 Task: Find camping sites between Yosemite National Park, California, and Grand Canyon, Arizona.
Action: Mouse moved to (276, 52)
Screenshot: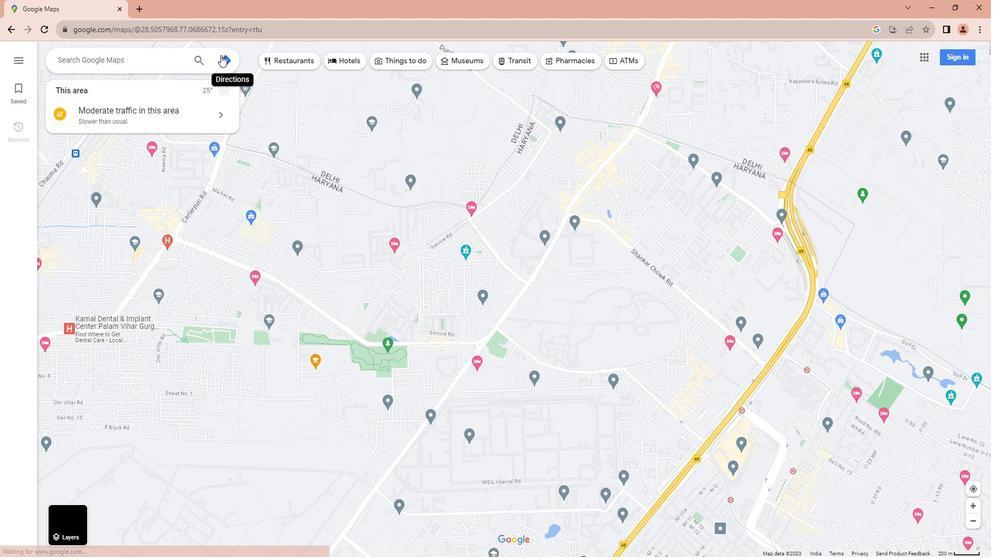 
Action: Mouse pressed left at (276, 52)
Screenshot: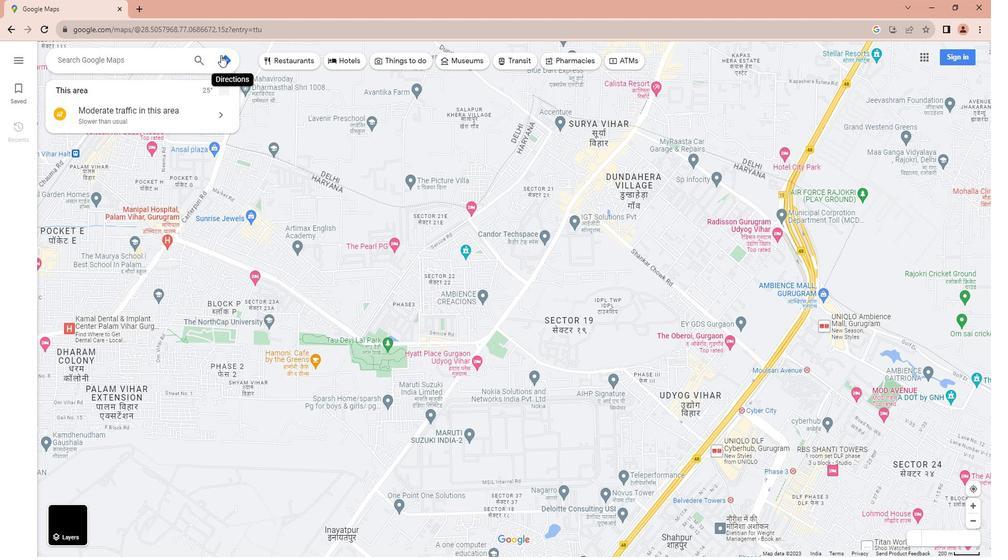 
Action: Mouse moved to (155, 92)
Screenshot: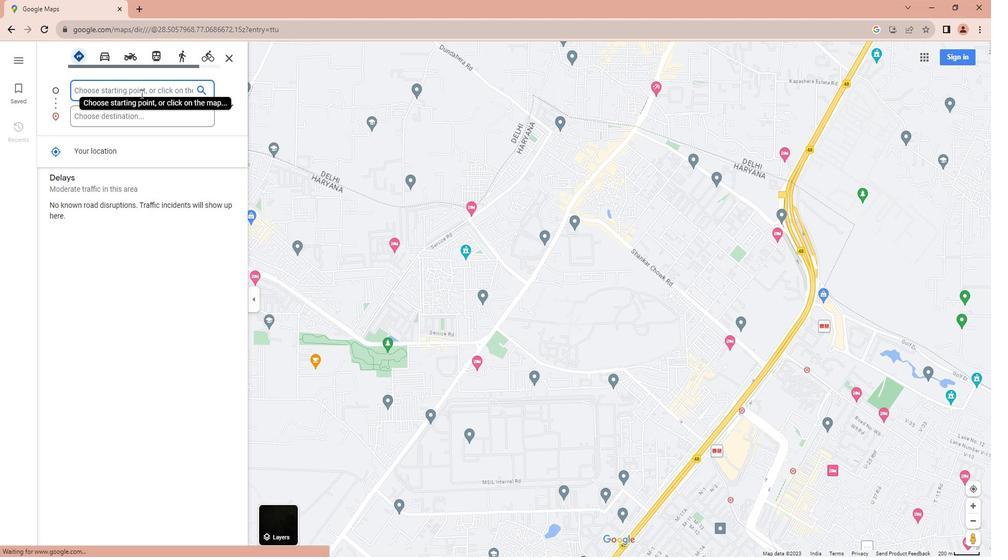 
Action: Mouse pressed left at (155, 92)
Screenshot: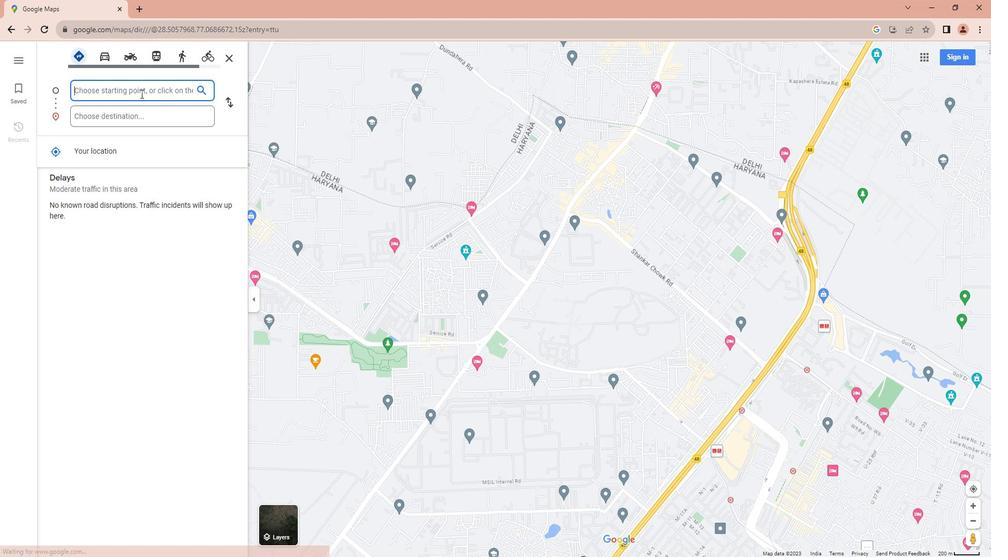 
Action: Key pressed <Key.caps_lock>Y<Key.caps_lock>osemite<Key.space><Key.caps_lock>N<Key.caps_lock>ational<Key.space><Key.caps_lock>P<Key.caps_lock>ark,<Key.space><Key.caps_lock>C<Key.caps_lock>alifornia
Screenshot: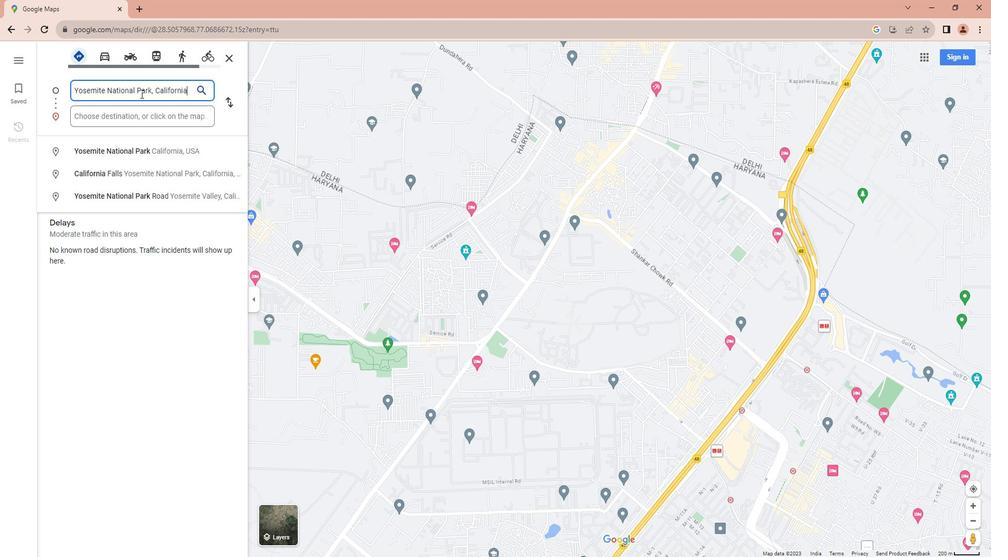 
Action: Mouse moved to (158, 151)
Screenshot: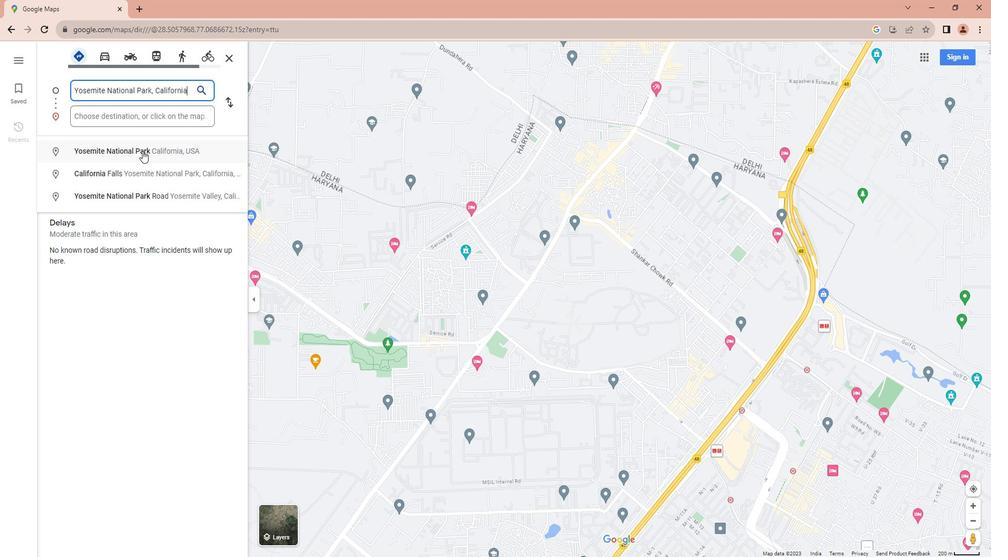 
Action: Mouse pressed left at (158, 151)
Screenshot: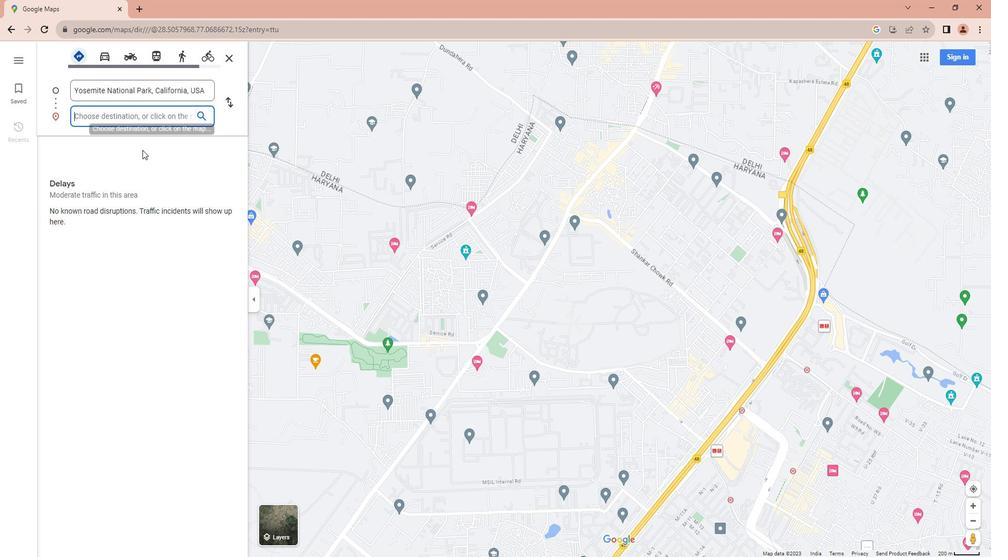 
Action: Mouse moved to (151, 114)
Screenshot: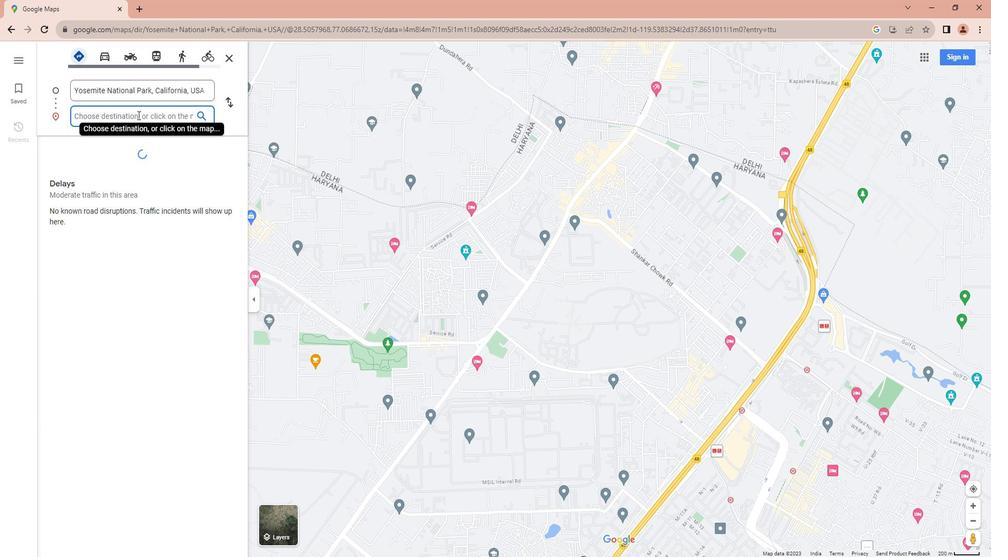 
Action: Mouse pressed left at (151, 114)
Screenshot: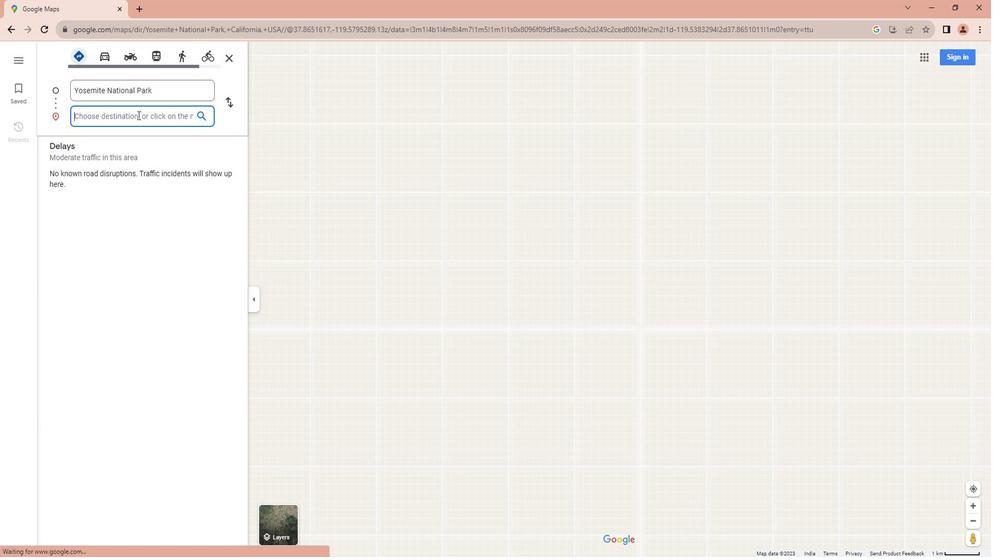 
Action: Key pressed <Key.caps_lock>G<Key.caps_lock>rand<Key.space><Key.caps_lock>C<Key.caps_lock>anyon,<Key.space><Key.caps_lock>A<Key.caps_lock>rizona<Key.enter>
Screenshot: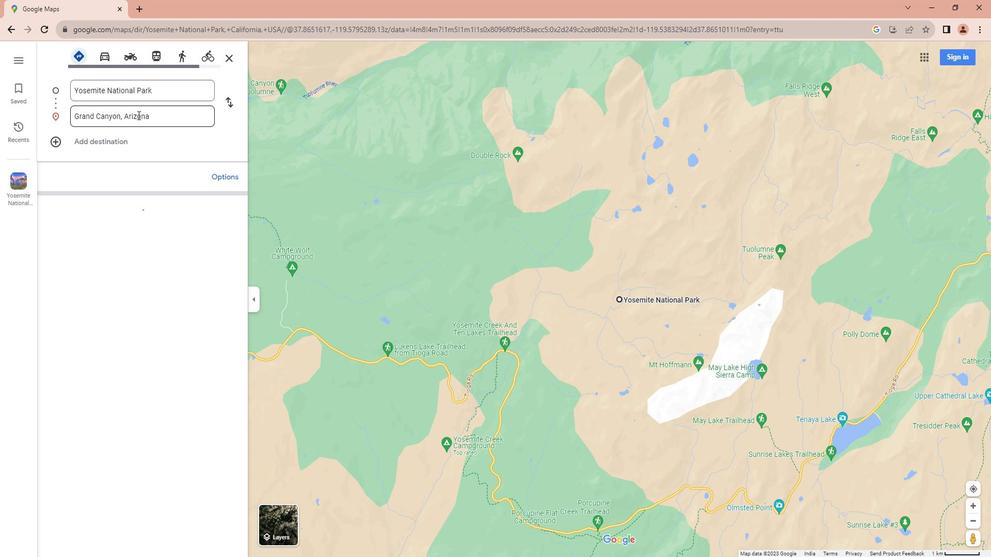 
Action: Mouse moved to (188, 87)
Screenshot: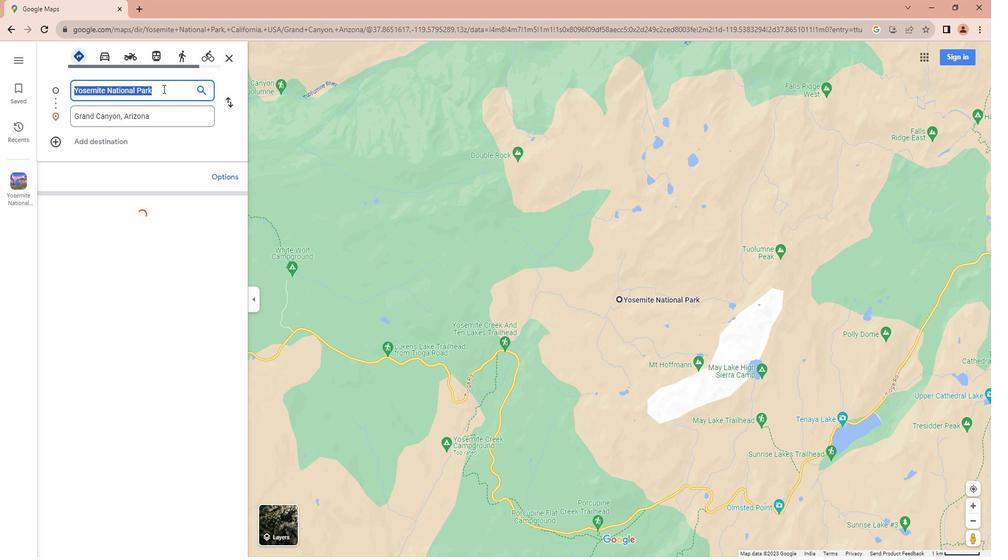 
Action: Mouse pressed left at (188, 87)
Screenshot: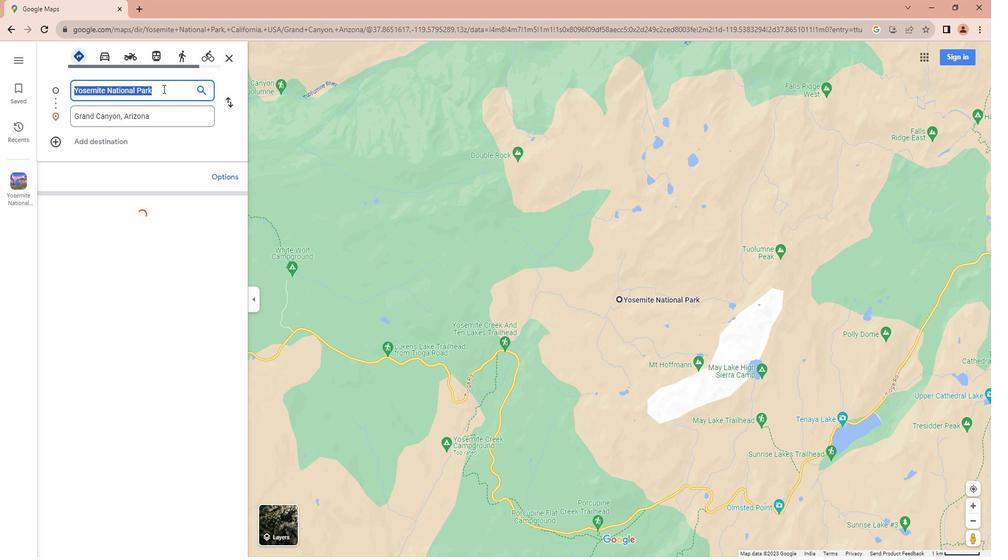 
Action: Mouse pressed left at (188, 87)
Screenshot: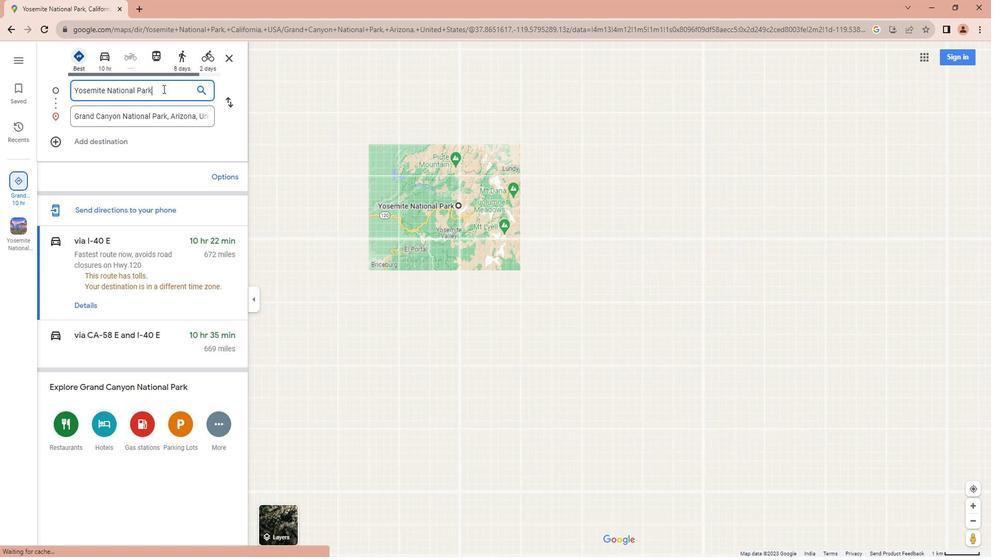 
Action: Mouse moved to (188, 88)
Screenshot: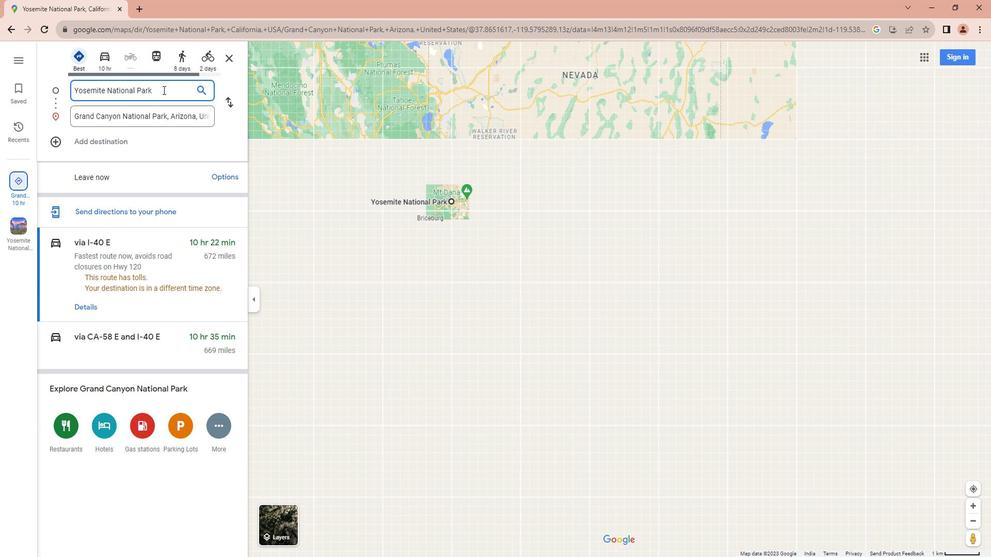 
Action: Key pressed ,<Key.space><Key.caps_lock>C<Key.caps_lock>alifornia
Screenshot: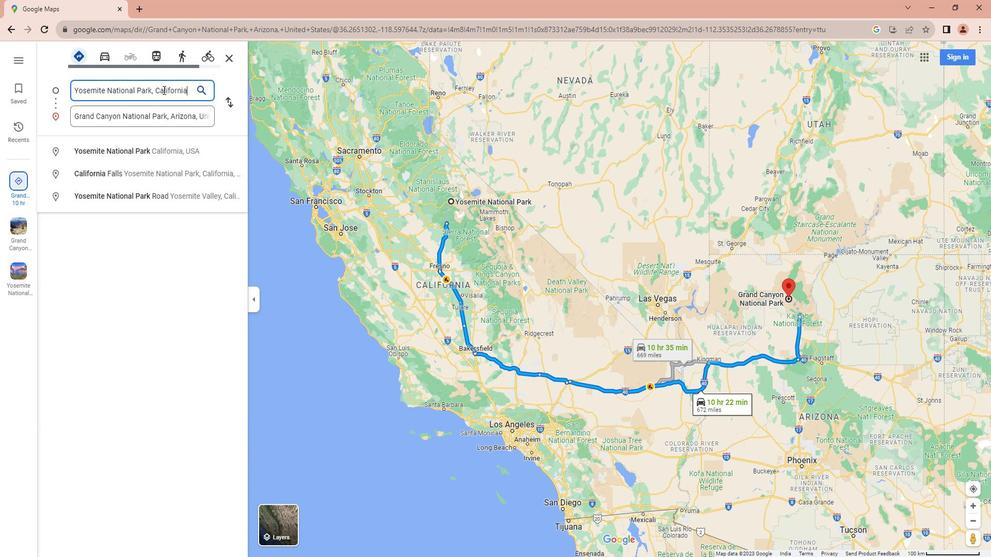
Action: Mouse moved to (185, 147)
Screenshot: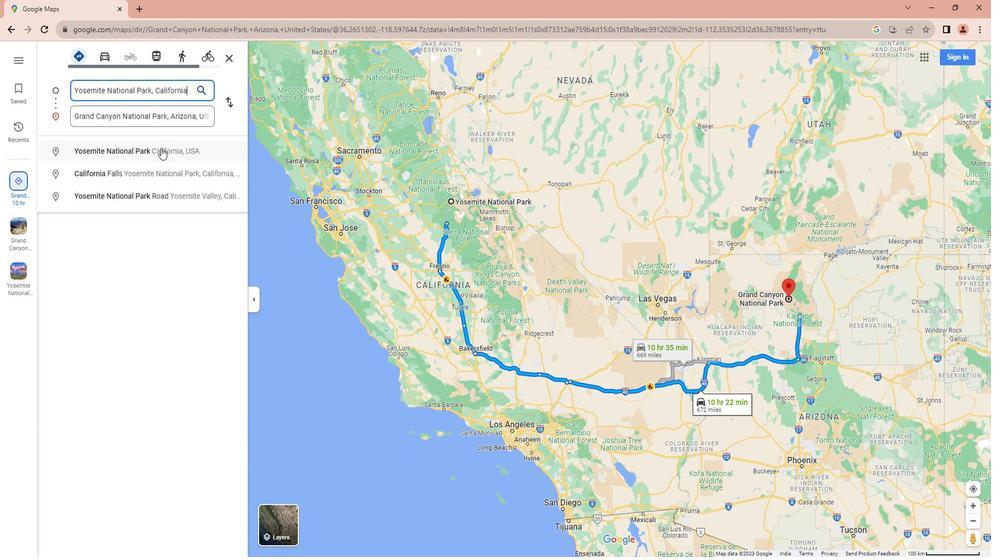 
Action: Mouse pressed left at (185, 147)
Screenshot: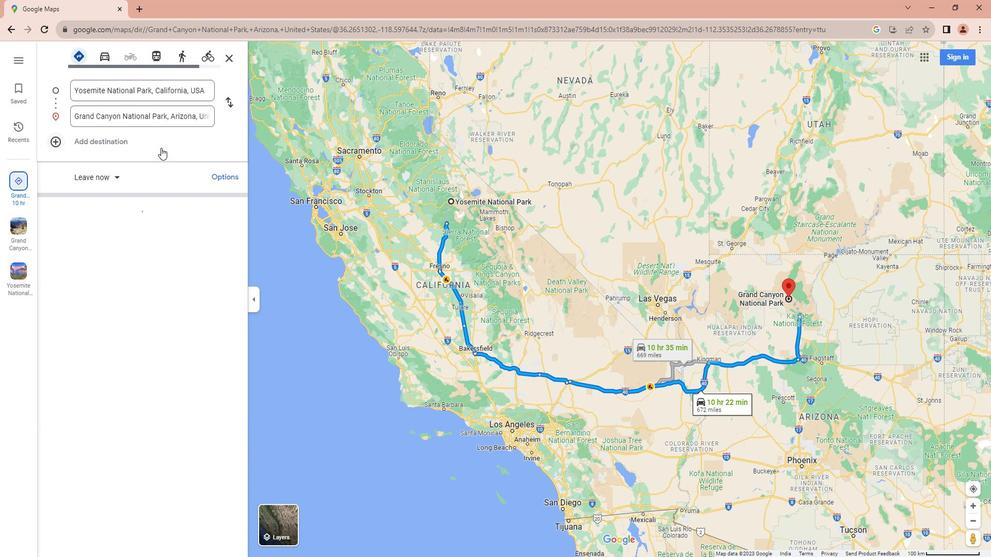 
Action: Mouse moved to (97, 50)
Screenshot: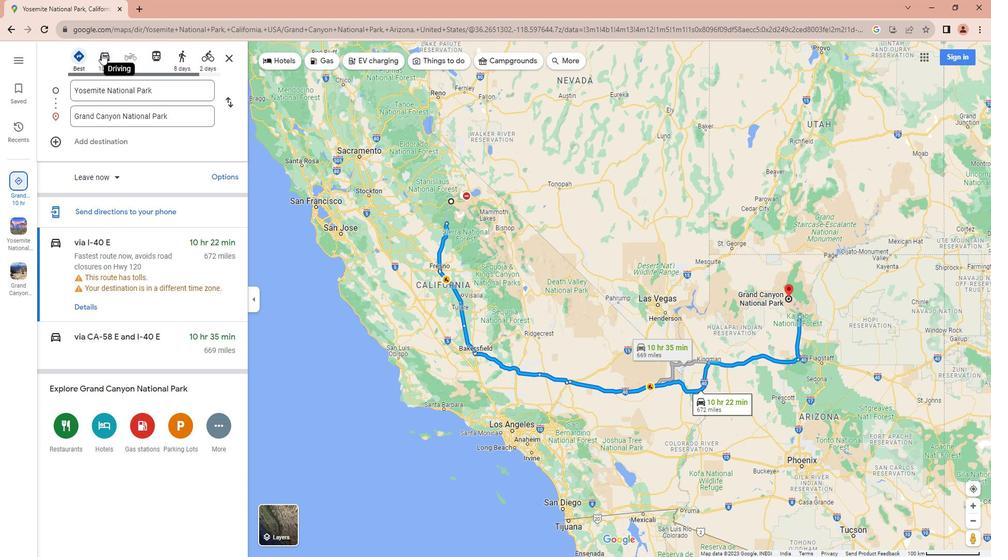 
Action: Mouse pressed left at (97, 50)
Screenshot: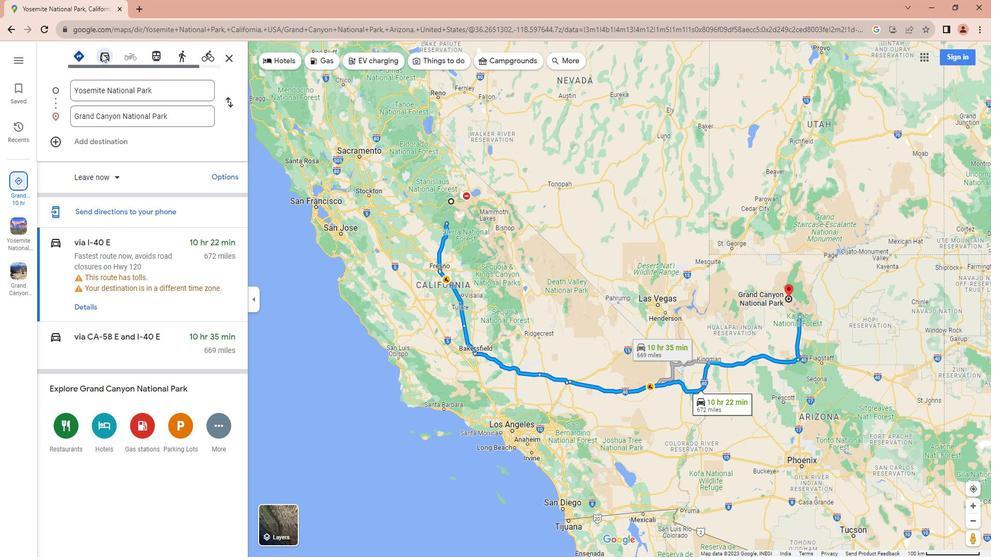 
Action: Mouse moved to (789, 60)
Screenshot: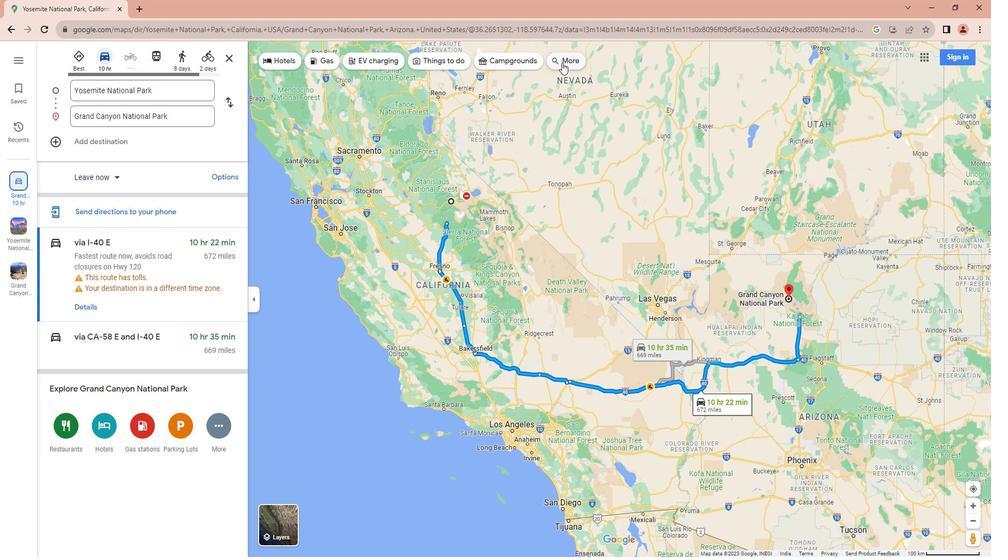 
Action: Mouse pressed left at (789, 60)
Screenshot: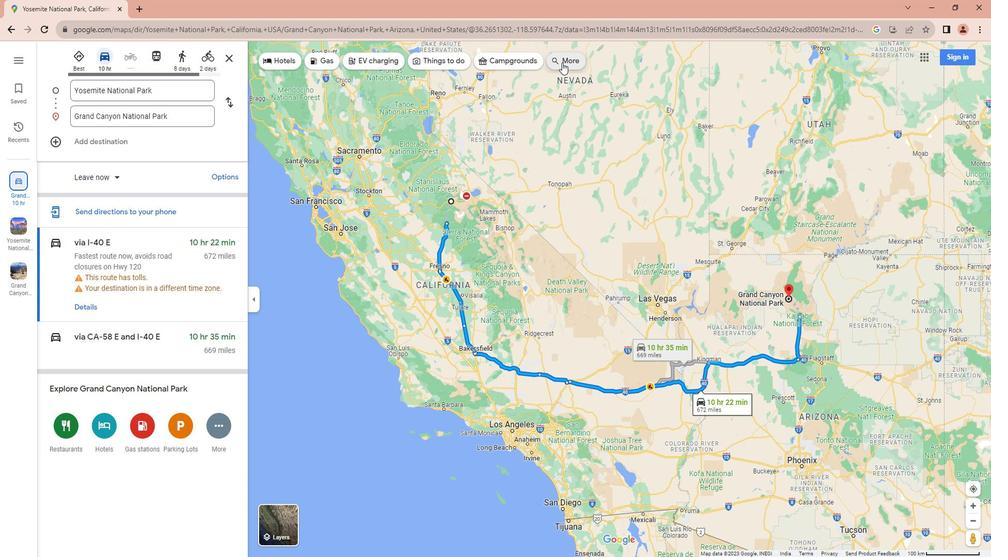
Action: Mouse moved to (105, 58)
Screenshot: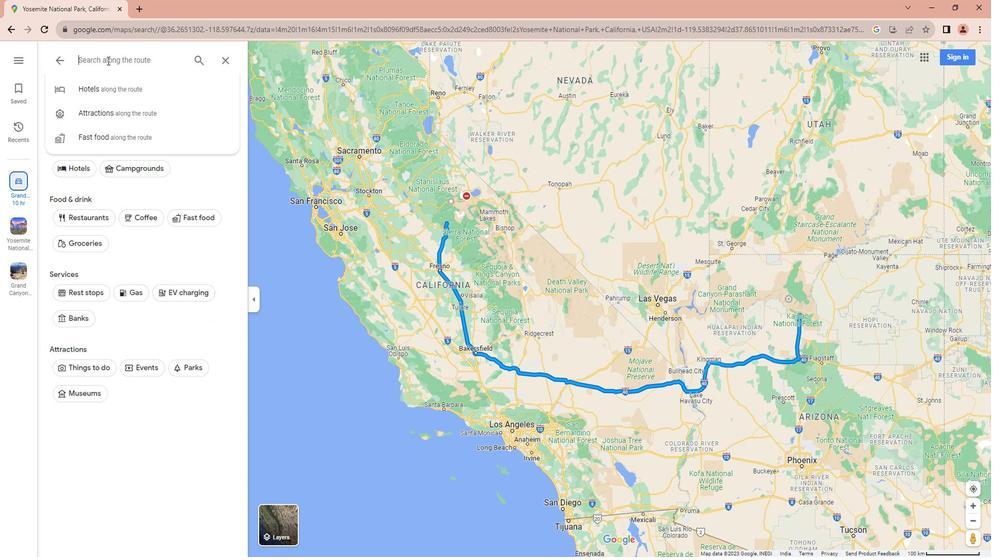 
Action: Mouse pressed left at (105, 58)
Screenshot: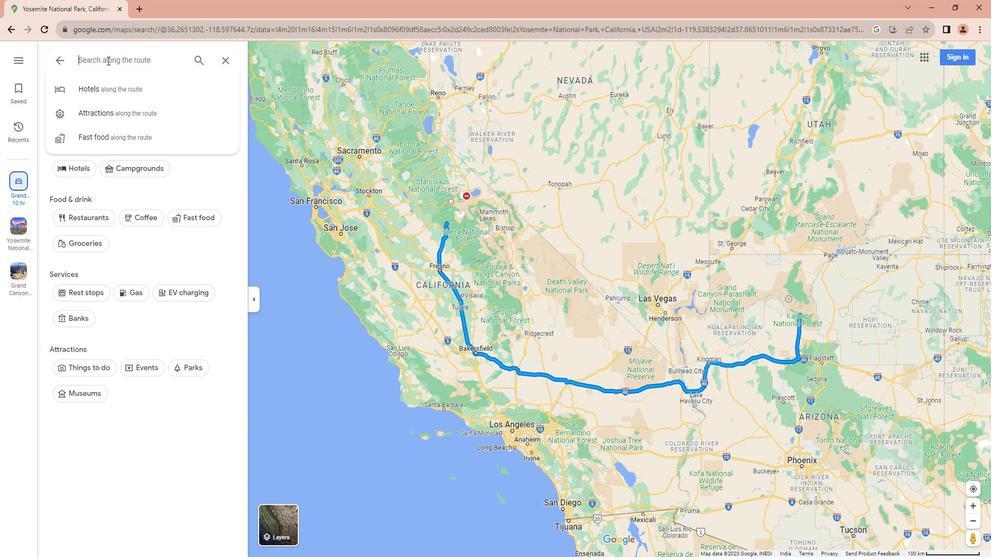 
Action: Key pressed camping<Key.space>sies<Key.enter>
Screenshot: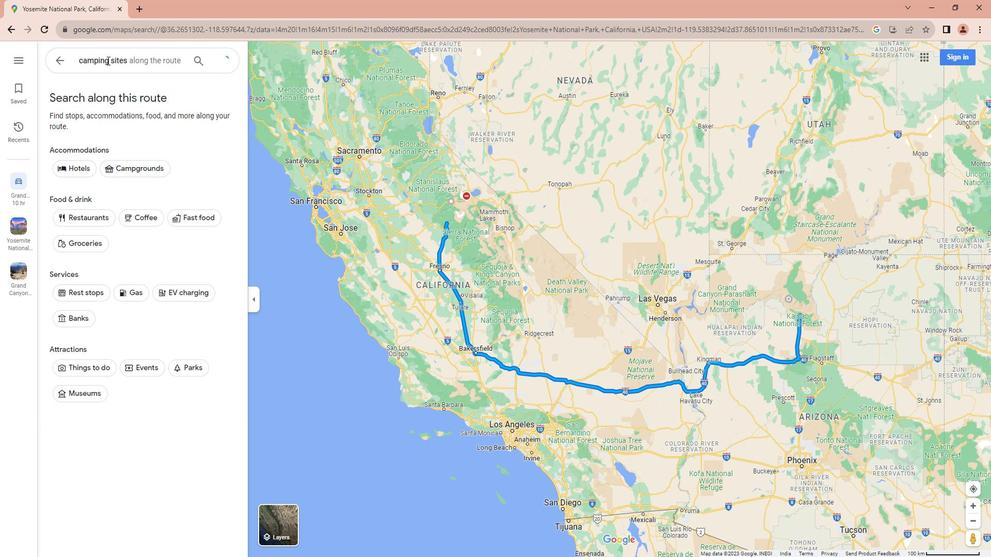 
Action: Mouse moved to (129, 180)
Screenshot: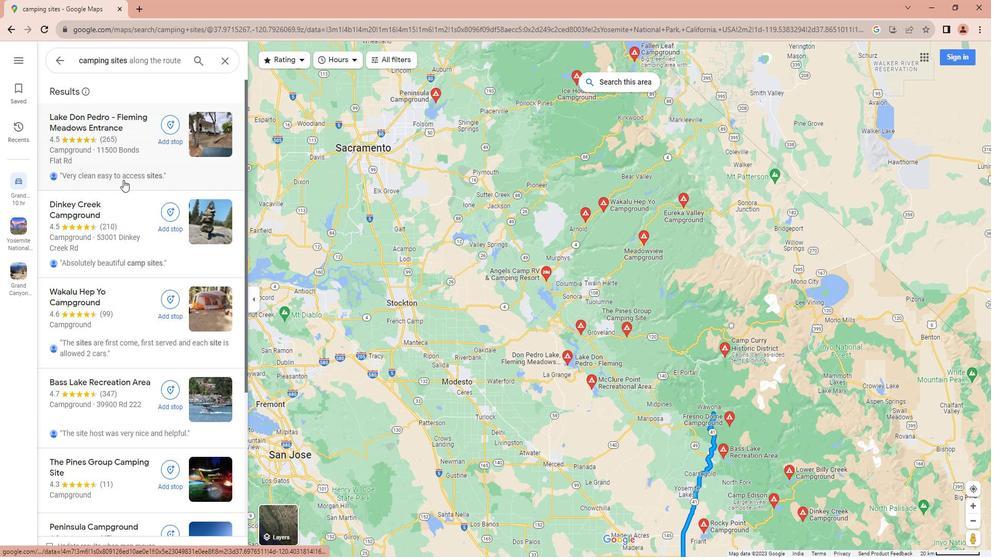 
Action: Mouse scrolled (129, 180) with delta (0, 0)
Screenshot: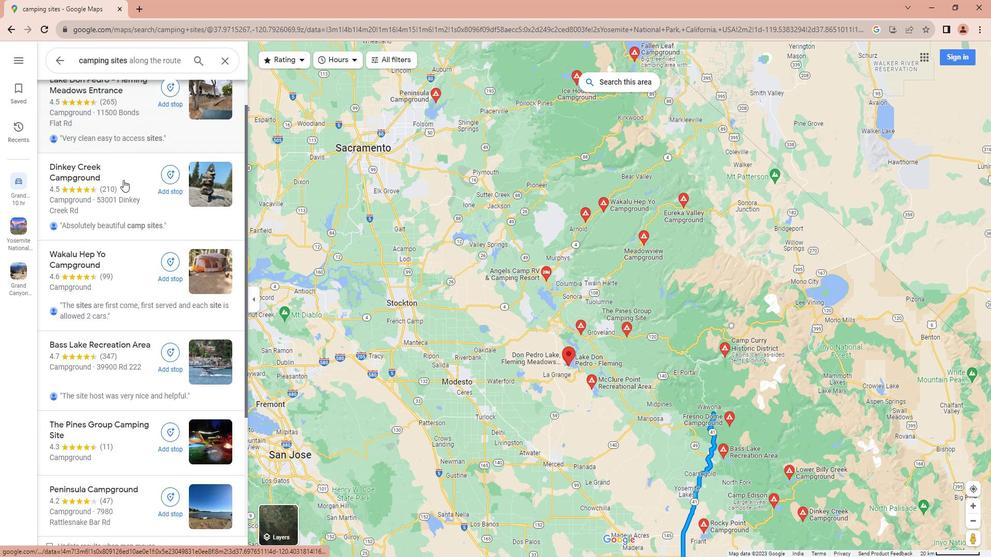 
Action: Mouse scrolled (129, 180) with delta (0, 0)
Screenshot: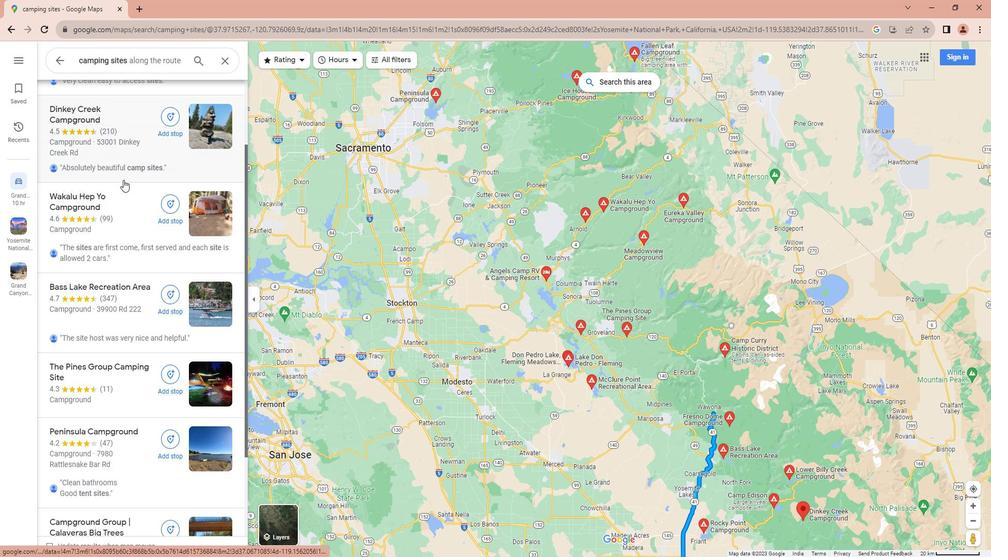 
Action: Mouse scrolled (129, 180) with delta (0, 0)
Screenshot: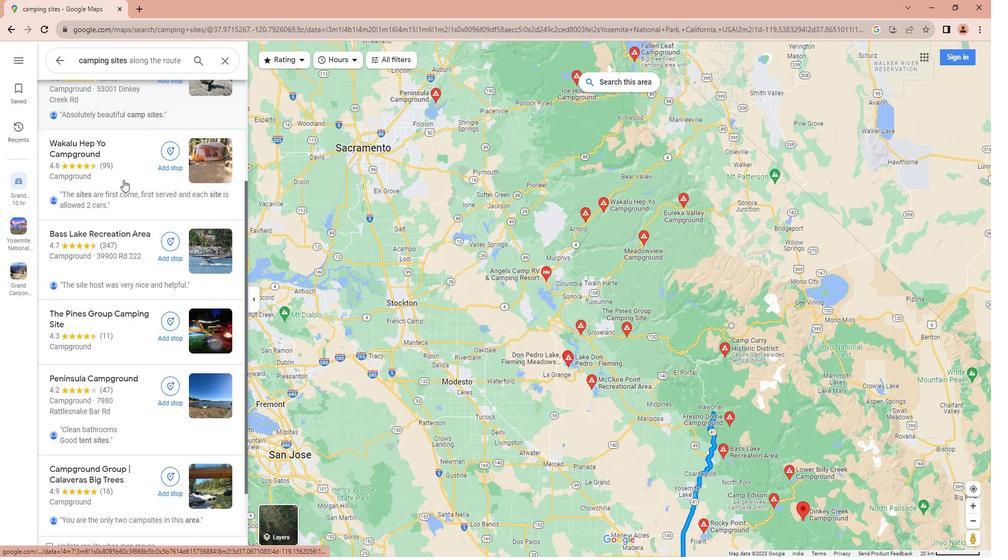 
Action: Mouse scrolled (129, 180) with delta (0, 0)
Screenshot: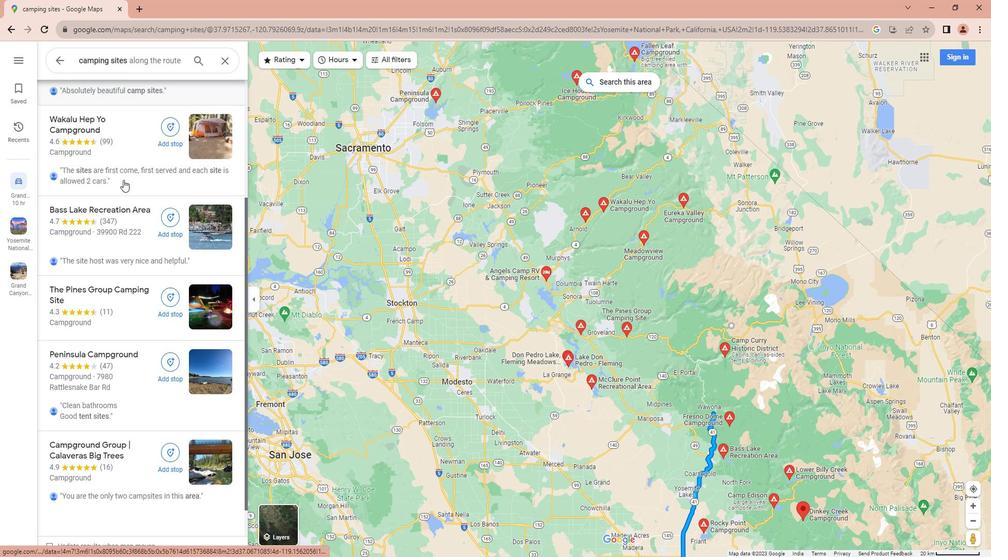 
Action: Mouse scrolled (129, 180) with delta (0, 0)
Screenshot: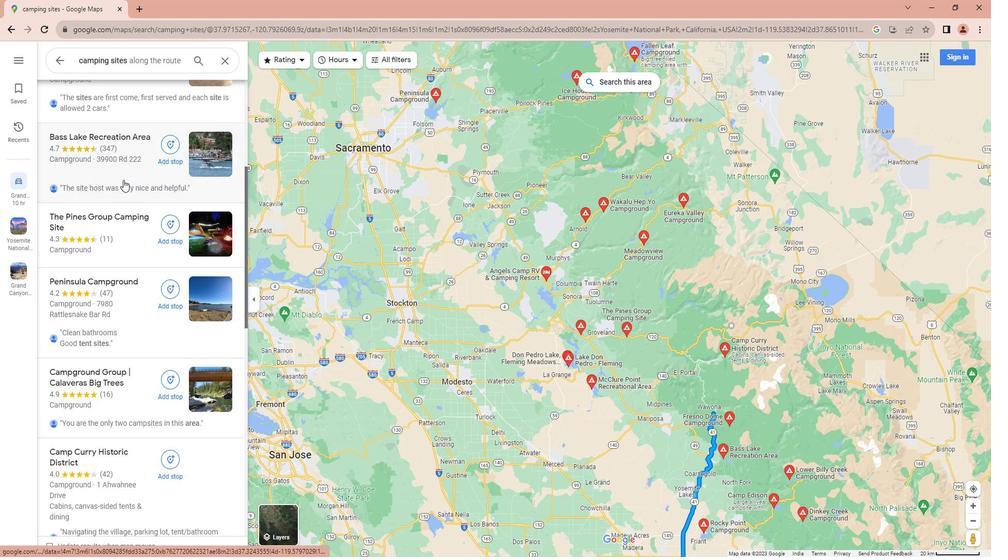 
Action: Mouse moved to (129, 180)
Screenshot: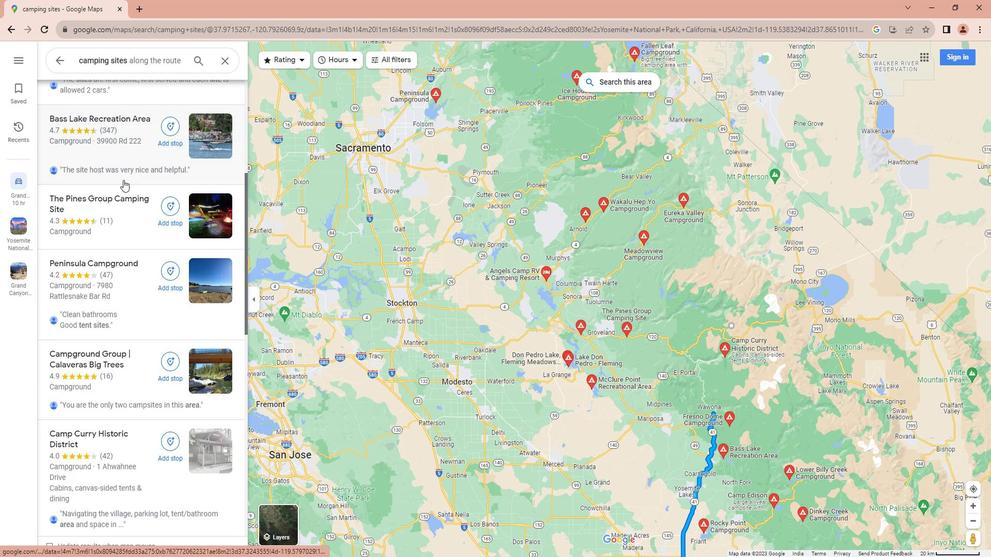 
Action: Mouse scrolled (129, 180) with delta (0, 0)
Screenshot: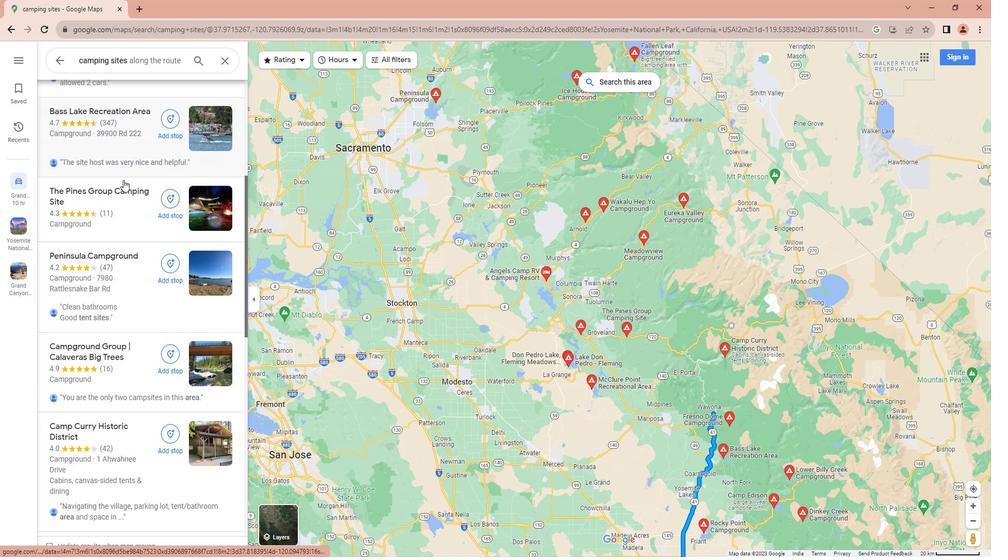
Action: Mouse scrolled (129, 180) with delta (0, 0)
Screenshot: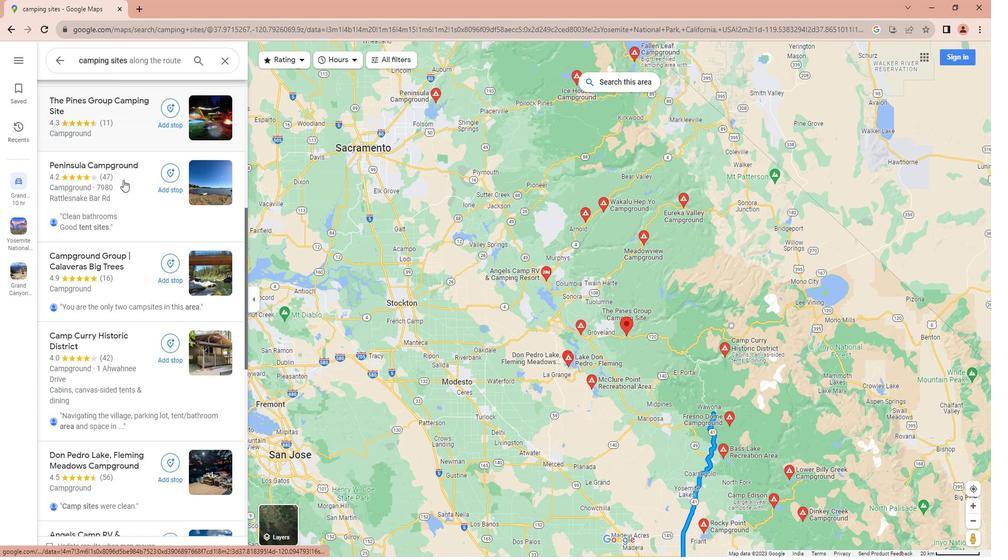
Action: Mouse scrolled (129, 180) with delta (0, 0)
Screenshot: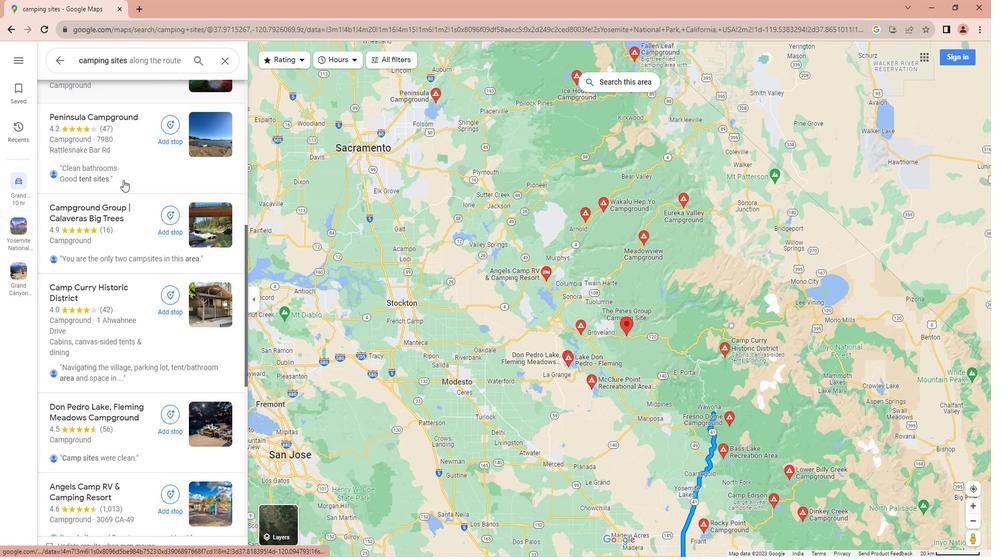 
Action: Mouse scrolled (129, 181) with delta (0, 0)
Screenshot: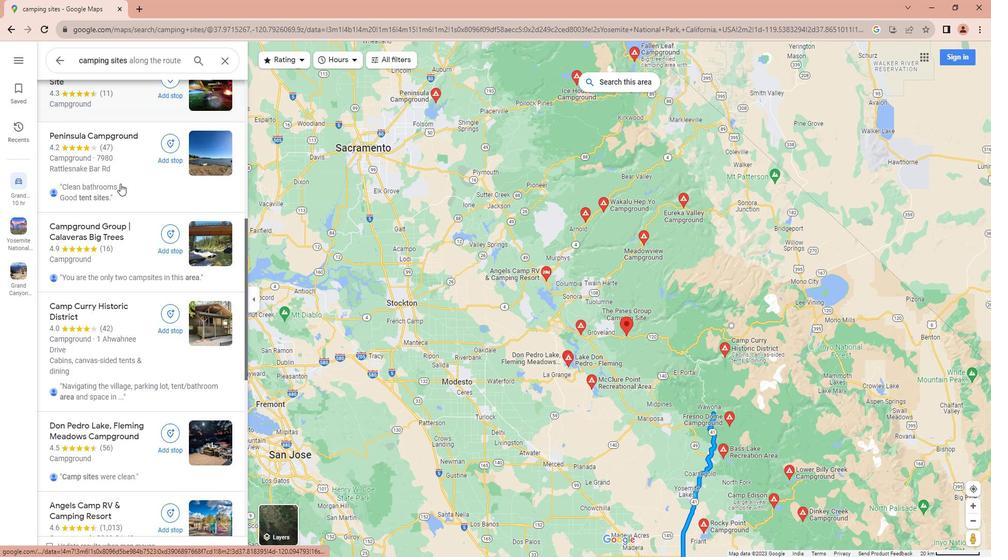 
Action: Mouse moved to (79, 260)
Screenshot: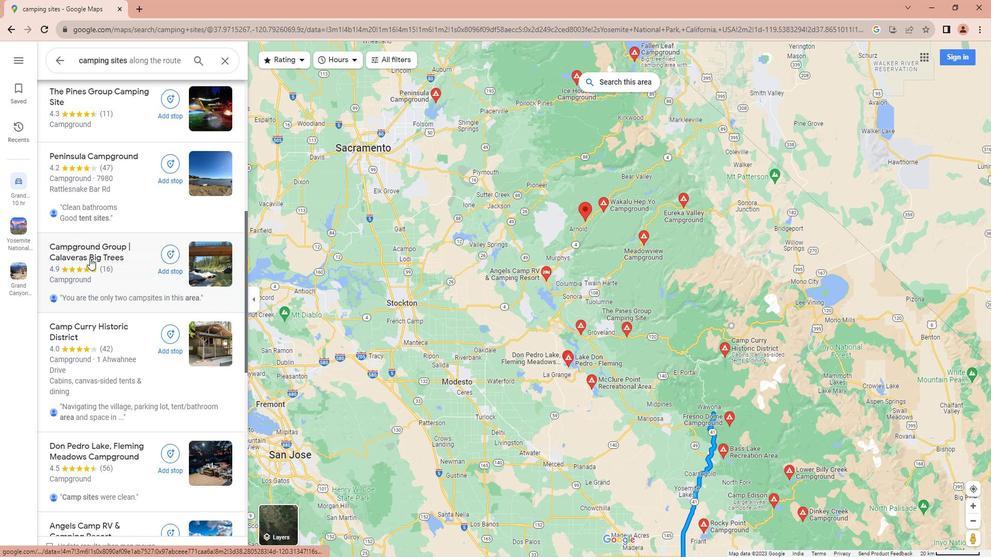 
Action: Mouse pressed left at (79, 260)
Screenshot: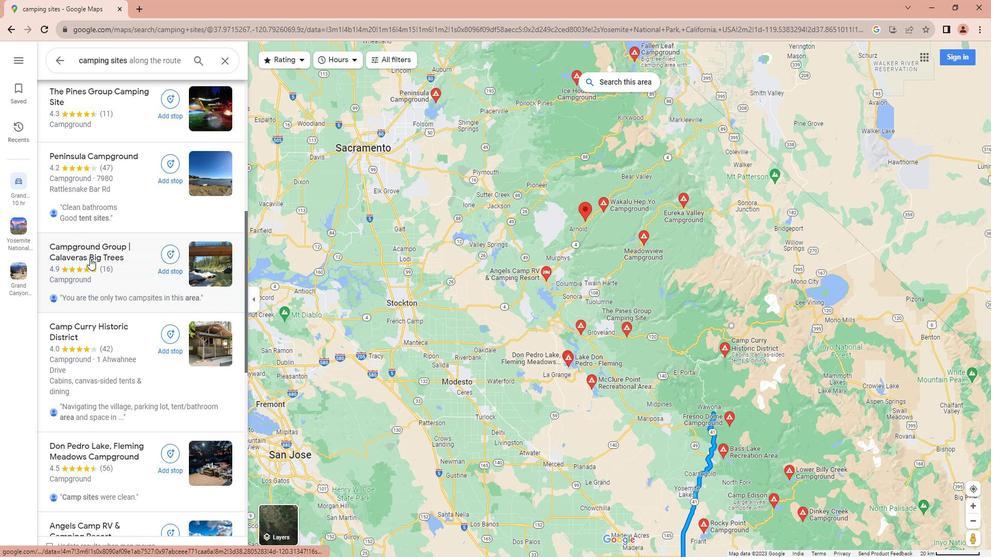 
Action: Mouse moved to (448, 289)
Screenshot: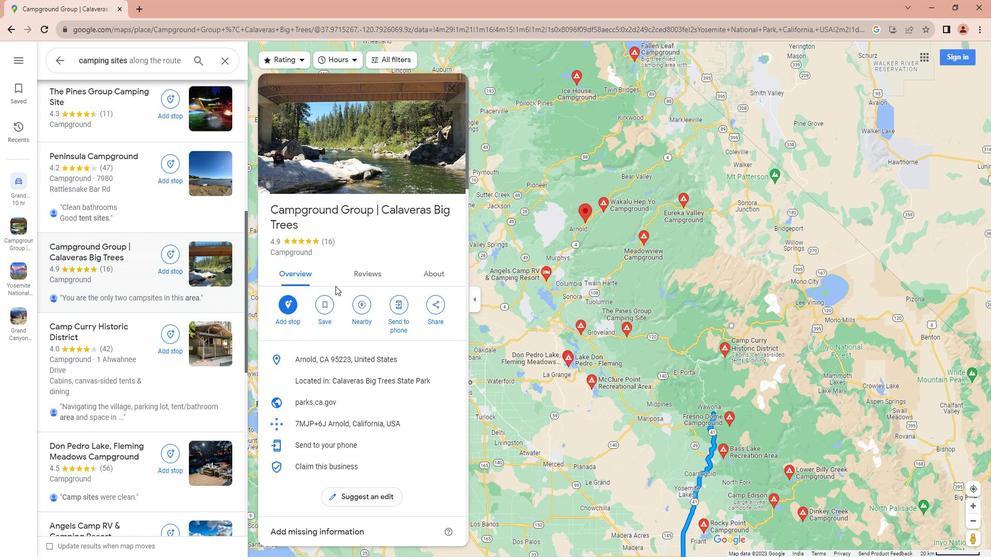 
Action: Mouse scrolled (448, 288) with delta (0, 0)
Screenshot: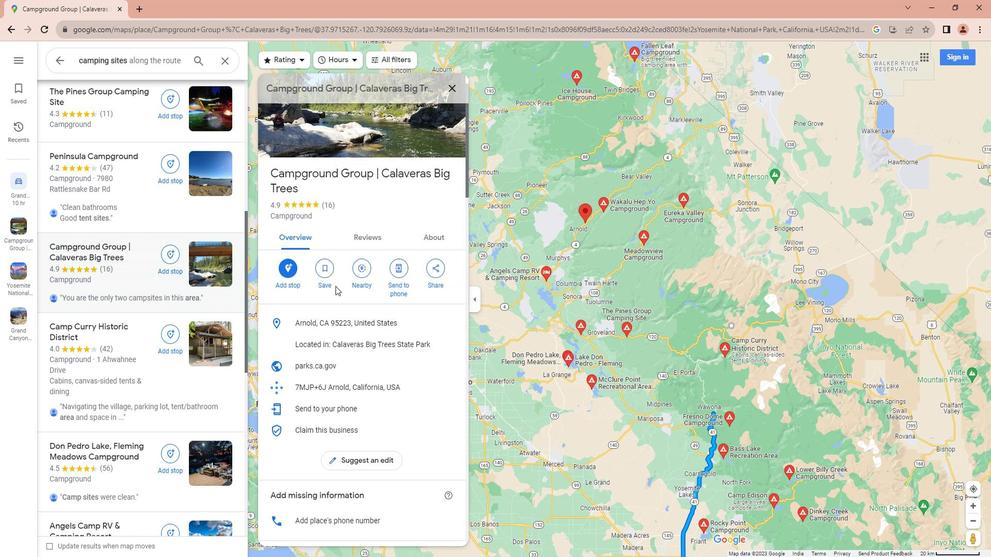 
Action: Mouse moved to (448, 289)
Screenshot: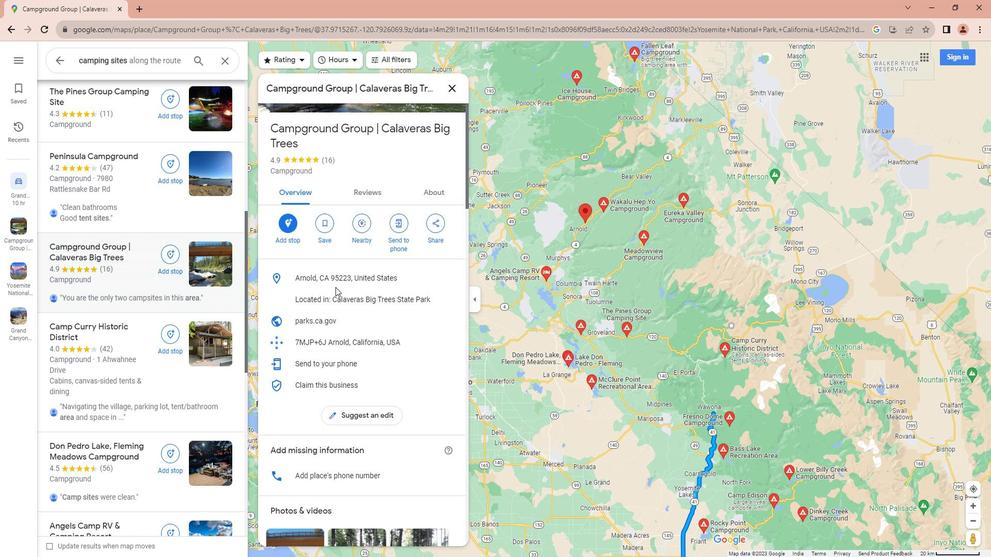 
Action: Mouse scrolled (448, 289) with delta (0, 0)
Screenshot: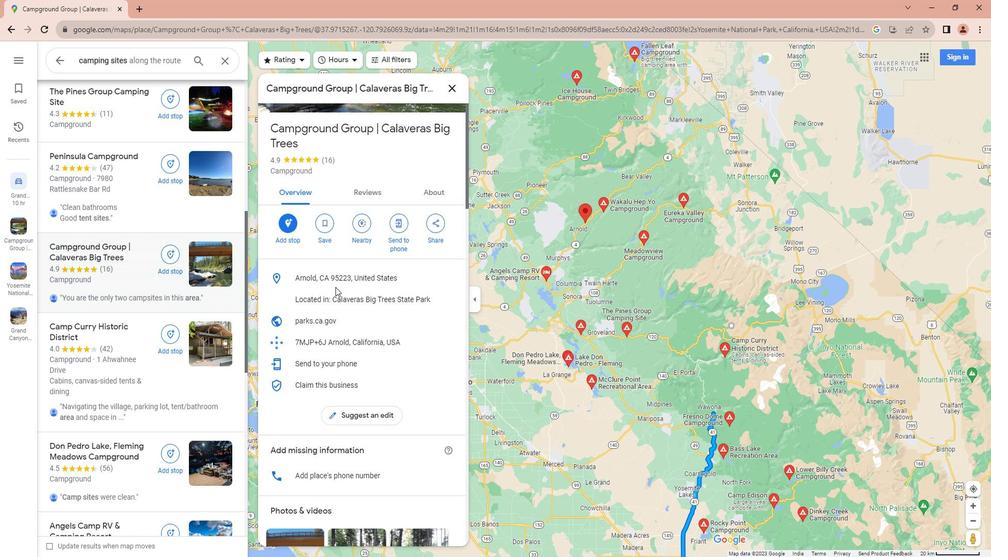 
Action: Mouse moved to (448, 290)
Screenshot: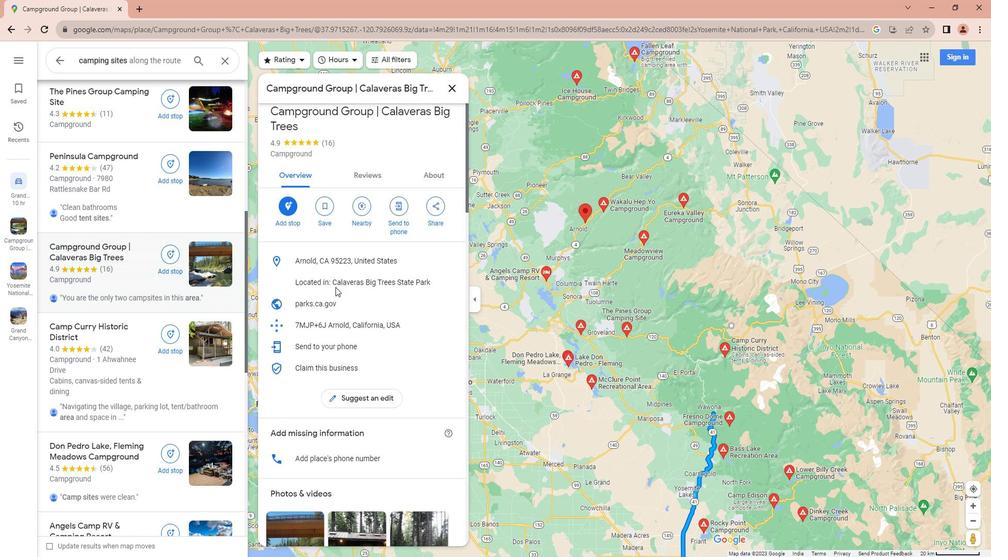 
Action: Mouse scrolled (448, 289) with delta (0, 0)
Screenshot: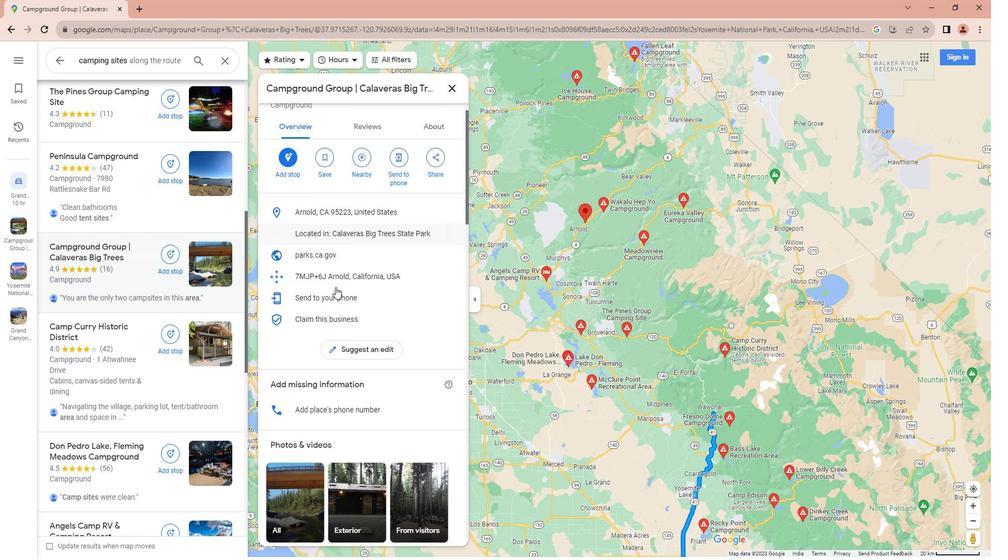 
Action: Mouse scrolled (448, 289) with delta (0, 0)
Screenshot: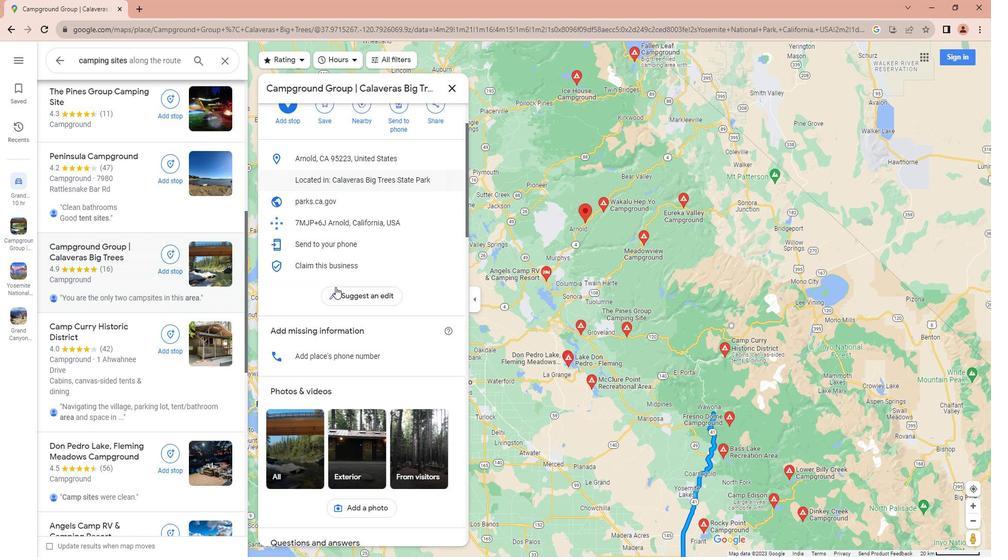 
Action: Mouse scrolled (448, 289) with delta (0, 0)
Screenshot: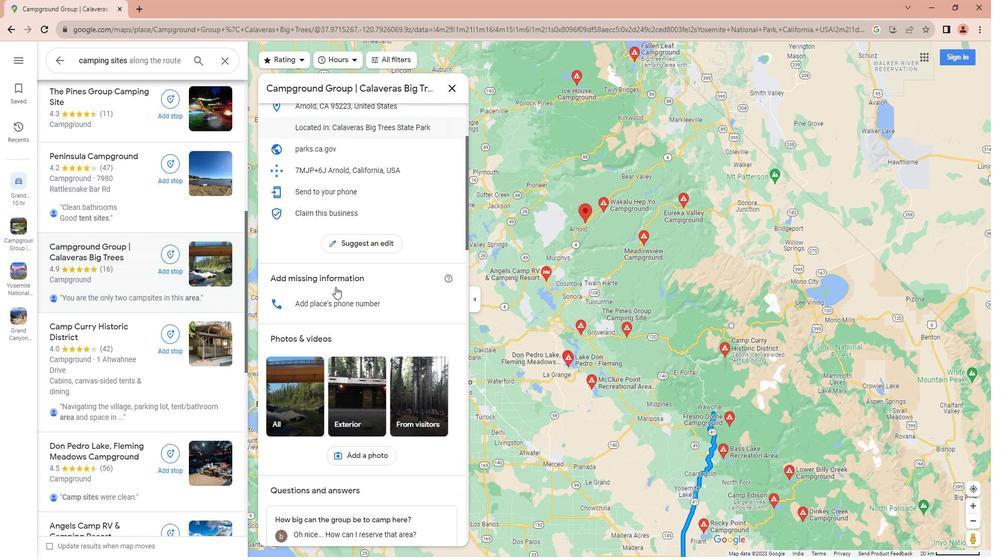 
Action: Mouse scrolled (448, 289) with delta (0, 0)
Screenshot: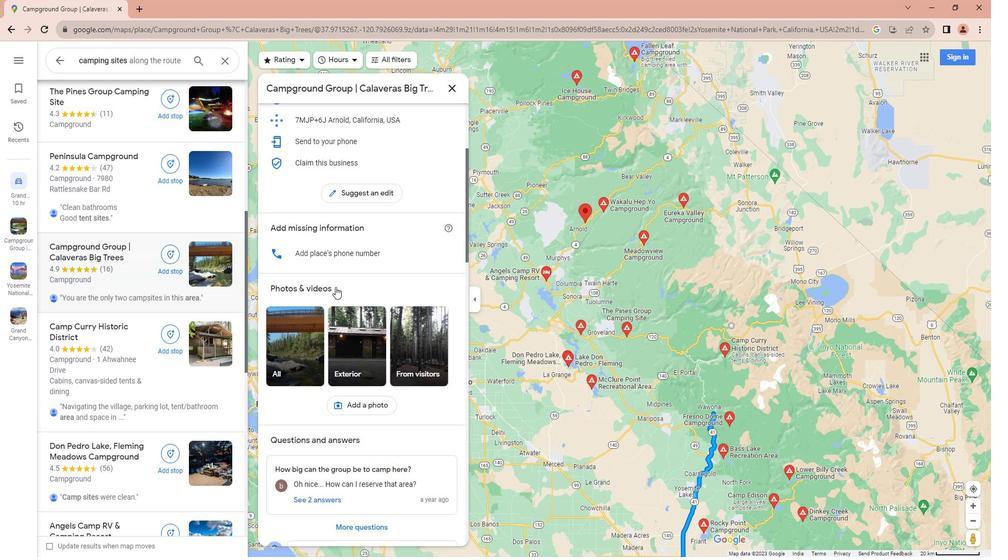 
Action: Mouse scrolled (448, 289) with delta (0, 0)
Screenshot: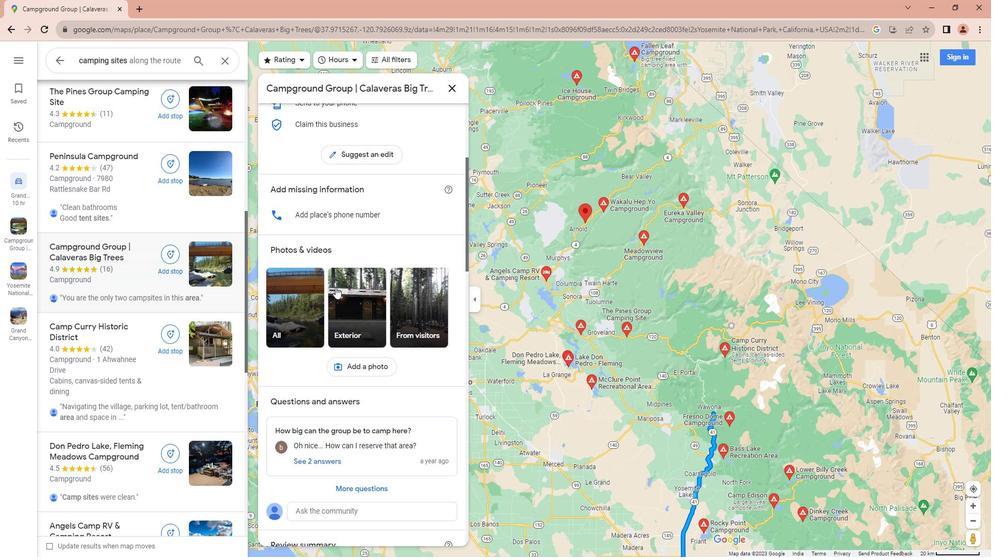 
Action: Mouse scrolled (448, 289) with delta (0, 0)
Screenshot: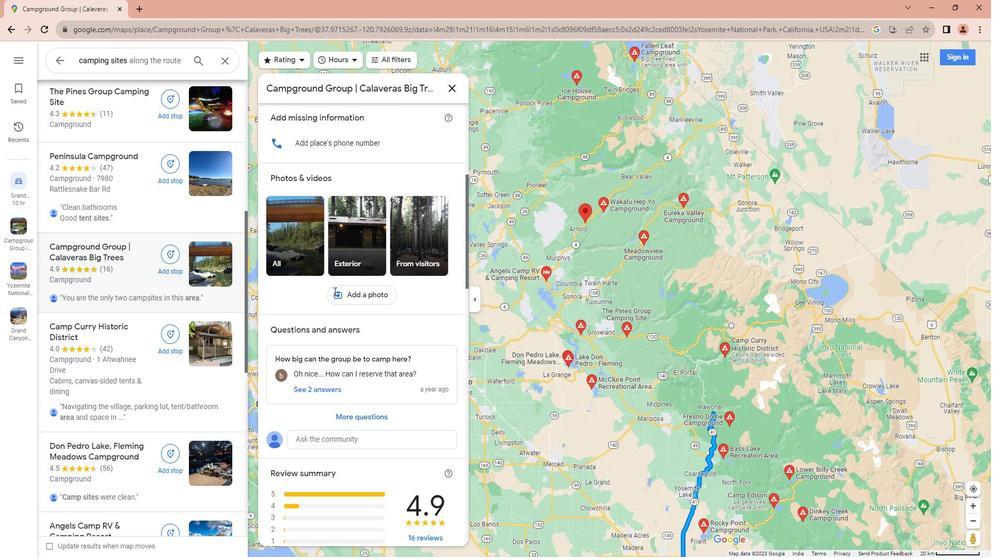 
Action: Mouse scrolled (448, 289) with delta (0, 0)
Screenshot: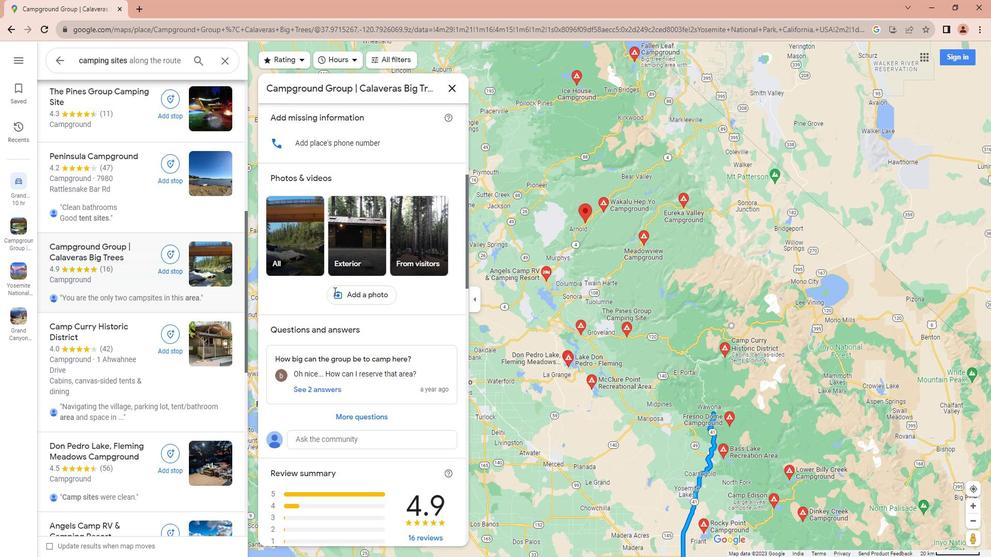 
Action: Mouse moved to (538, 350)
Screenshot: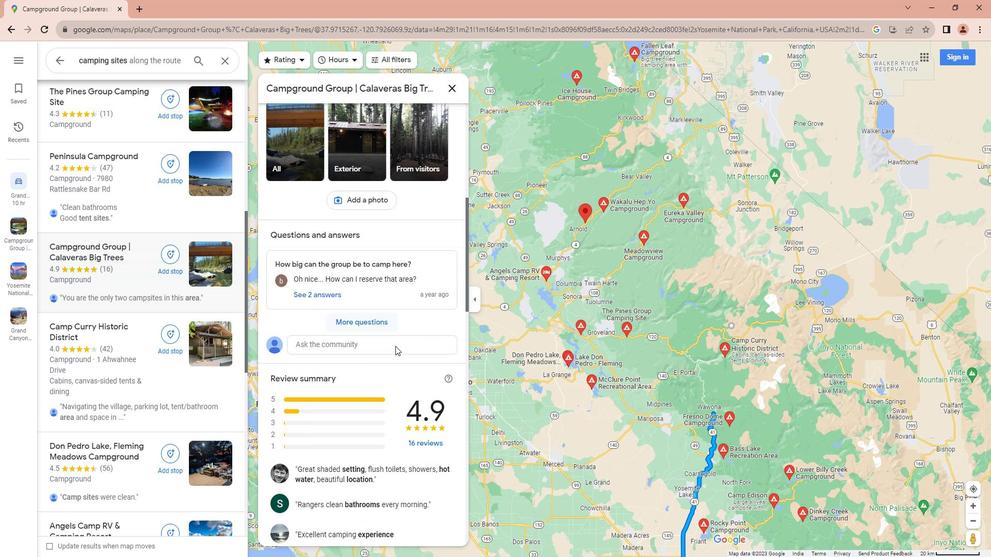 
Action: Mouse scrolled (538, 350) with delta (0, 0)
Screenshot: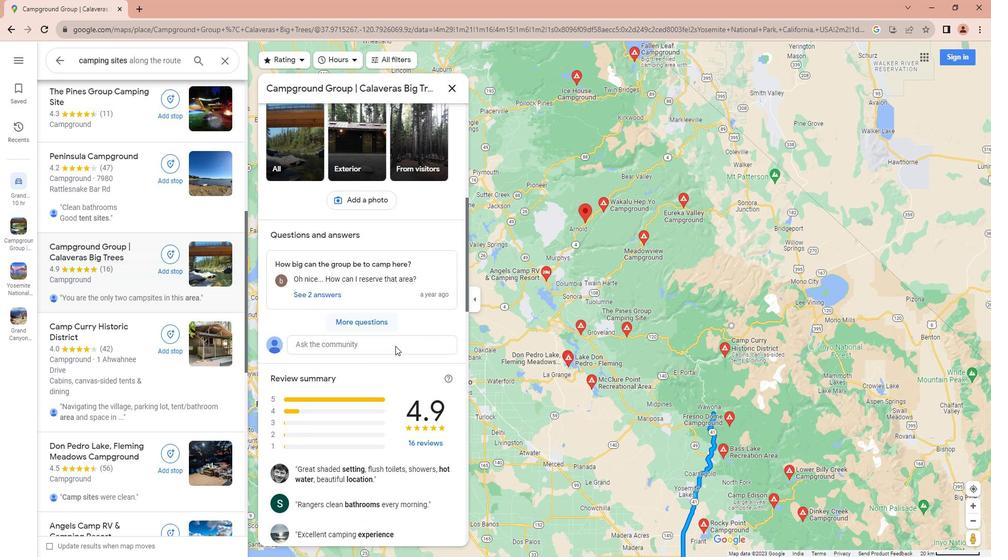 
Action: Mouse moved to (538, 350)
Screenshot: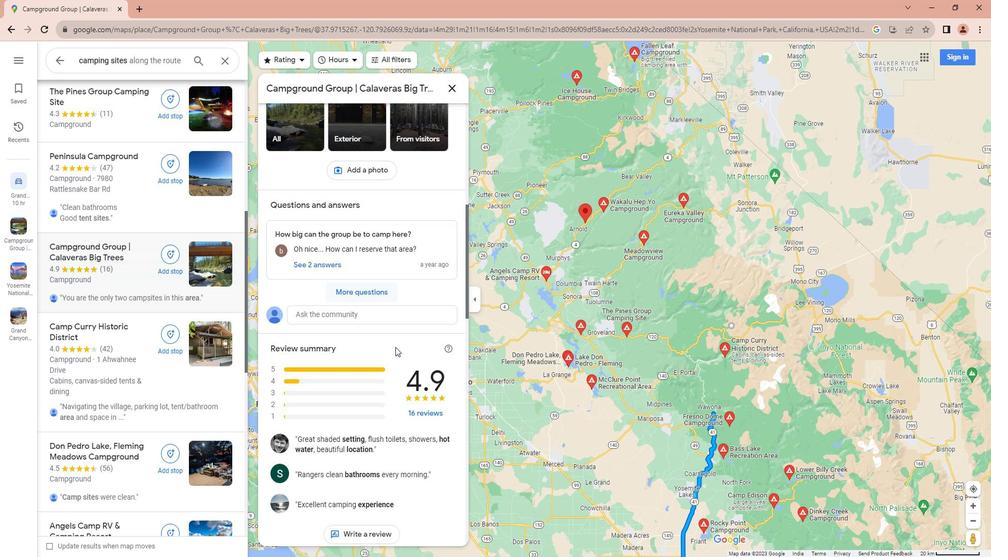 
Action: Mouse scrolled (538, 350) with delta (0, 0)
Screenshot: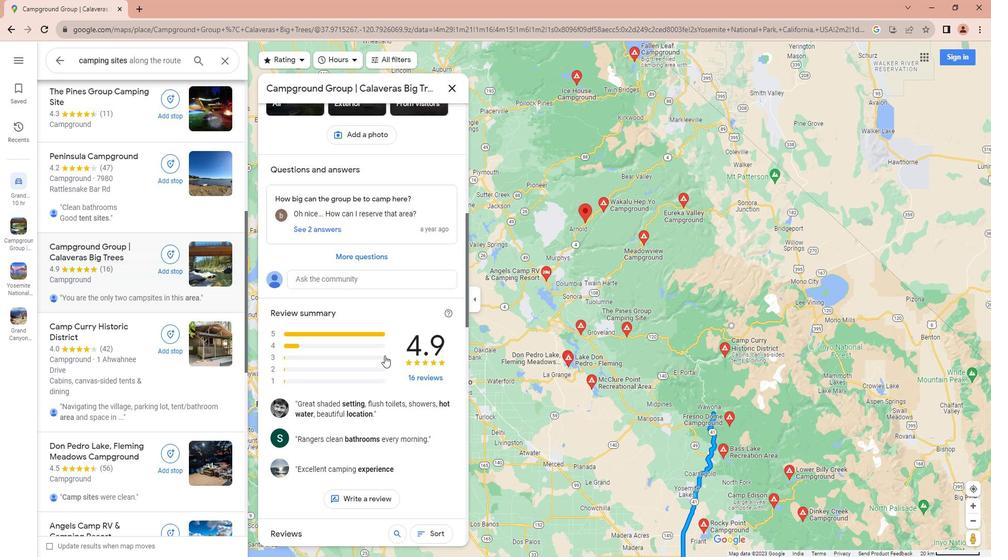 
Action: Mouse moved to (506, 390)
Screenshot: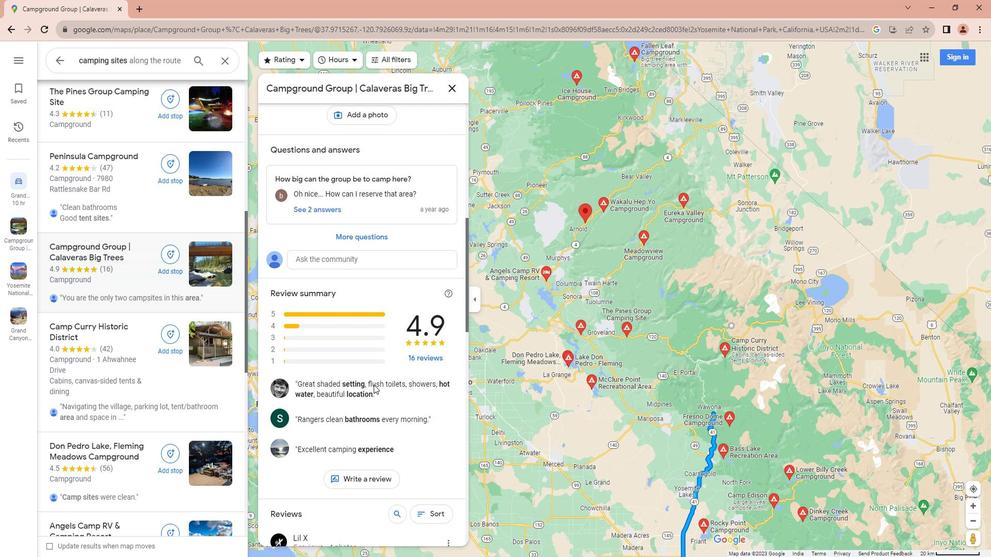 
Action: Mouse scrolled (506, 389) with delta (0, 0)
Screenshot: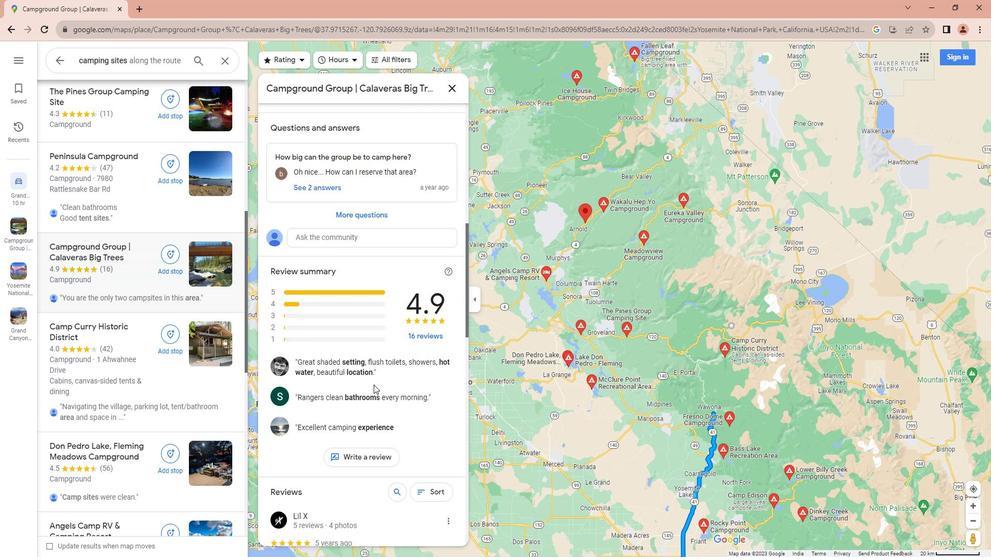 
Action: Mouse moved to (461, 427)
Screenshot: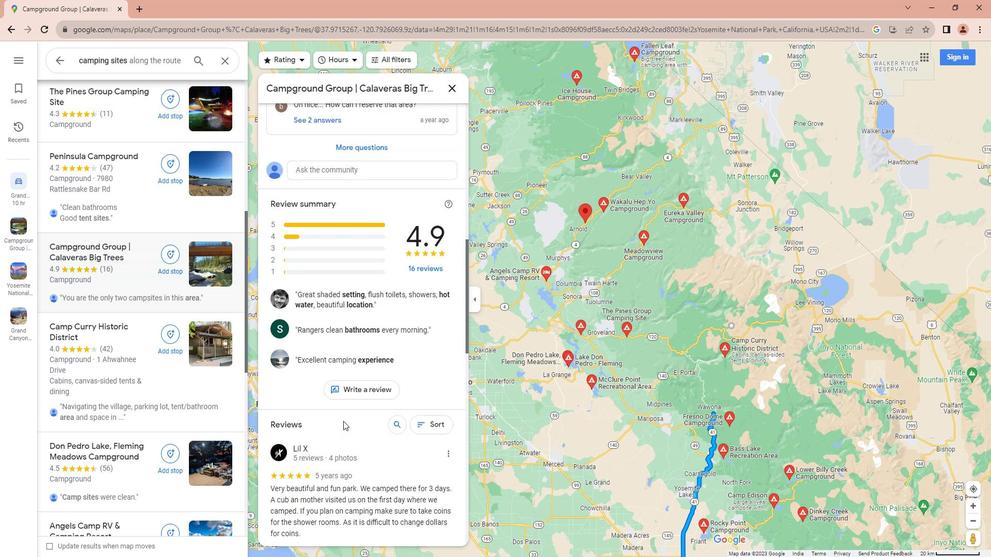 
Action: Mouse scrolled (461, 427) with delta (0, 0)
Screenshot: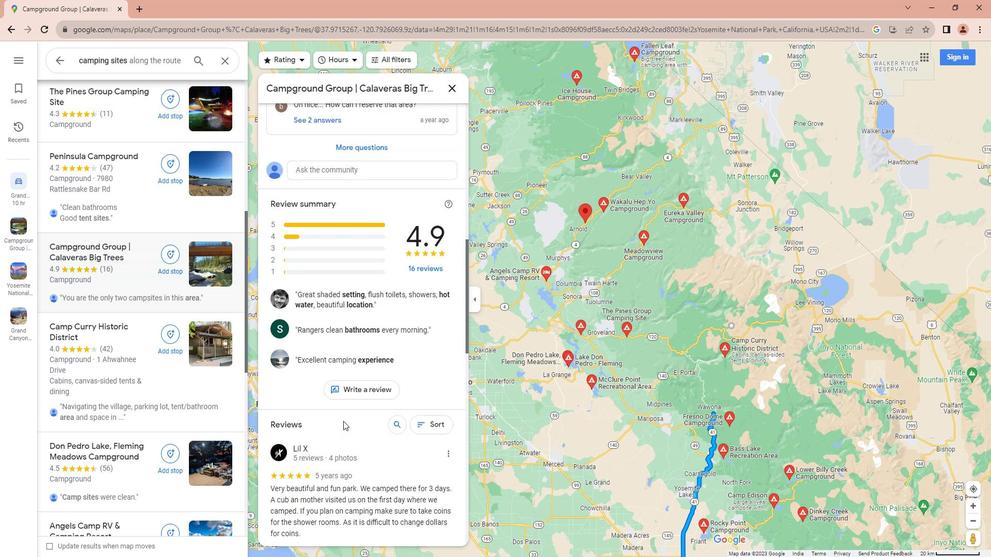 
Action: Mouse moved to (460, 427)
Screenshot: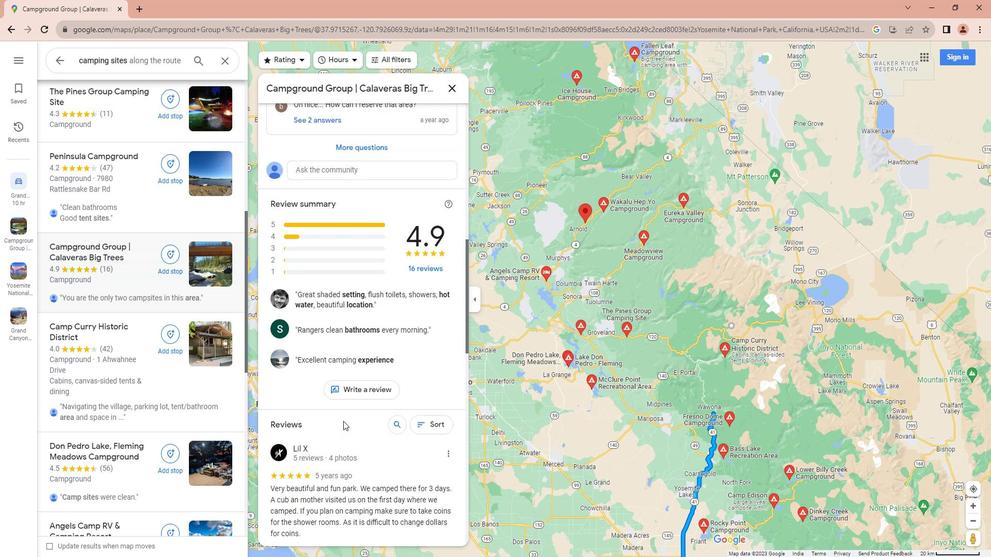 
Action: Mouse scrolled (460, 427) with delta (0, 0)
Screenshot: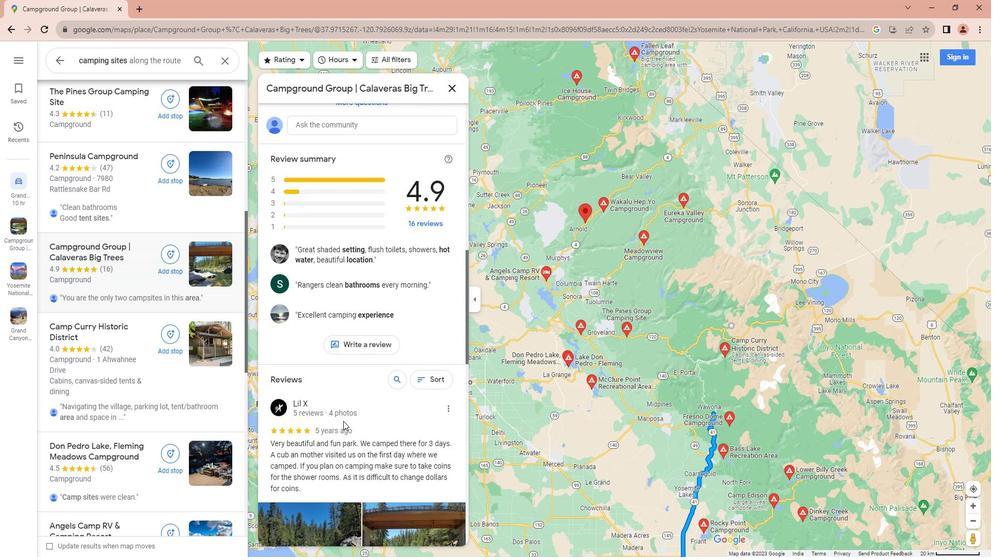 
Action: Mouse moved to (424, 431)
Screenshot: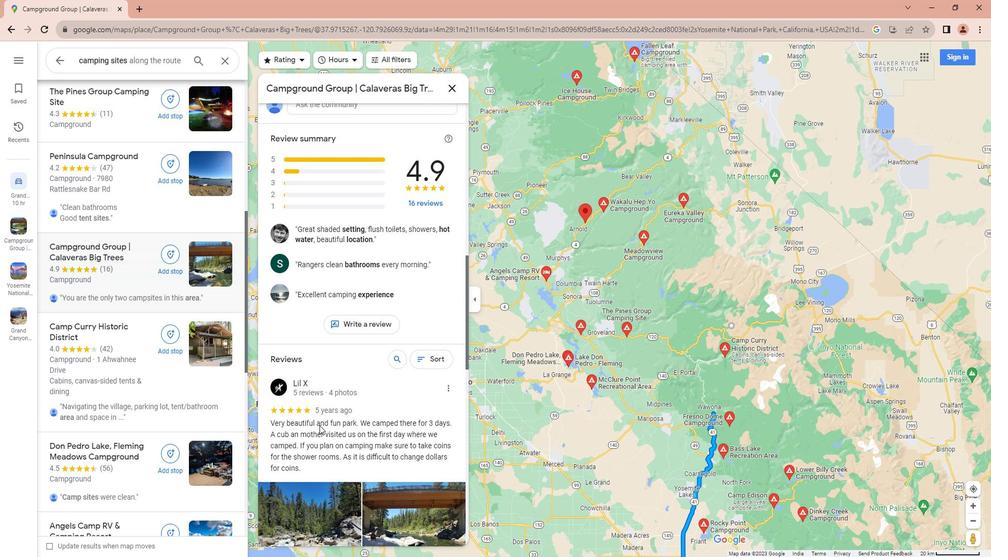 
Action: Mouse scrolled (424, 431) with delta (0, 0)
Screenshot: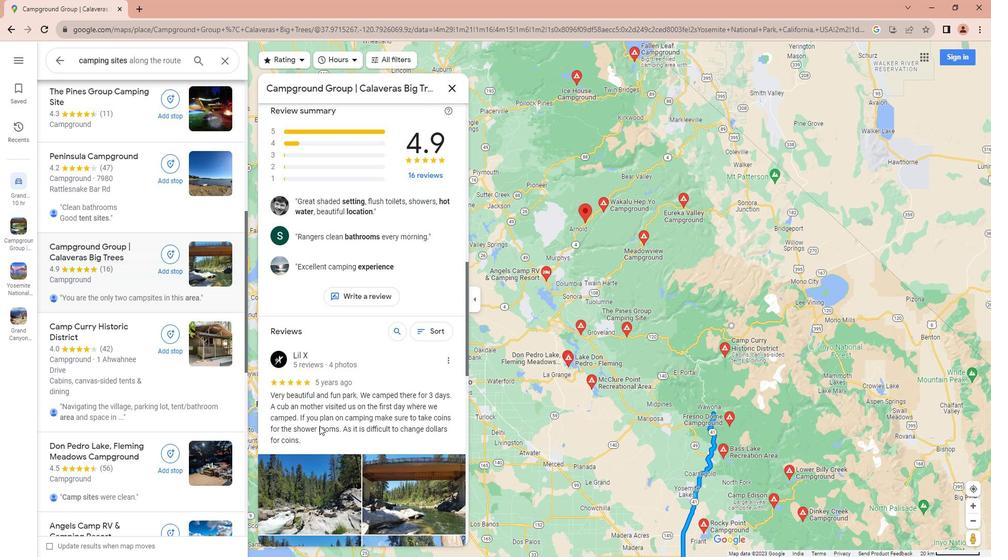 
Action: Mouse moved to (509, 424)
Screenshot: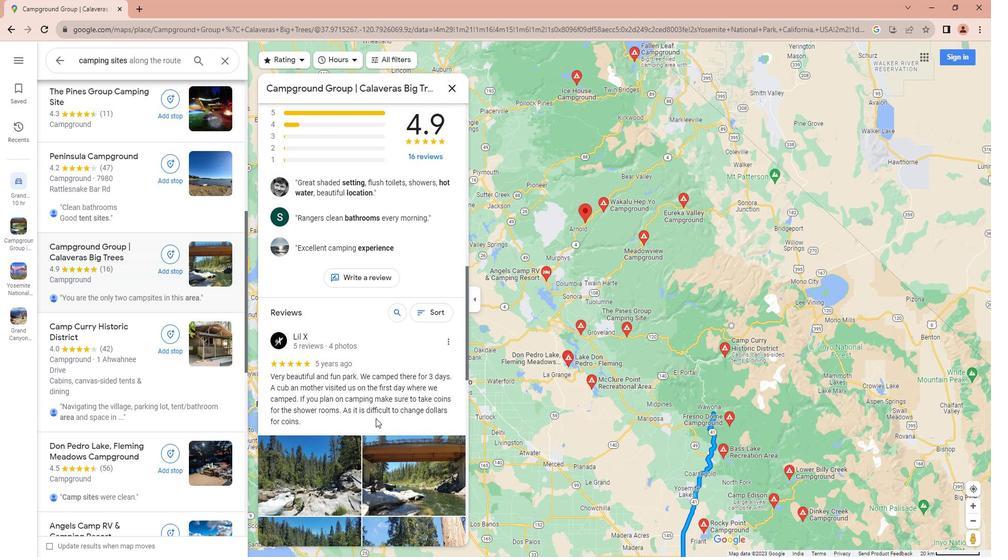 
Action: Mouse scrolled (509, 423) with delta (0, 0)
Screenshot: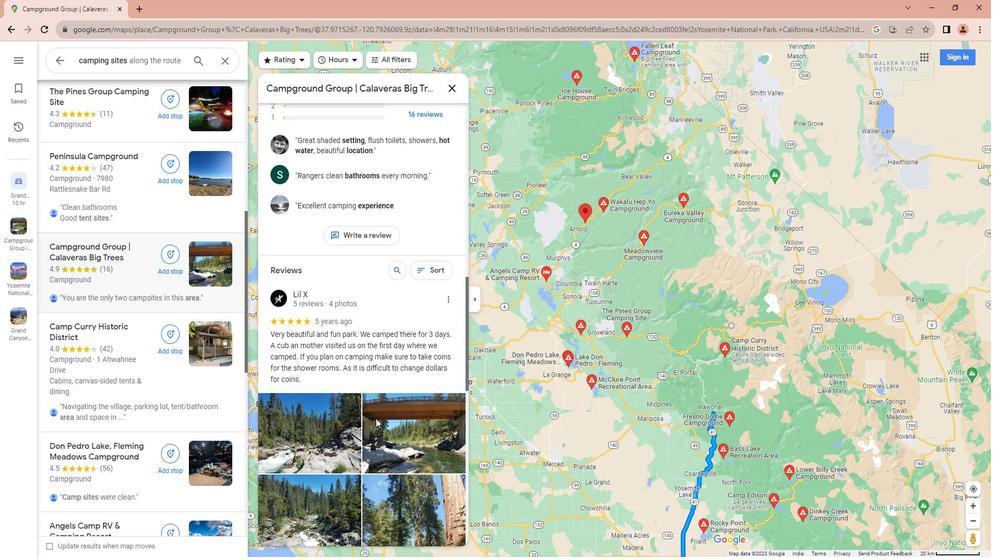 
Action: Mouse scrolled (509, 423) with delta (0, 0)
Screenshot: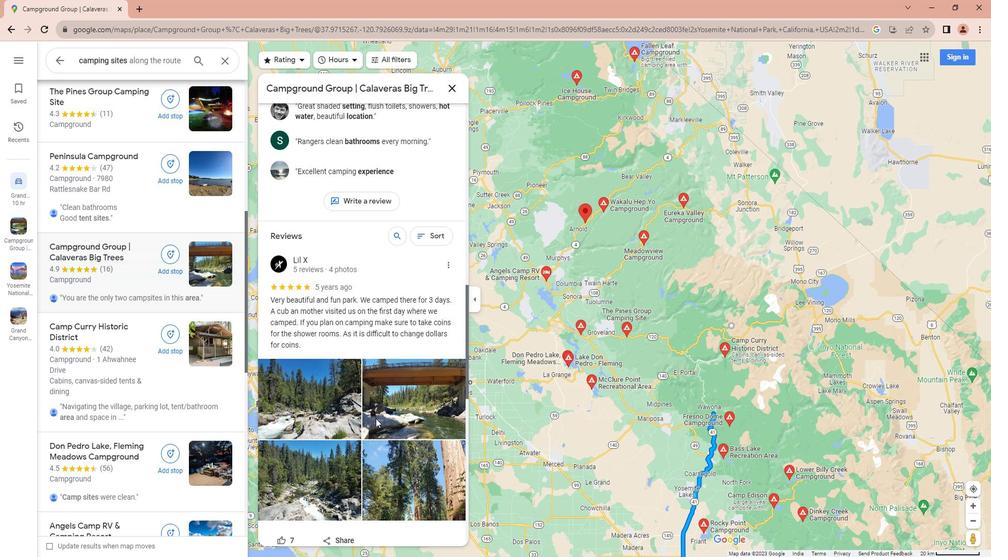 
Action: Mouse scrolled (509, 423) with delta (0, 0)
Screenshot: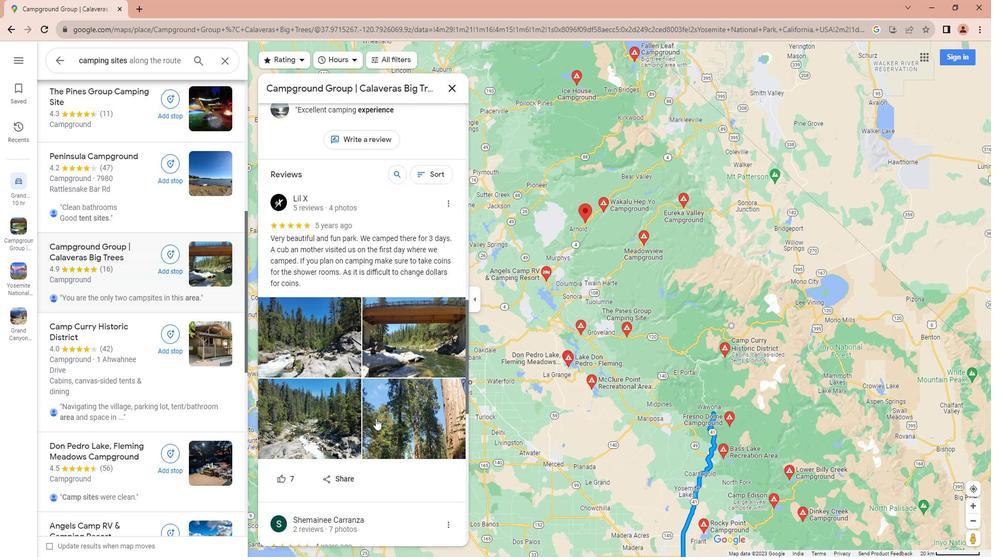 
Action: Mouse scrolled (509, 423) with delta (0, 0)
Screenshot: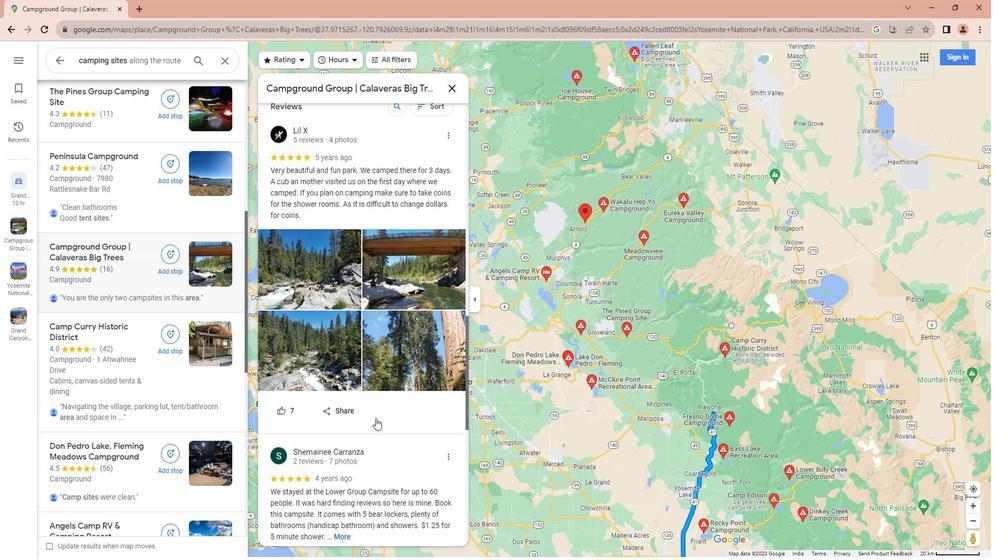 
Action: Mouse scrolled (509, 423) with delta (0, 0)
Screenshot: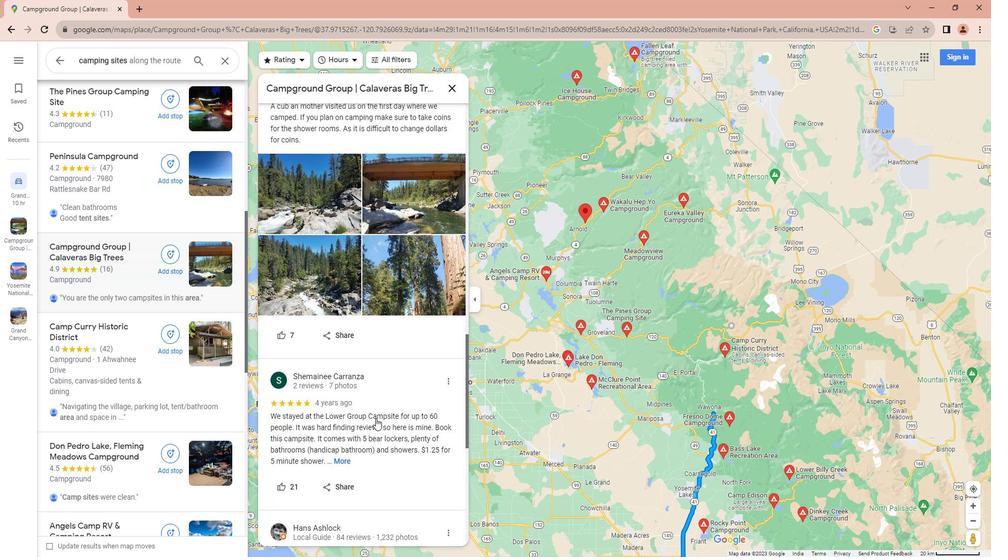 
Action: Mouse moved to (509, 424)
Screenshot: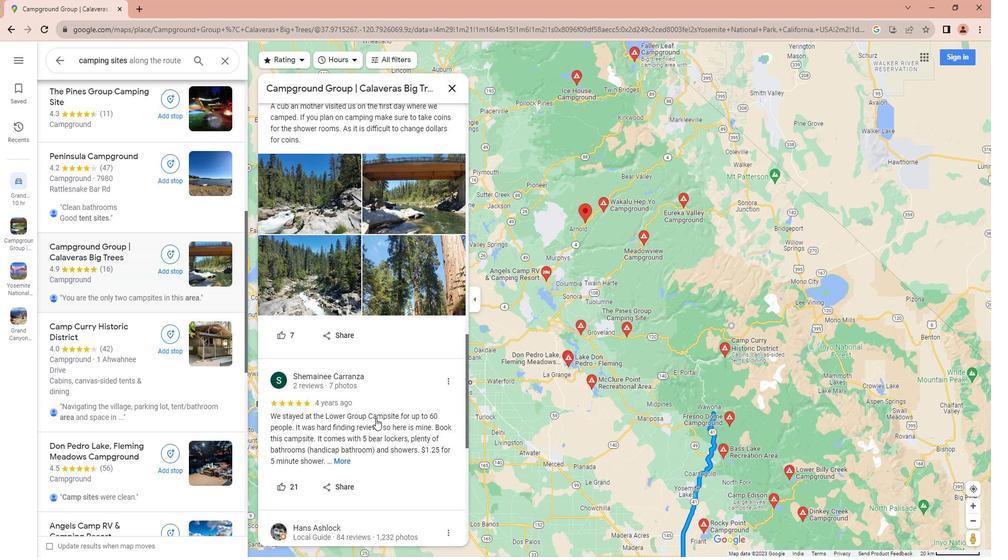 
Action: Mouse scrolled (509, 423) with delta (0, 0)
Screenshot: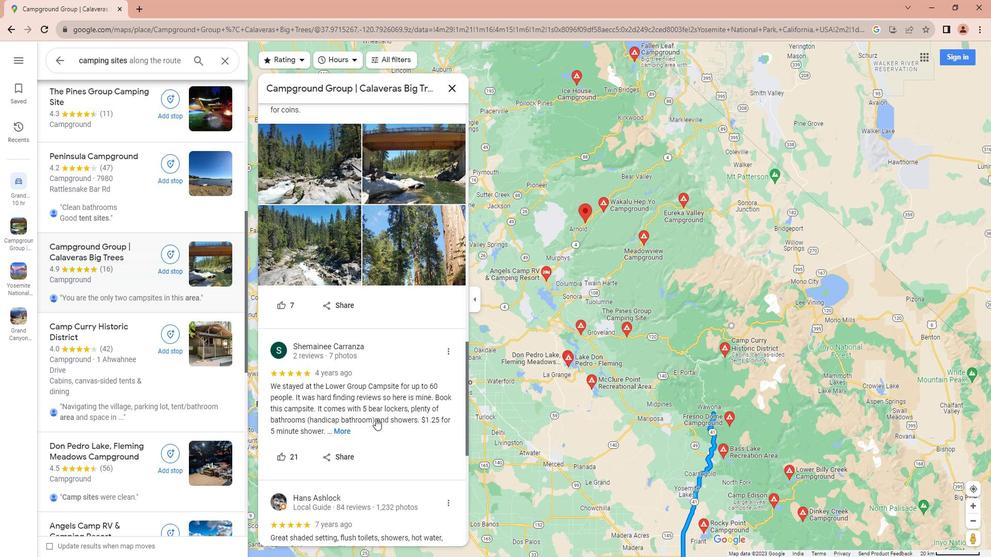 
Action: Mouse moved to (383, 430)
Screenshot: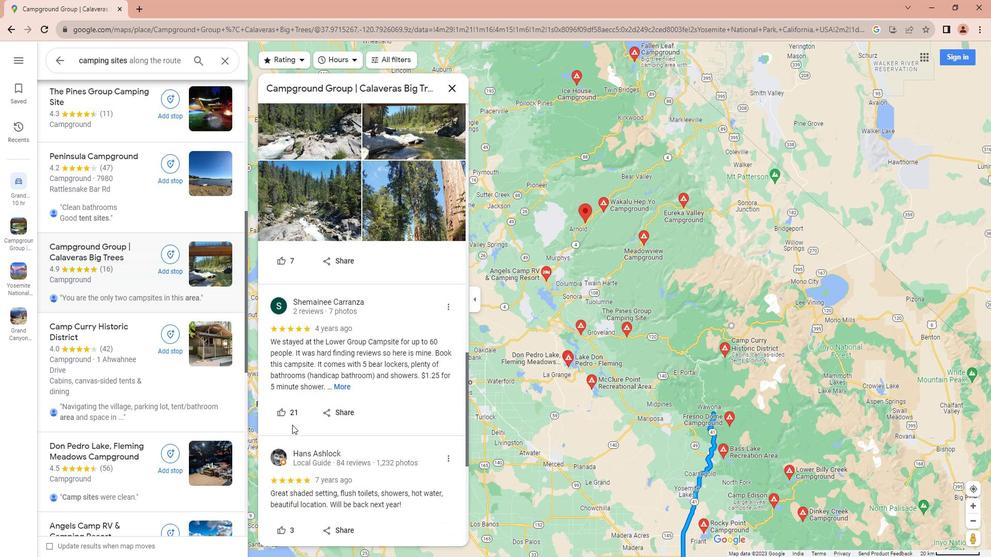 
Action: Mouse scrolled (383, 430) with delta (0, 0)
Screenshot: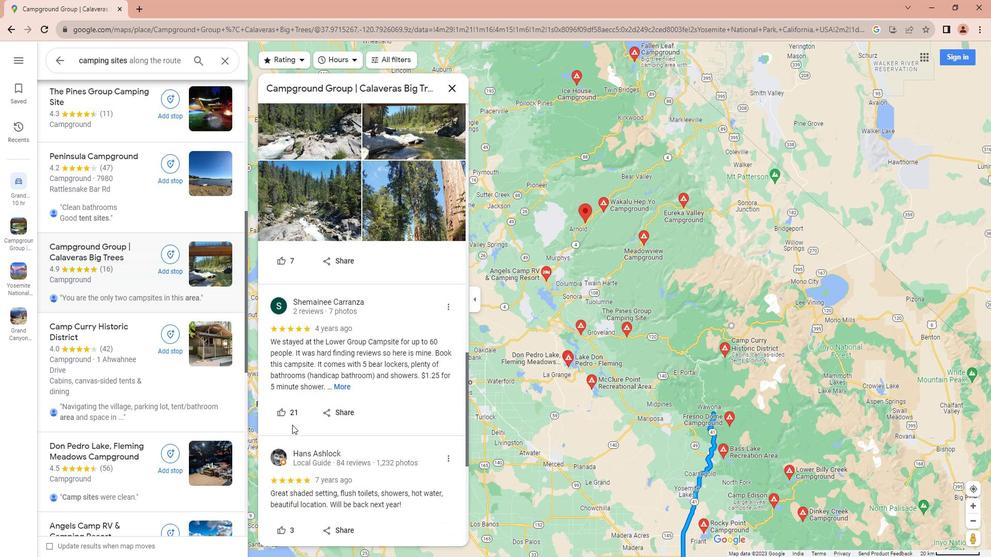 
Action: Mouse moved to (383, 431)
Screenshot: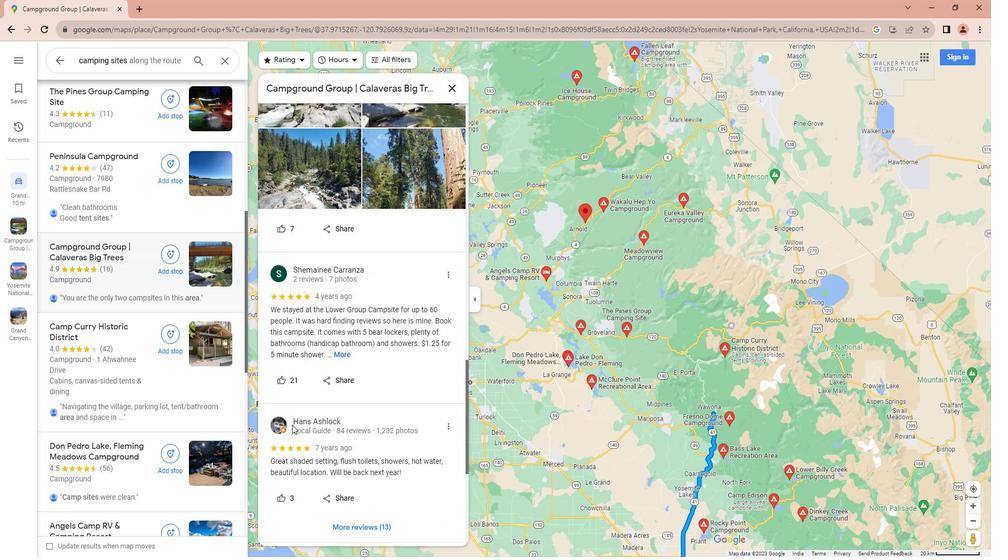 
Action: Mouse scrolled (383, 430) with delta (0, 0)
Screenshot: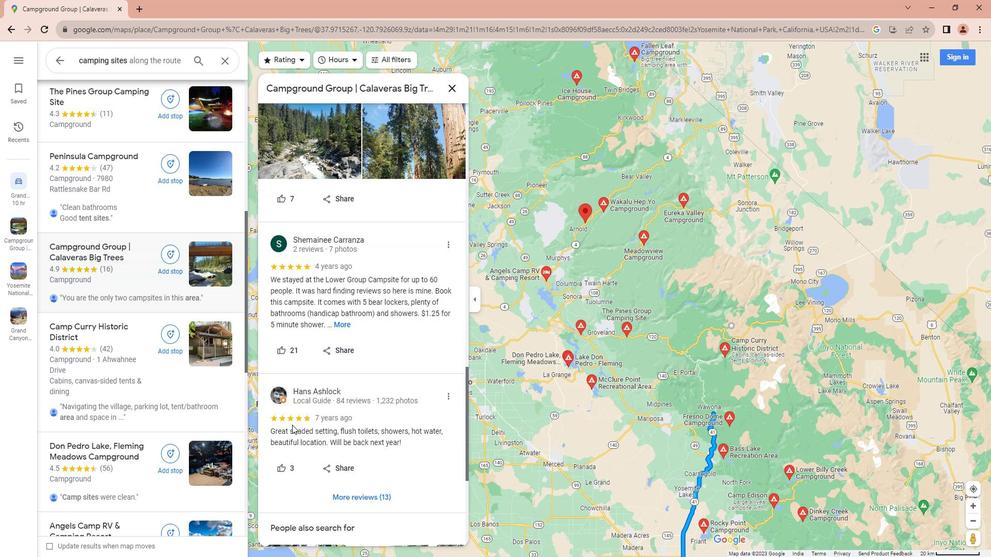 
Action: Mouse moved to (487, 422)
Screenshot: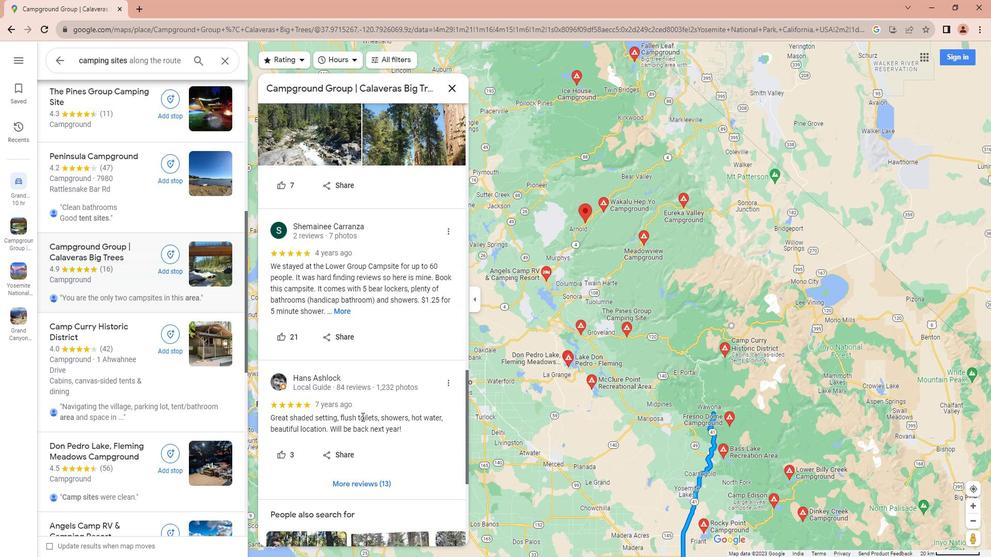 
Action: Mouse scrolled (487, 422) with delta (0, 0)
Screenshot: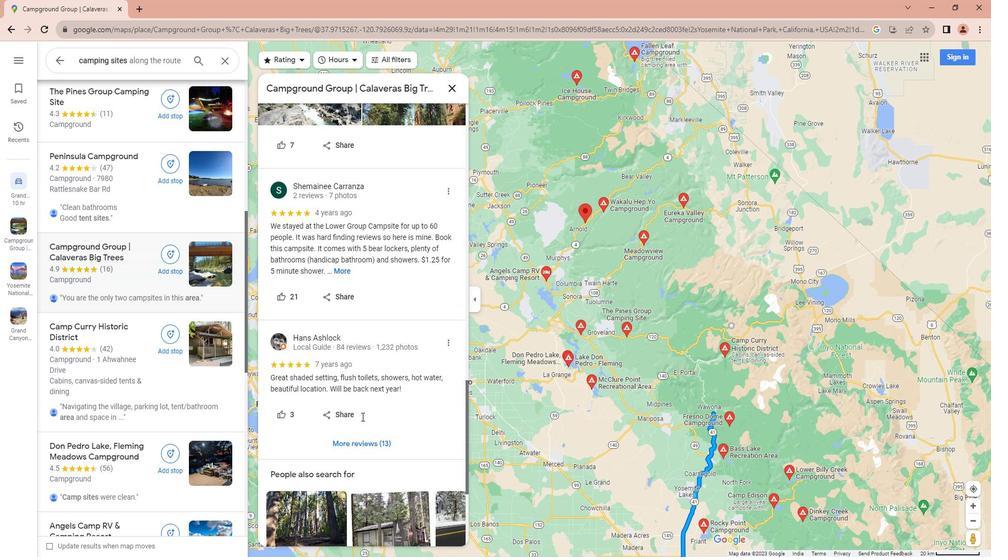 
Action: Mouse scrolled (487, 422) with delta (0, 0)
Screenshot: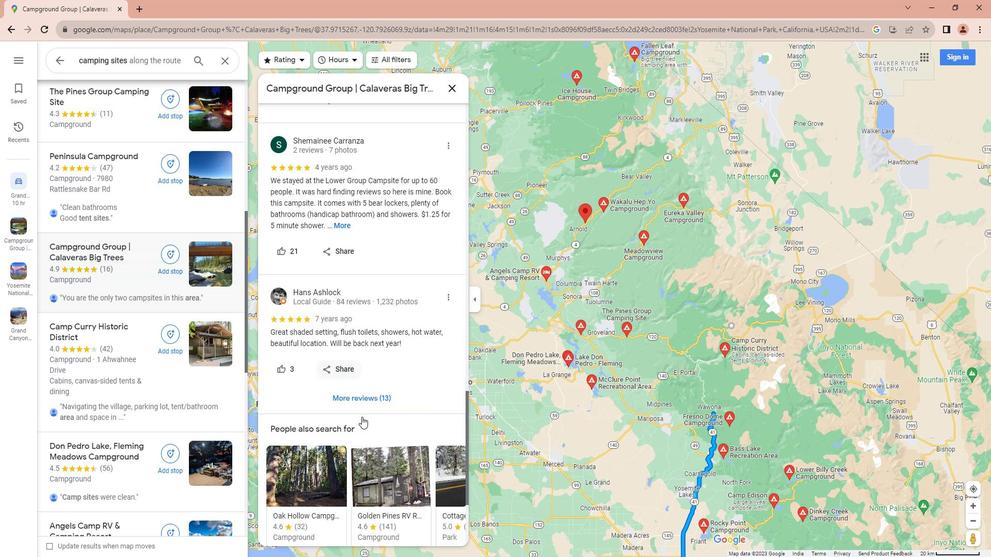 
Action: Mouse moved to (441, 437)
Screenshot: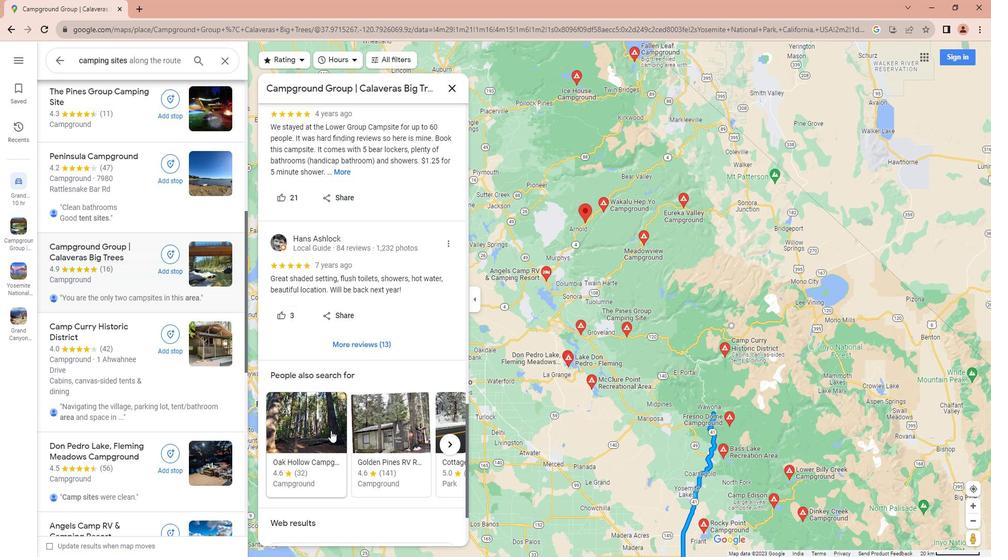 
Action: Mouse scrolled (441, 436) with delta (0, 0)
Screenshot: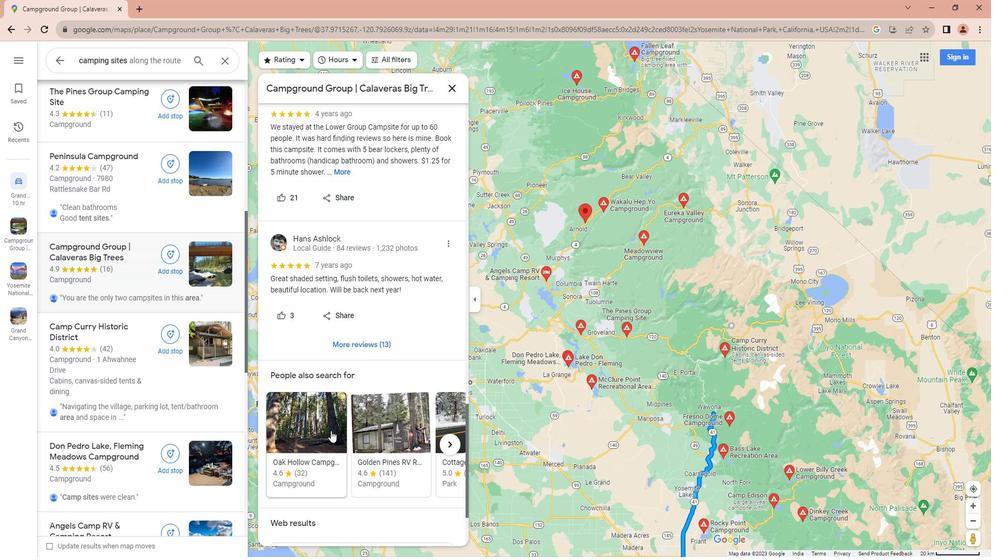 
Action: Mouse scrolled (441, 436) with delta (0, 0)
Screenshot: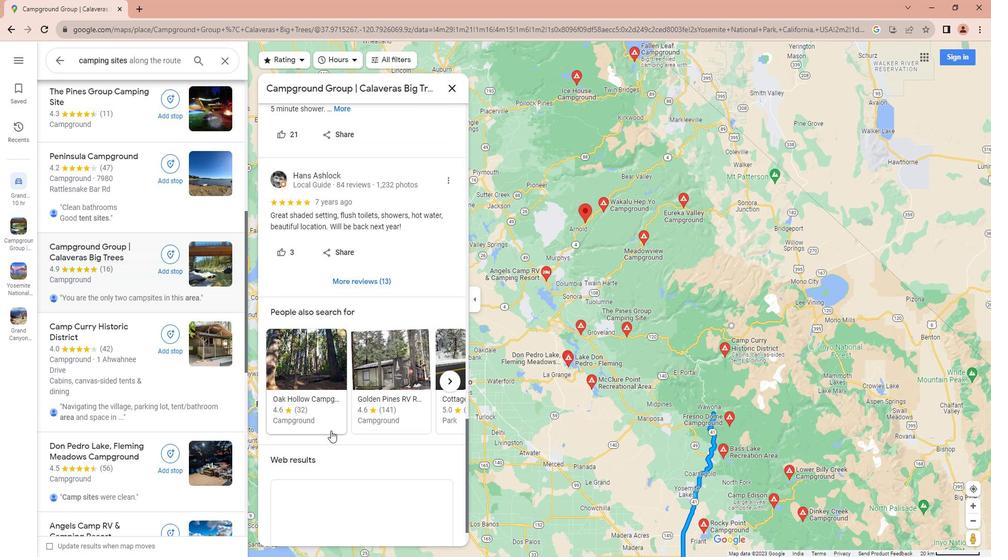
Action: Mouse moved to (441, 437)
Screenshot: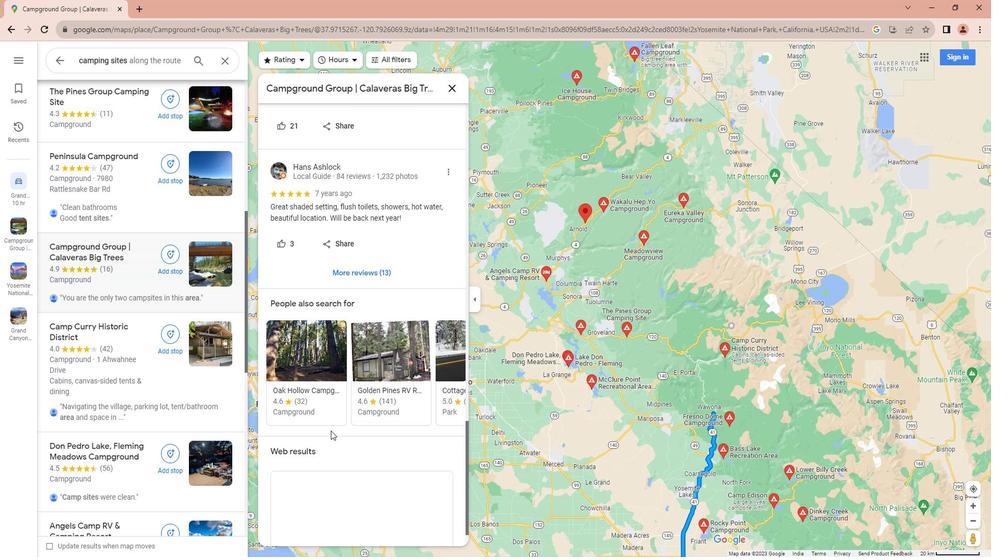 
Action: Mouse scrolled (441, 436) with delta (0, 0)
Screenshot: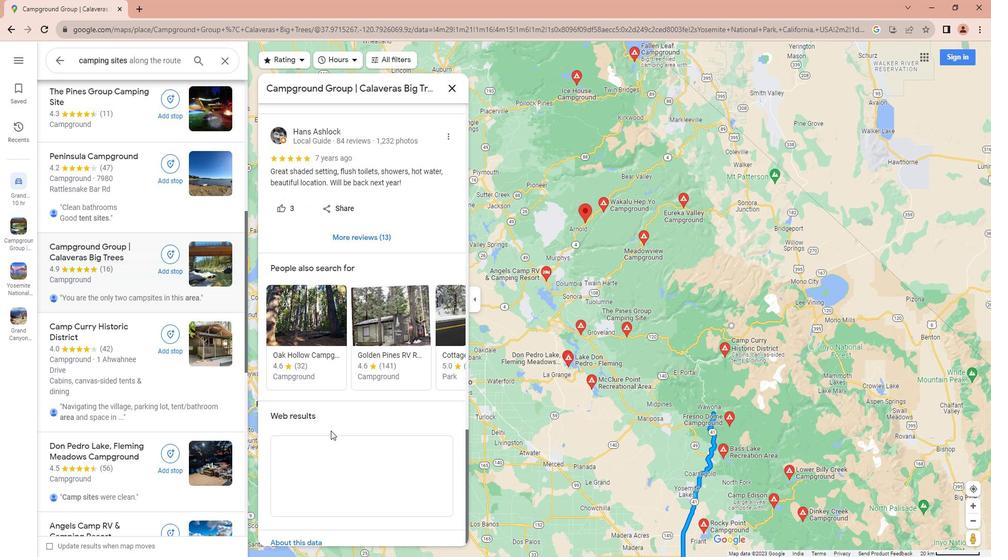 
Action: Mouse scrolled (441, 436) with delta (0, 0)
Screenshot: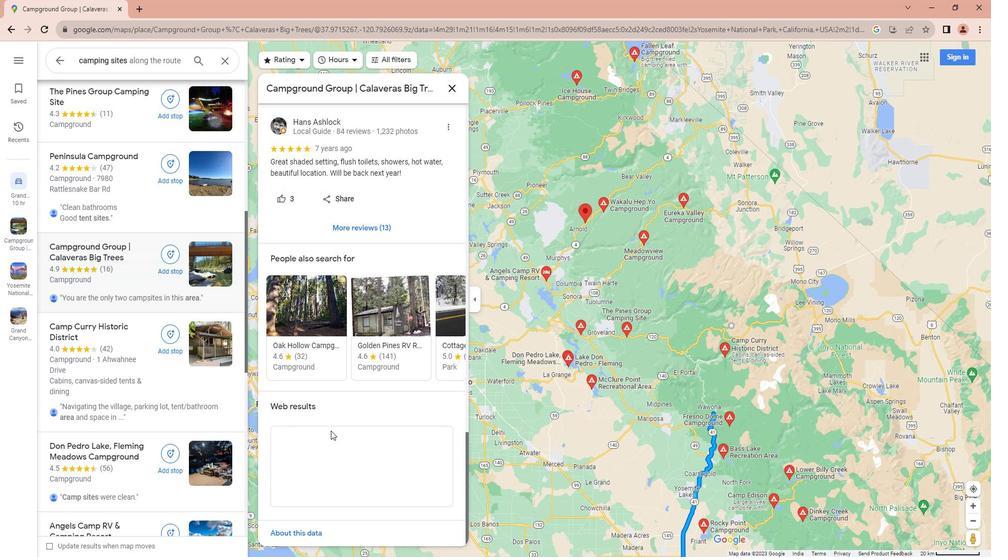 
Action: Mouse scrolled (441, 436) with delta (0, 0)
Screenshot: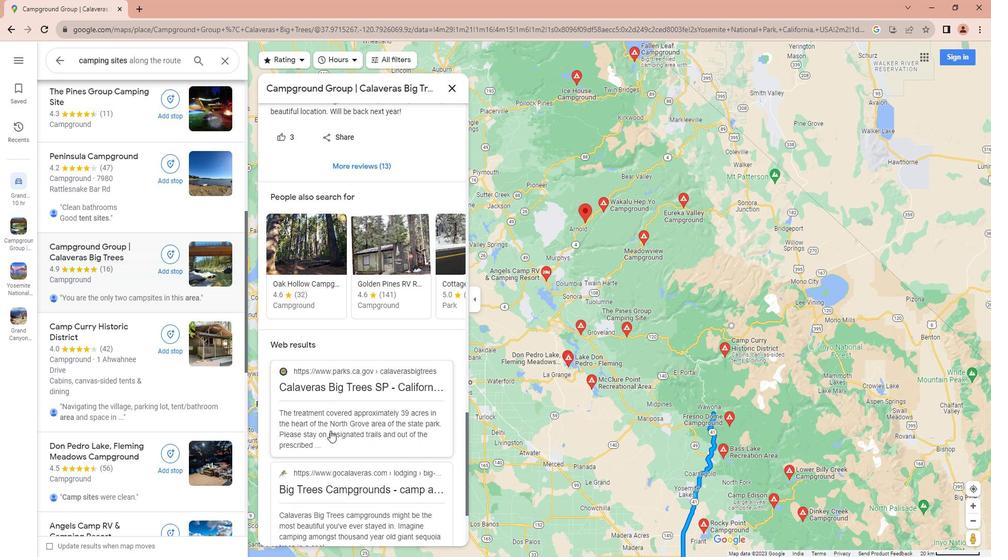 
Action: Mouse scrolled (441, 436) with delta (0, 0)
Screenshot: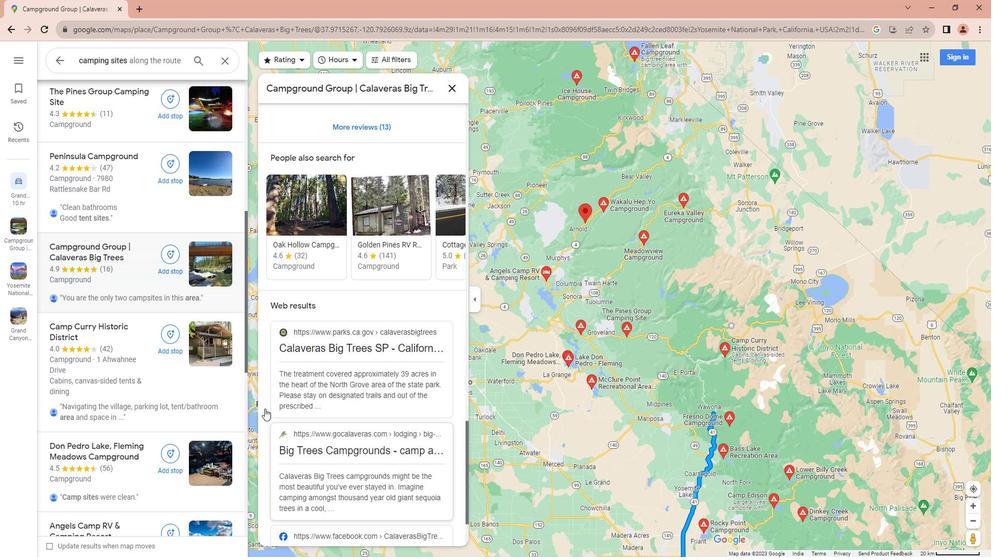 
Action: Mouse moved to (597, 450)
Screenshot: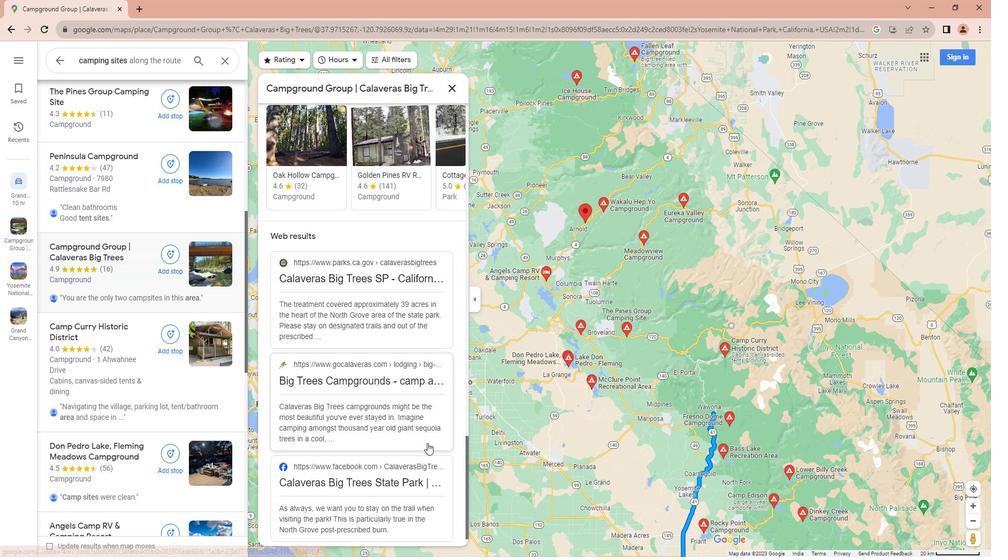 
Action: Mouse scrolled (597, 449) with delta (0, 0)
Screenshot: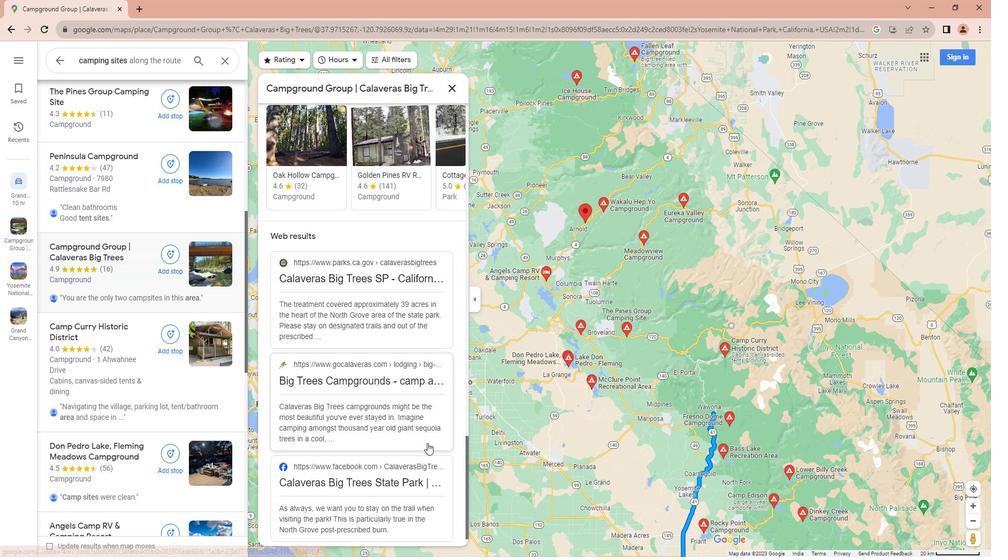 
Action: Mouse moved to (594, 450)
Screenshot: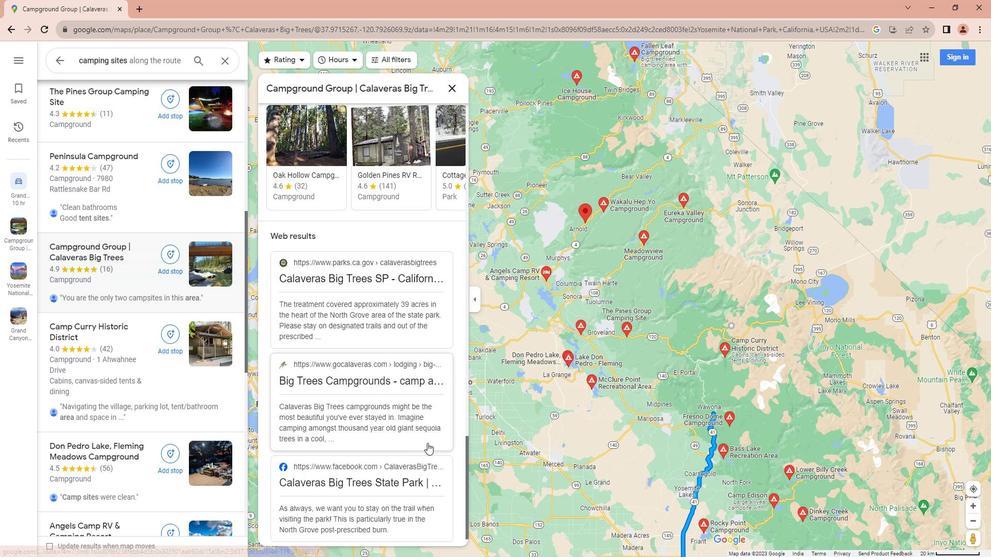 
Action: Mouse scrolled (594, 449) with delta (0, 0)
Screenshot: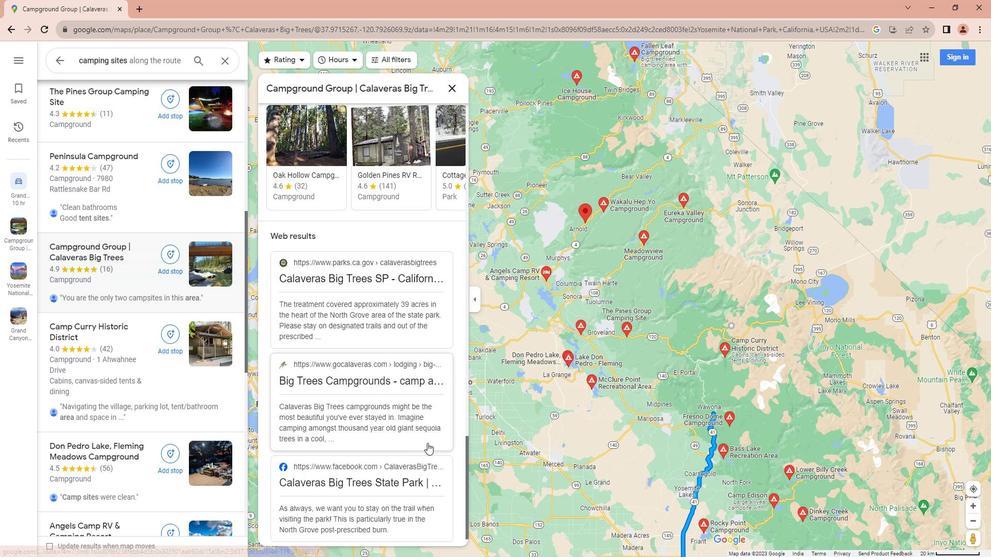 
Action: Mouse moved to (88, 370)
Screenshot: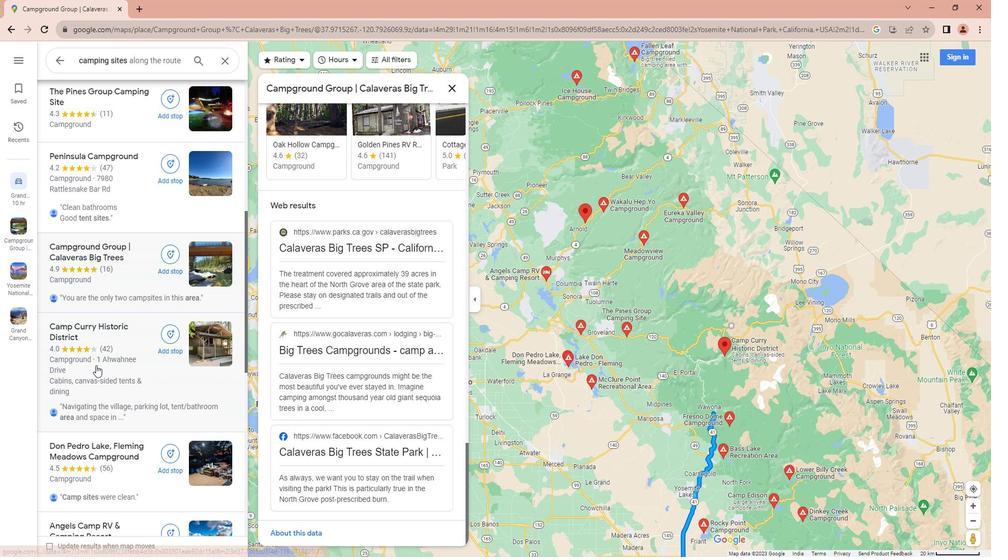 
Action: Mouse scrolled (88, 369) with delta (0, 0)
Screenshot: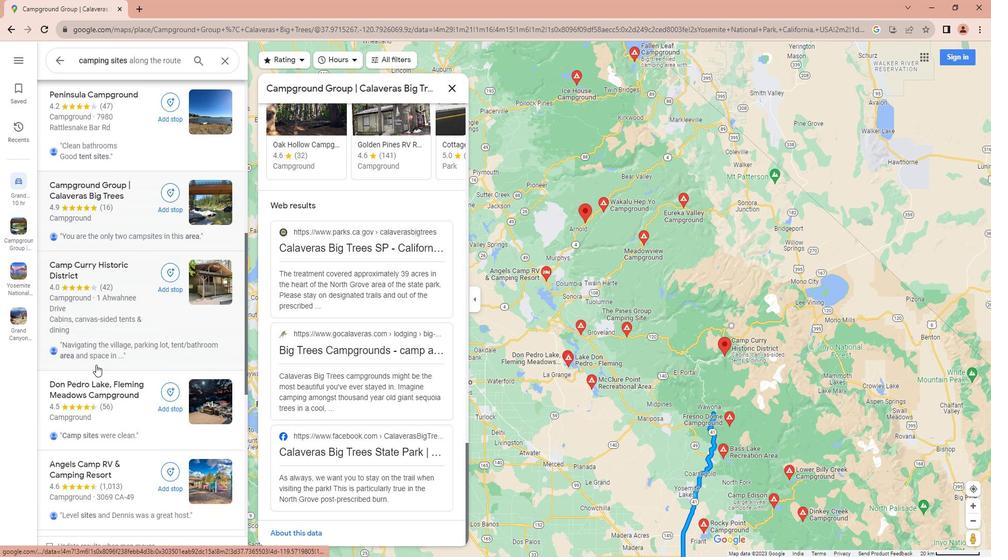 
Action: Mouse scrolled (88, 369) with delta (0, 0)
Screenshot: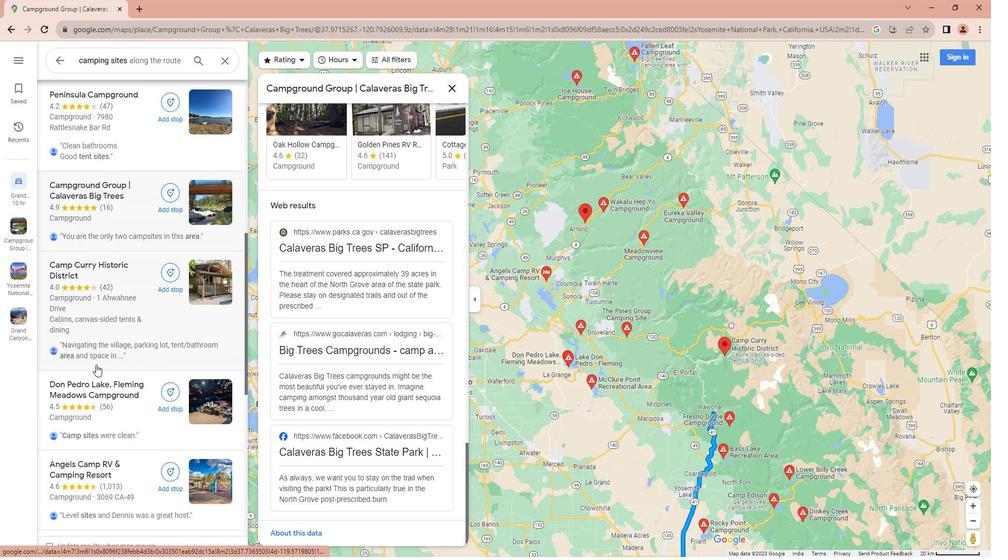 
Action: Mouse moved to (88, 368)
Screenshot: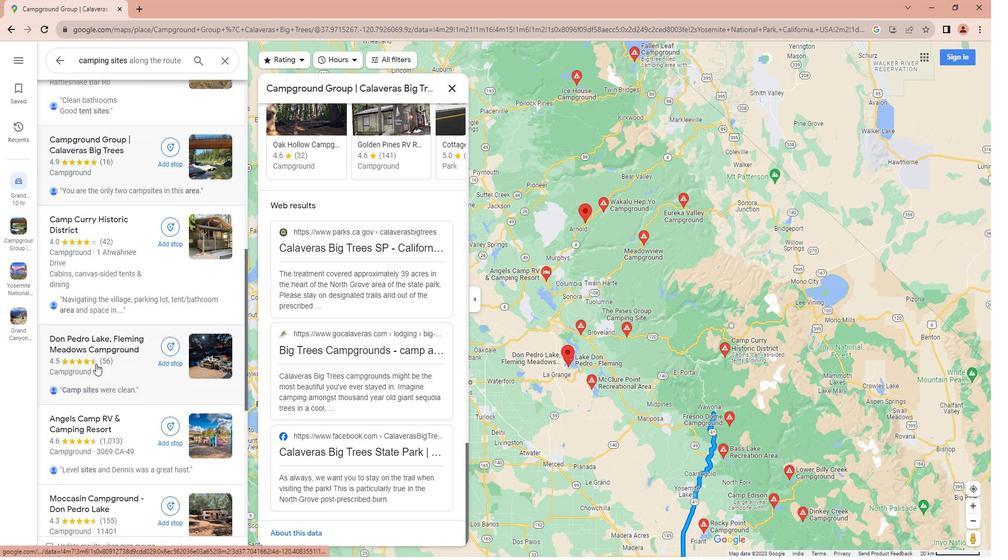 
Action: Mouse scrolled (88, 368) with delta (0, 0)
Screenshot: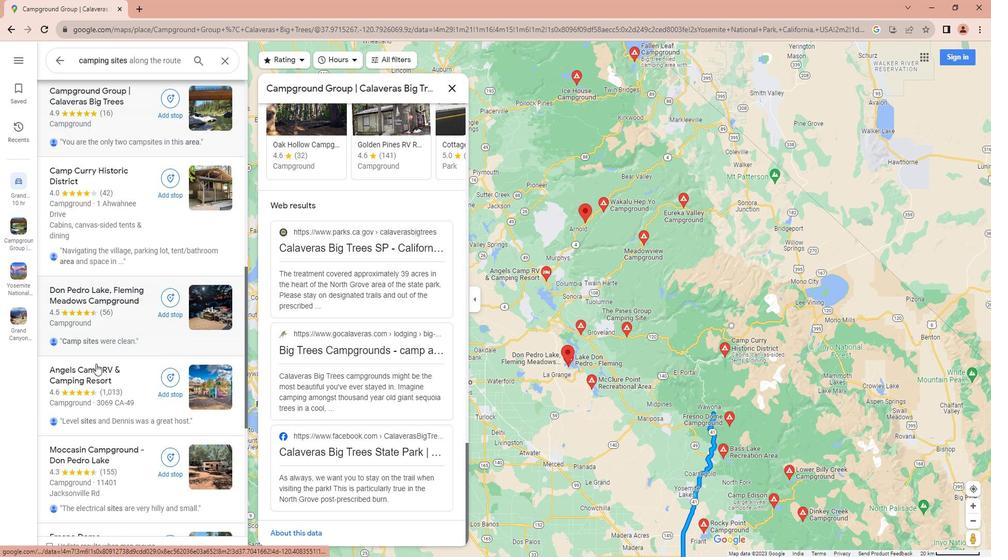 
Action: Mouse scrolled (88, 368) with delta (0, 0)
Screenshot: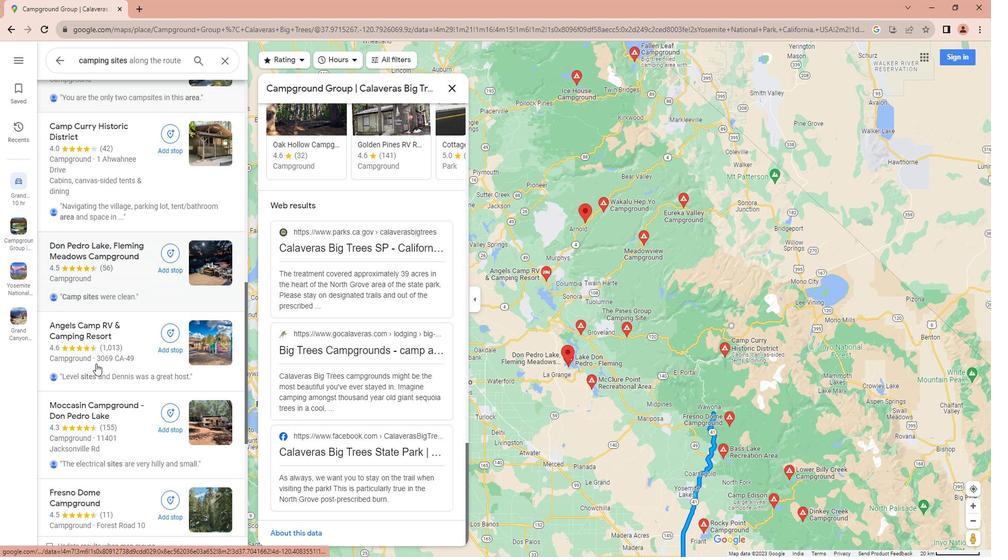 
Action: Mouse scrolled (88, 368) with delta (0, 0)
Screenshot: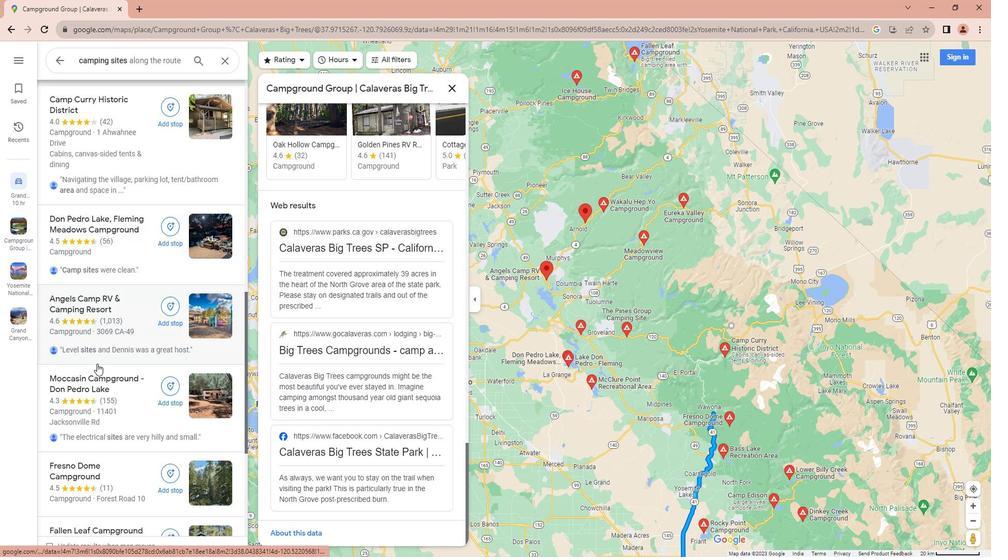 
Action: Mouse moved to (88, 368)
Screenshot: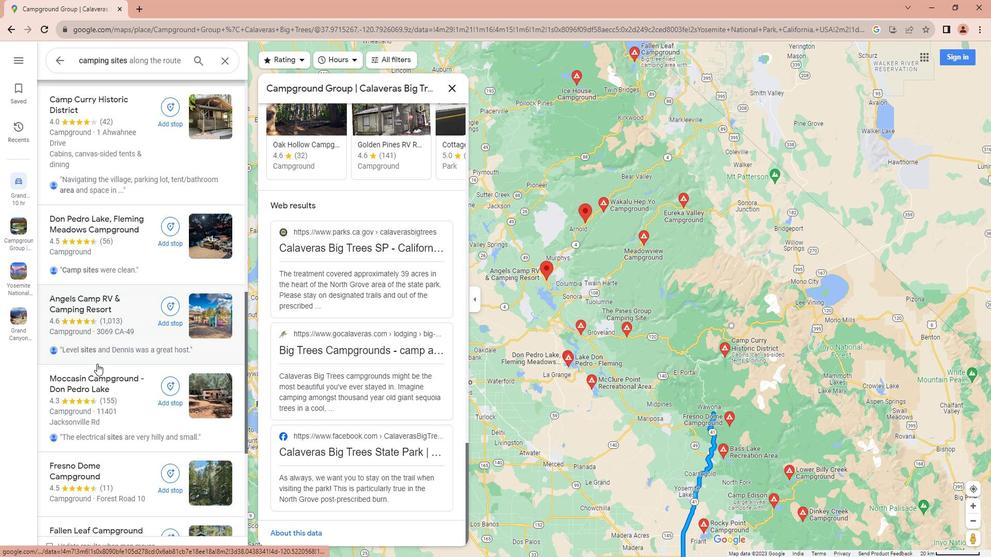 
Action: Mouse scrolled (88, 368) with delta (0, 0)
Screenshot: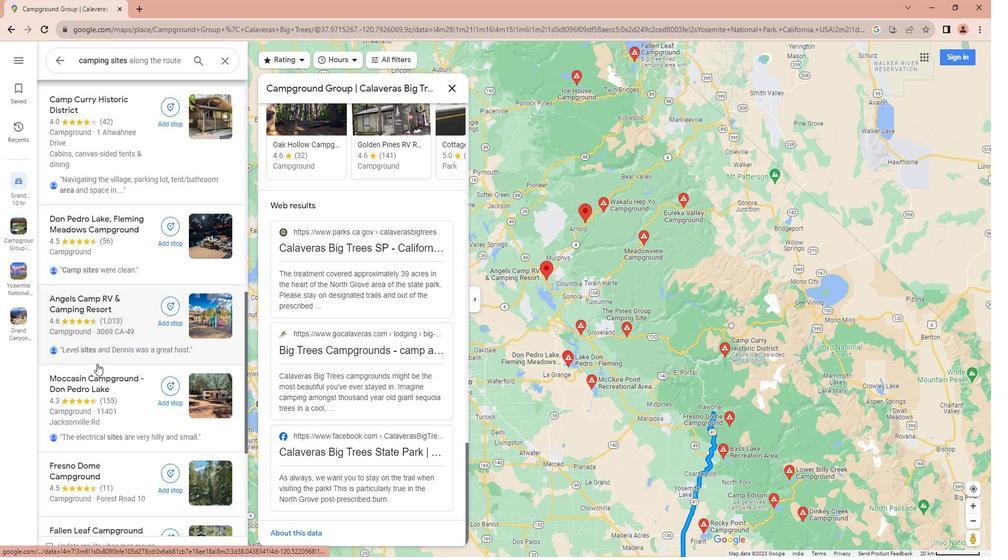
Action: Mouse moved to (91, 367)
Screenshot: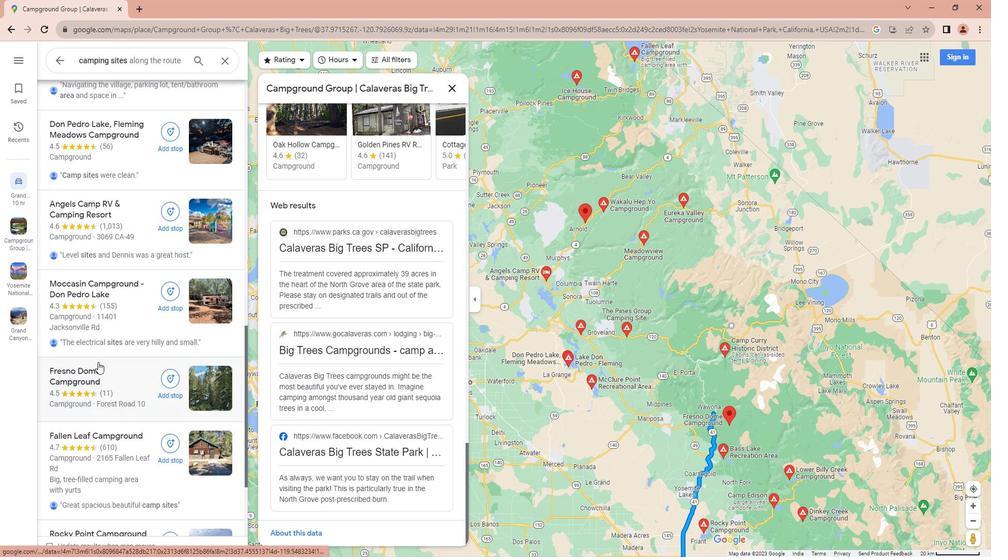 
Action: Mouse scrolled (91, 366) with delta (0, 0)
Screenshot: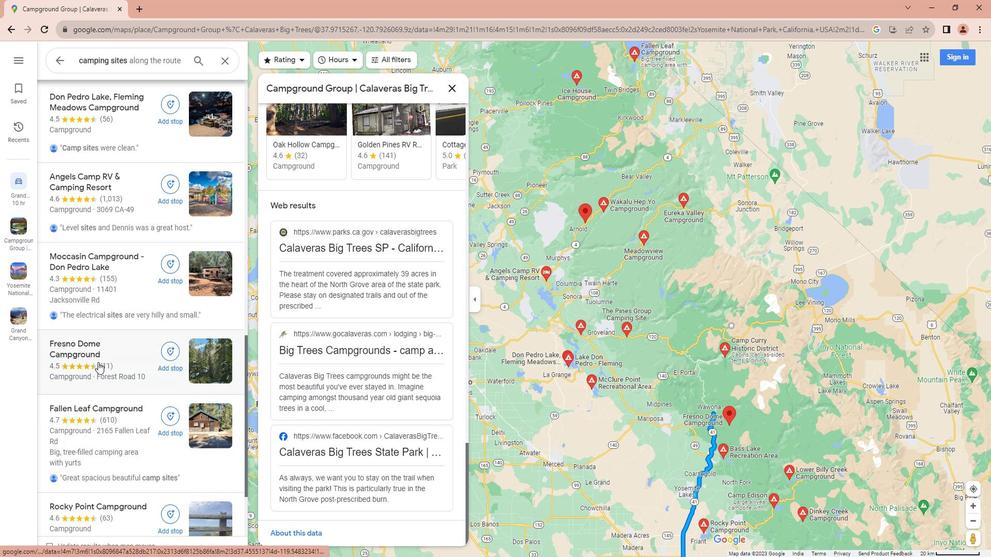 
Action: Mouse scrolled (91, 366) with delta (0, 0)
Screenshot: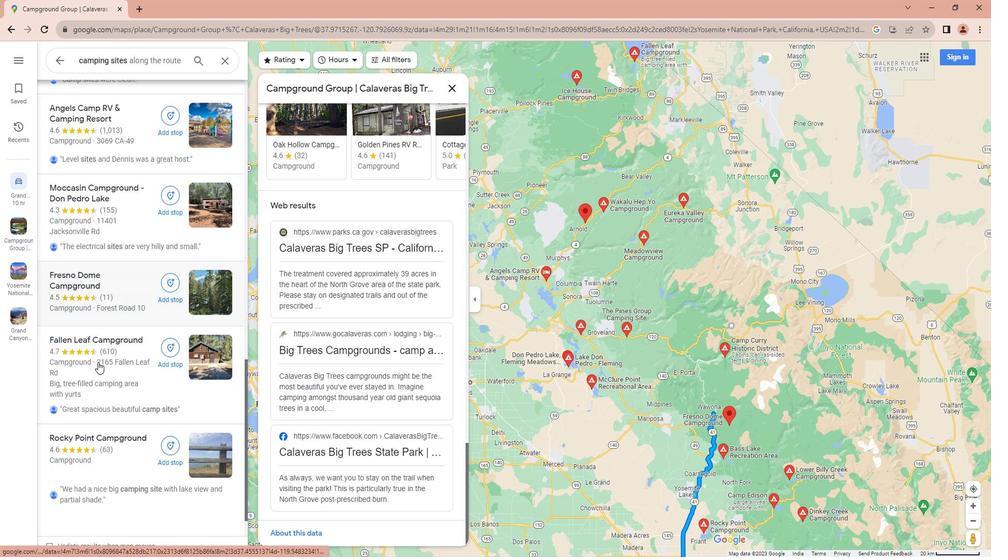 
Action: Mouse scrolled (91, 366) with delta (0, 0)
Screenshot: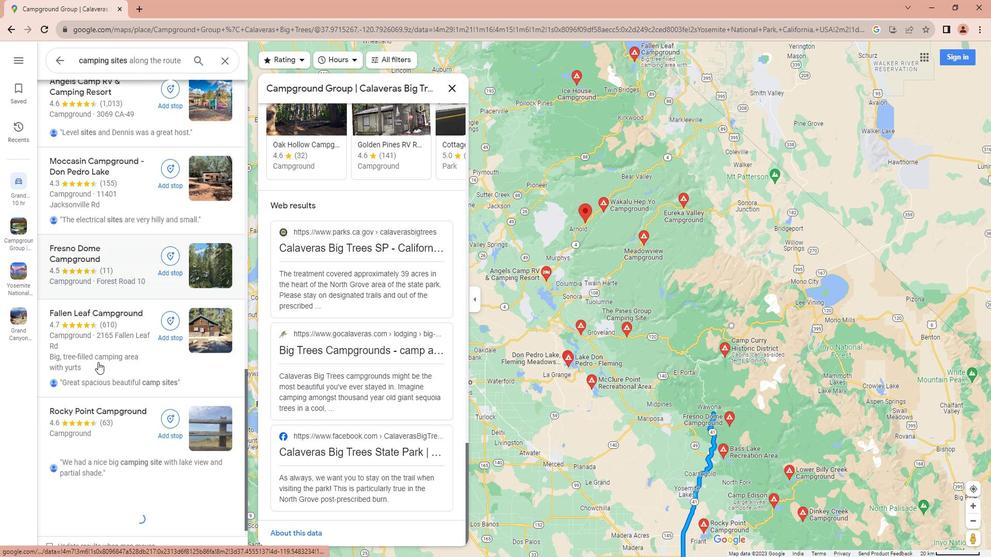 
Action: Mouse scrolled (91, 366) with delta (0, 0)
Screenshot: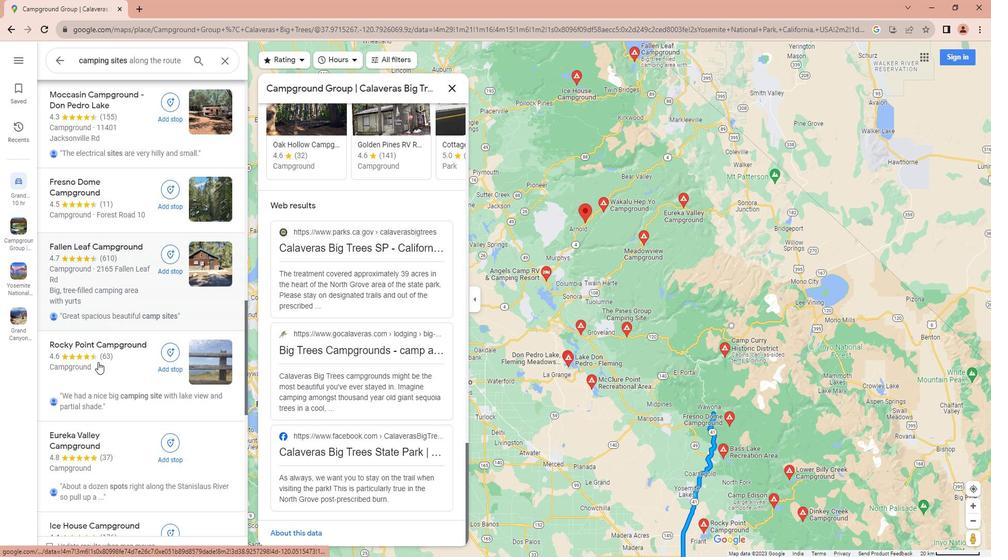 
Action: Mouse moved to (91, 367)
Screenshot: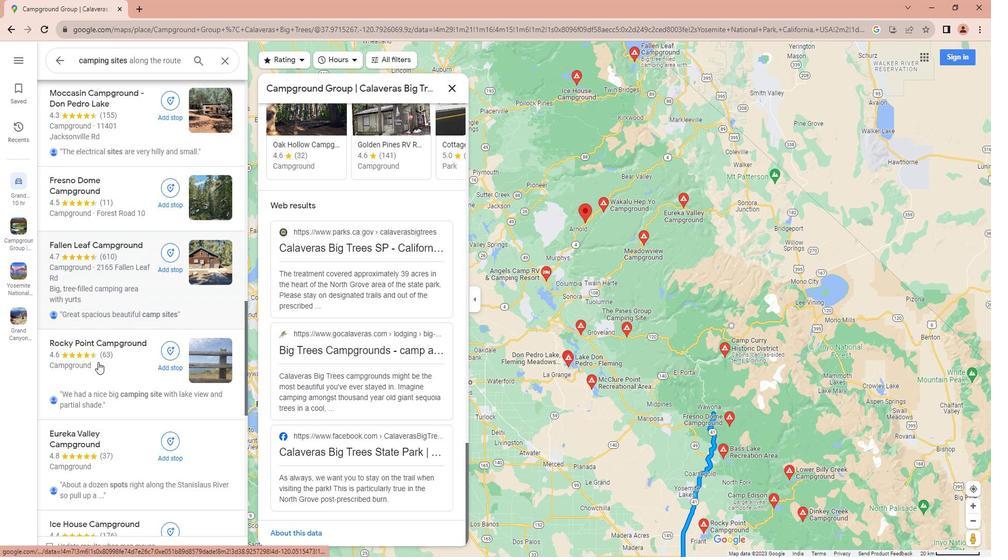 
Action: Mouse scrolled (91, 366) with delta (0, 0)
Screenshot: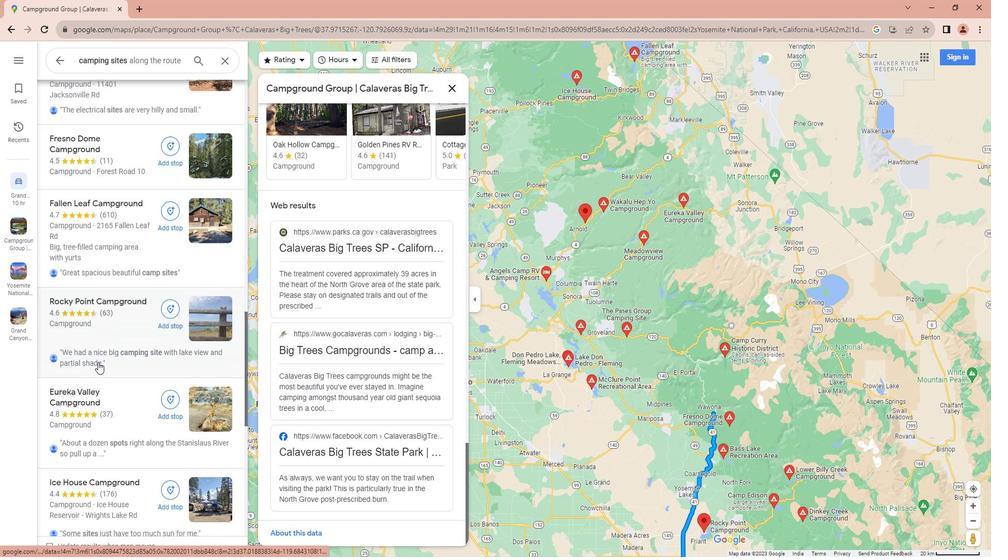 
Action: Mouse scrolled (91, 366) with delta (0, 0)
Screenshot: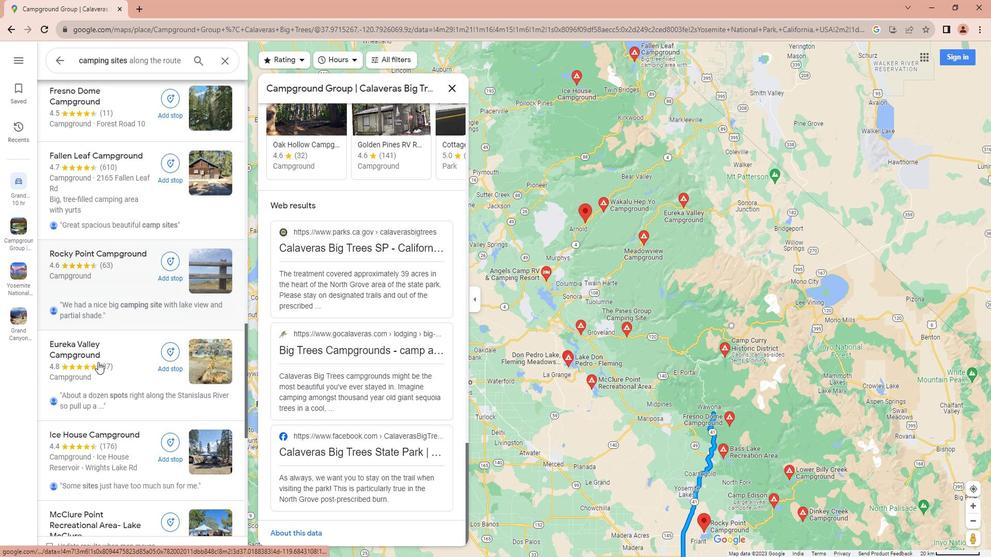 
Action: Mouse scrolled (91, 366) with delta (0, 0)
Screenshot: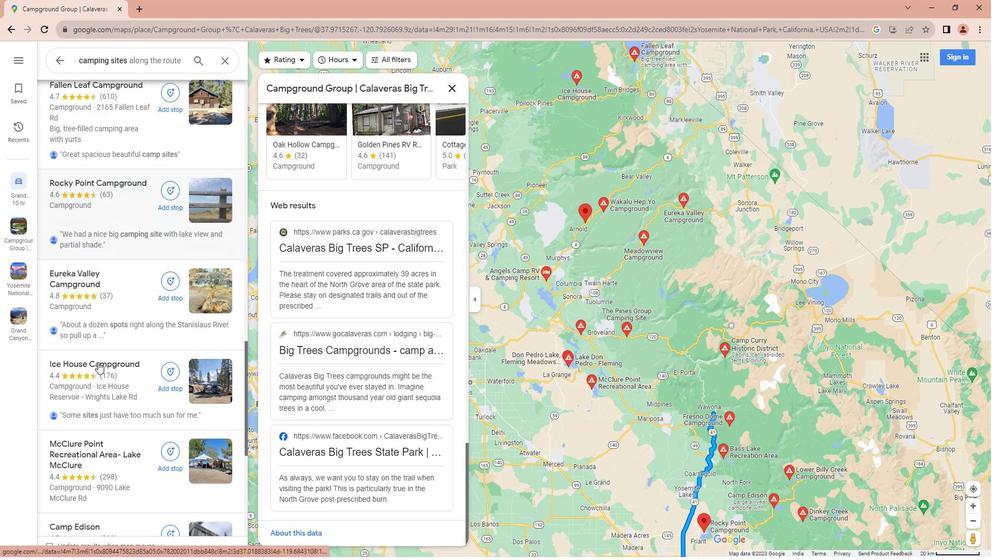 
Action: Mouse scrolled (91, 366) with delta (0, 0)
Screenshot: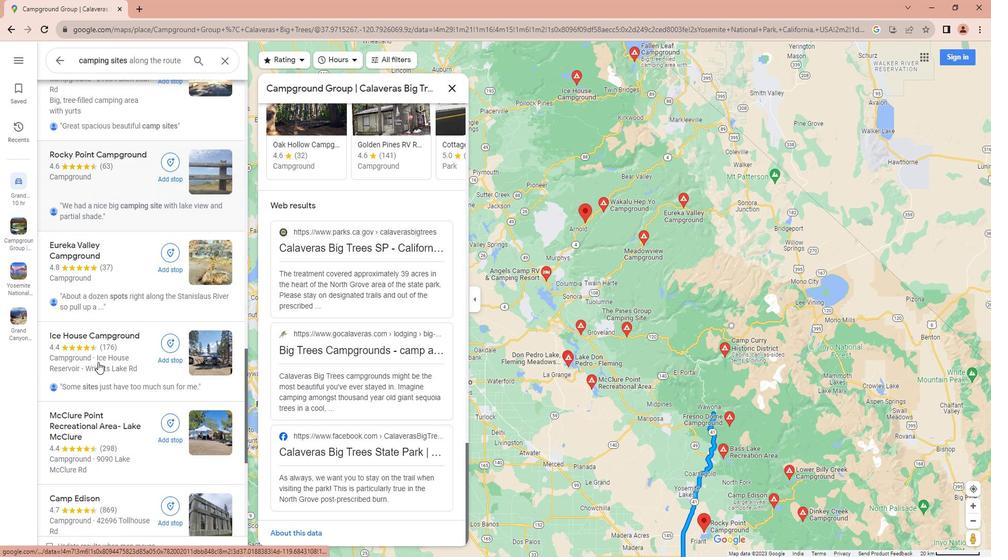 
Action: Mouse moved to (80, 347)
Screenshot: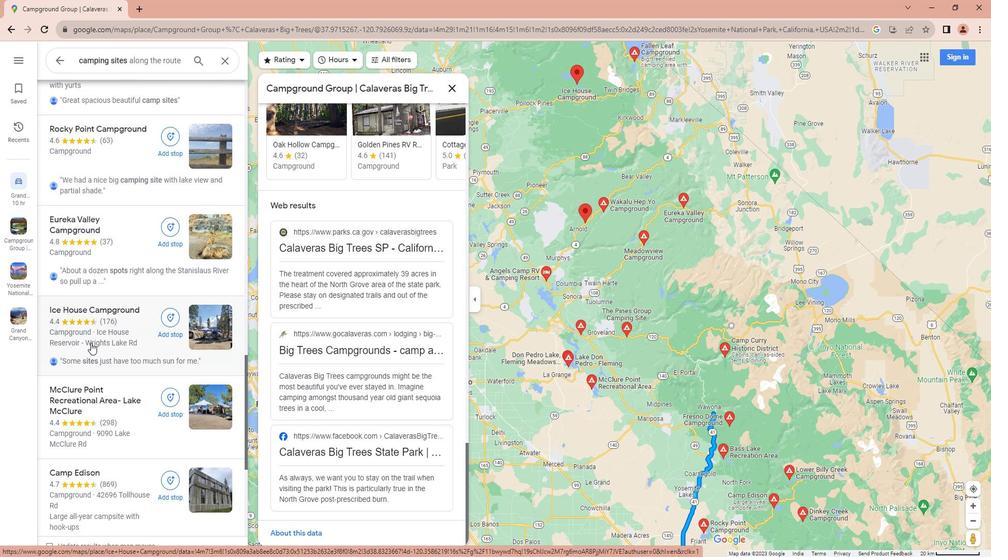 
Action: Mouse pressed left at (80, 347)
Screenshot: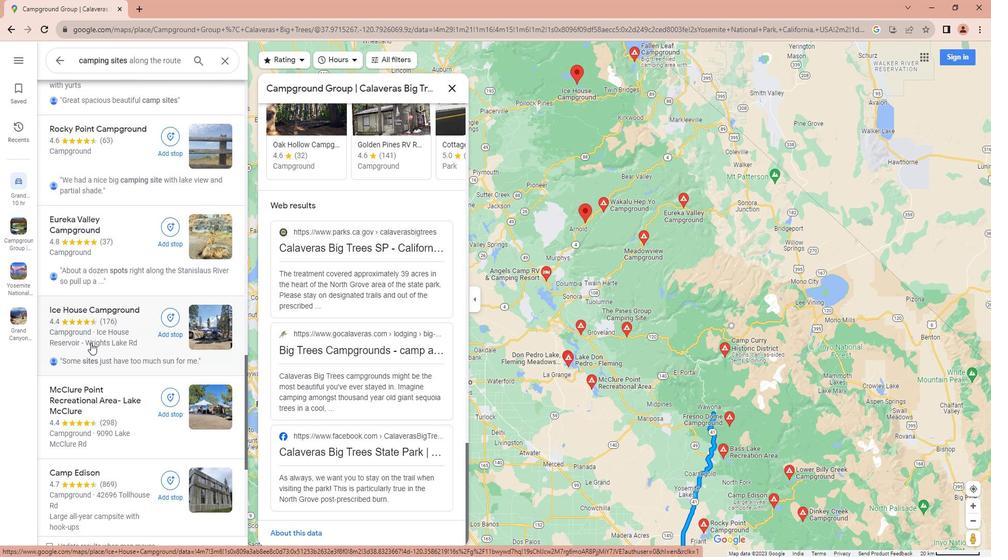 
Action: Mouse moved to (490, 274)
Screenshot: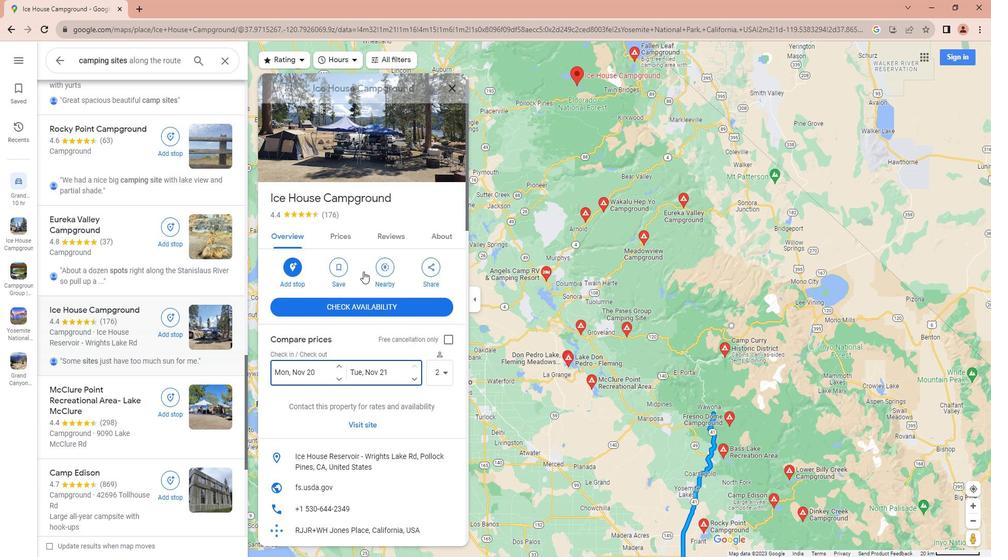 
Action: Mouse scrolled (490, 273) with delta (0, -1)
Screenshot: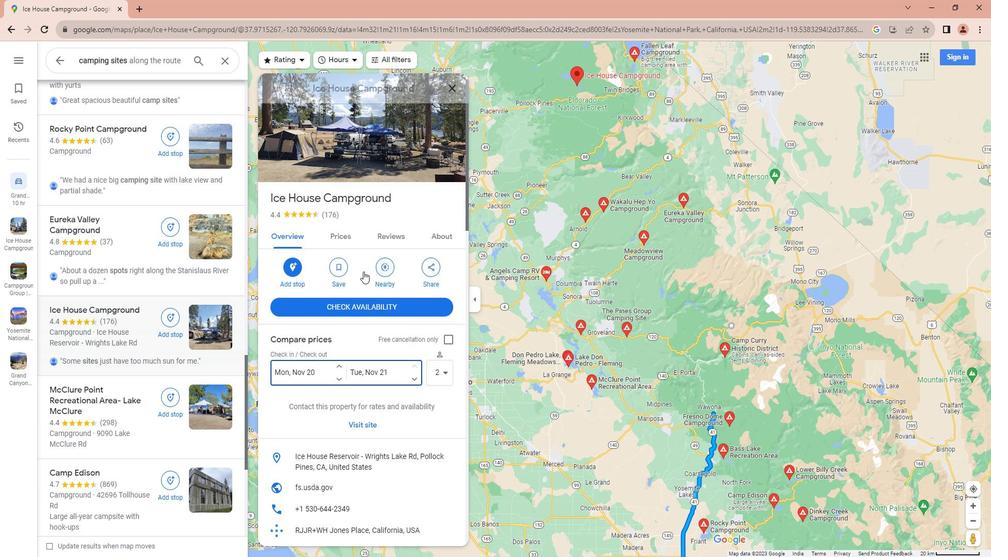 
Action: Mouse scrolled (490, 273) with delta (0, -1)
Screenshot: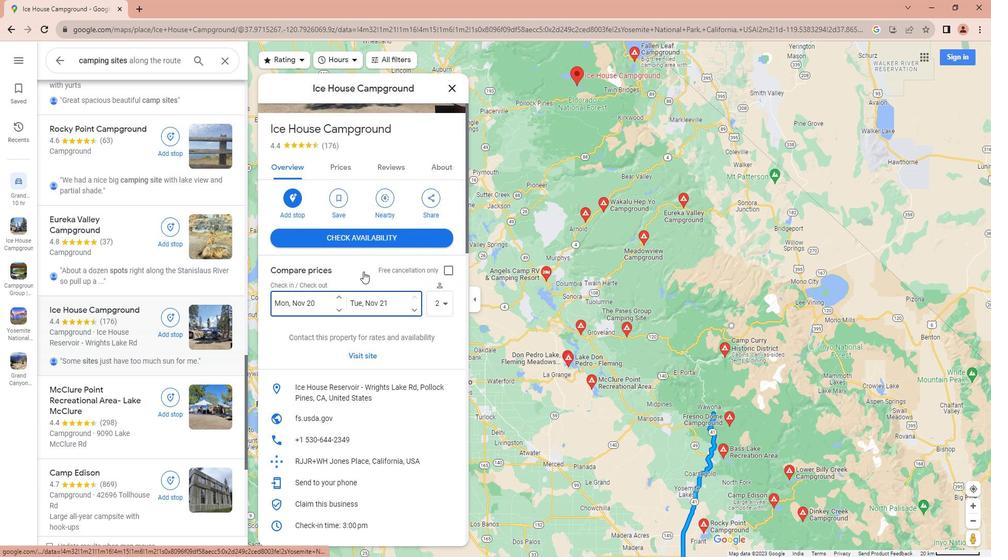 
Action: Mouse scrolled (490, 273) with delta (0, -1)
Screenshot: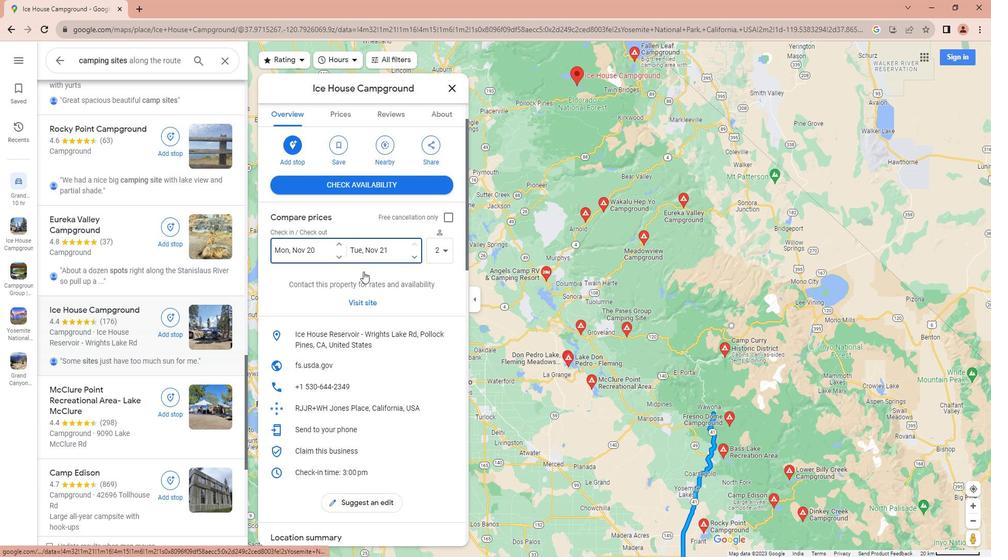 
Action: Mouse moved to (489, 274)
Screenshot: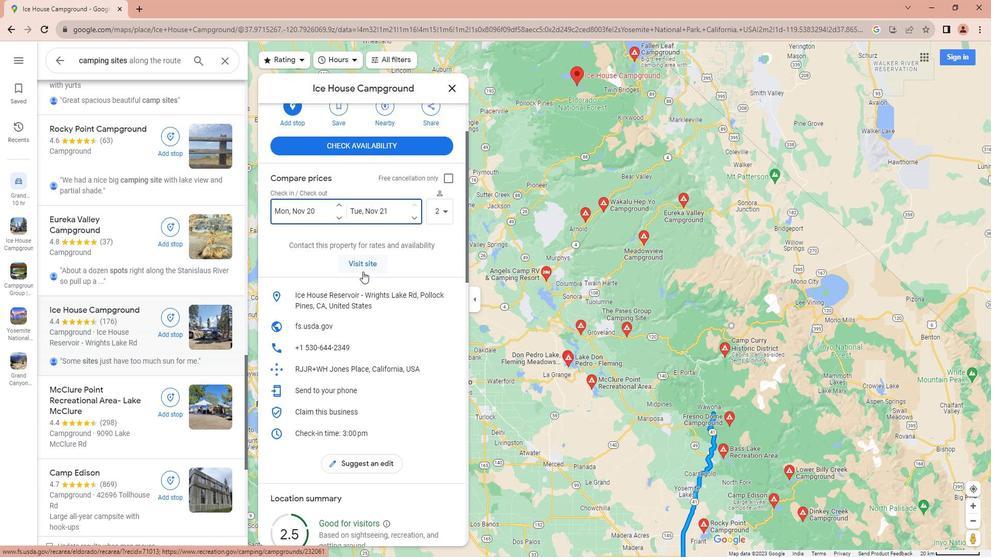 
Action: Mouse scrolled (489, 273) with delta (0, -1)
Screenshot: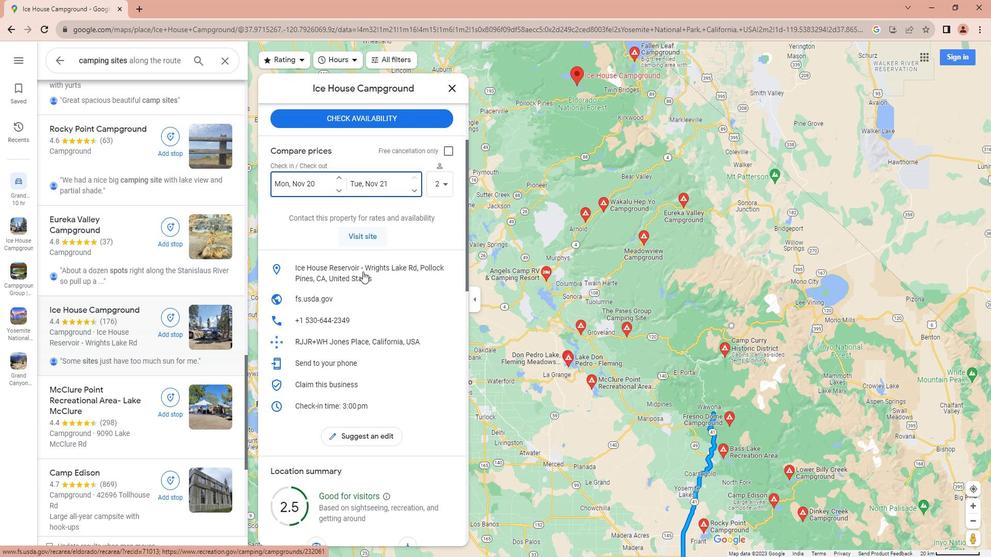 
Action: Mouse moved to (489, 274)
Screenshot: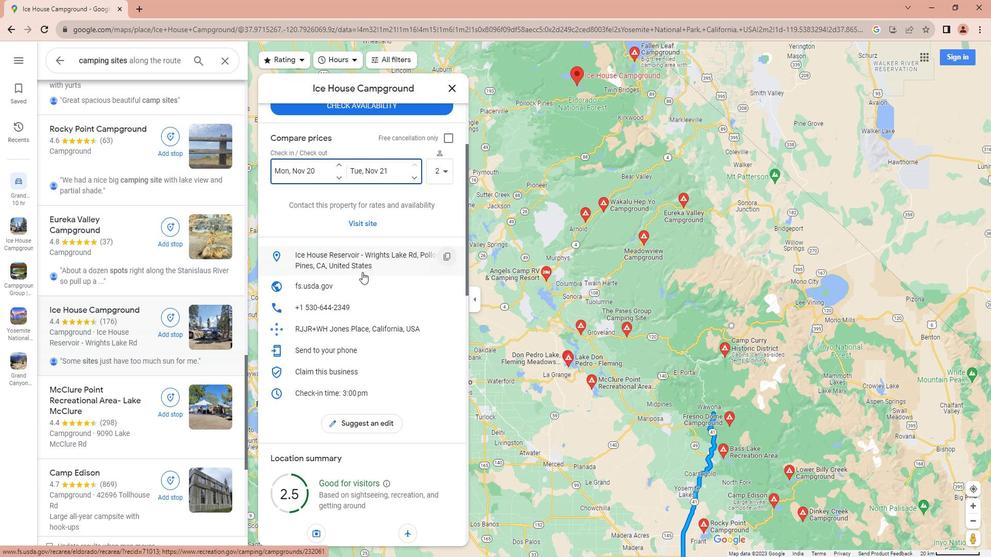 
Action: Mouse scrolled (489, 273) with delta (0, -1)
Screenshot: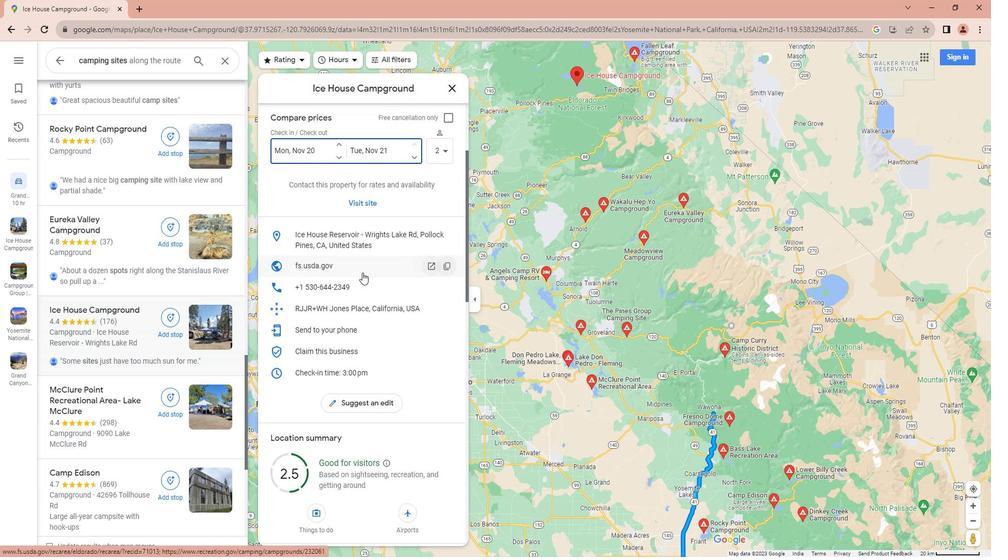 
Action: Mouse moved to (488, 275)
Screenshot: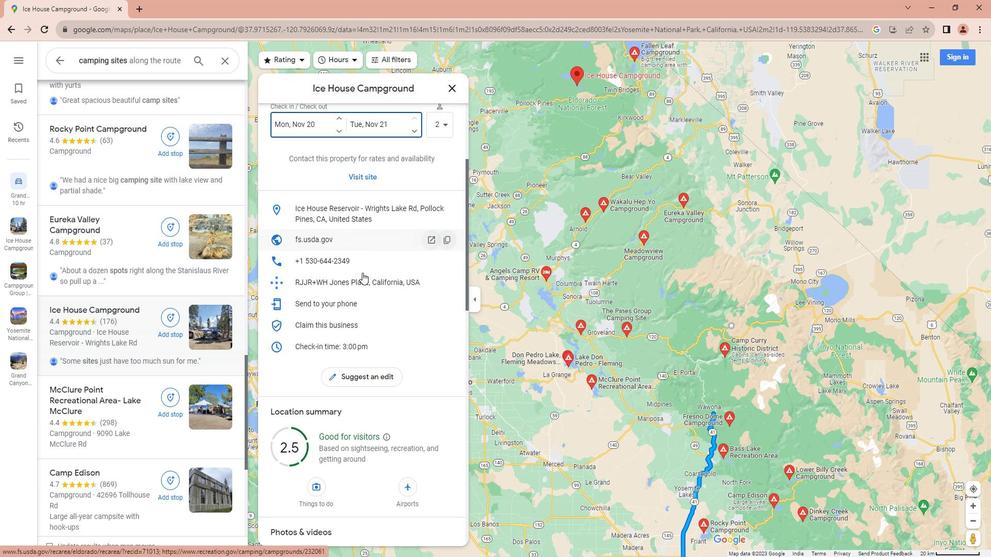 
Action: Mouse scrolled (488, 275) with delta (0, 0)
Screenshot: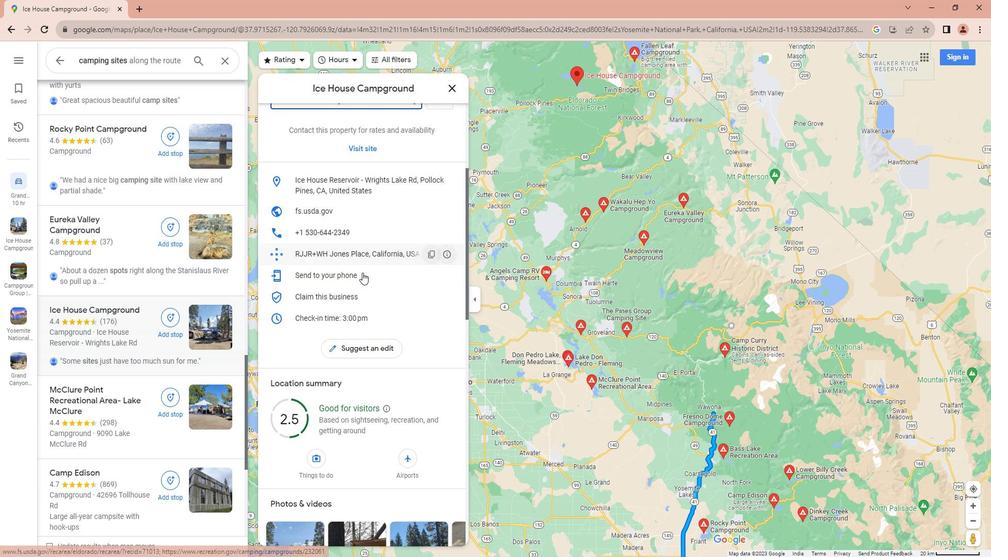 
Action: Mouse scrolled (488, 275) with delta (0, 0)
Screenshot: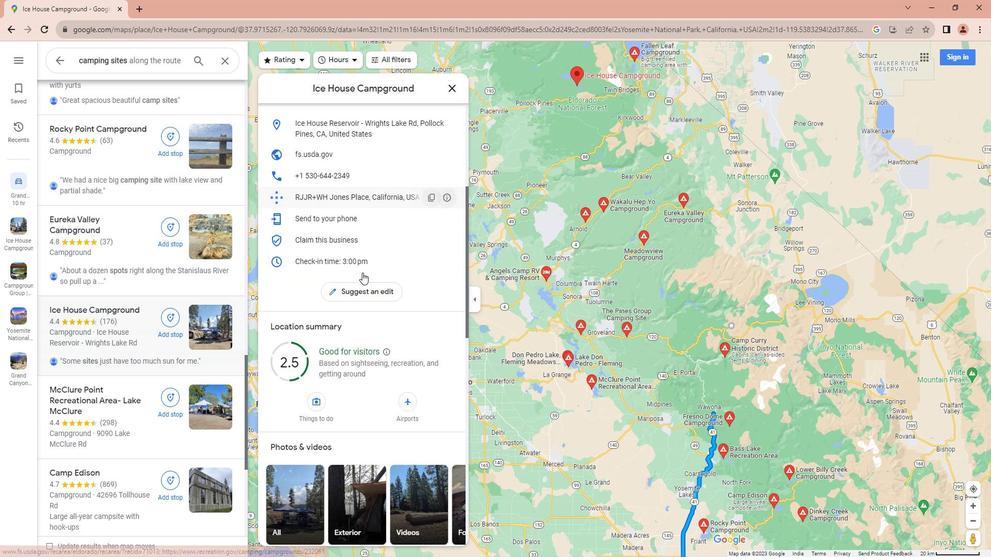 
Action: Mouse scrolled (488, 275) with delta (0, 0)
Screenshot: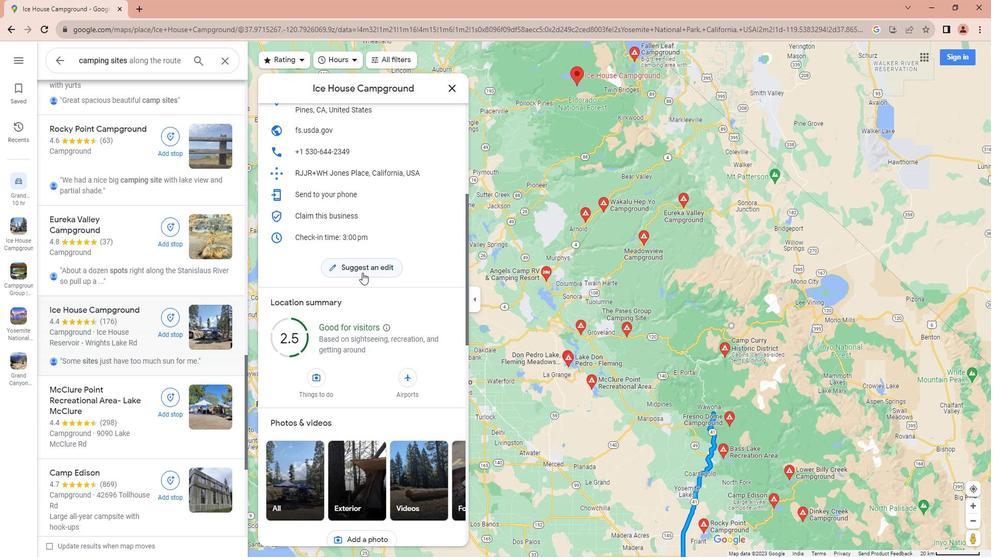 
Action: Mouse scrolled (488, 275) with delta (0, 0)
Screenshot: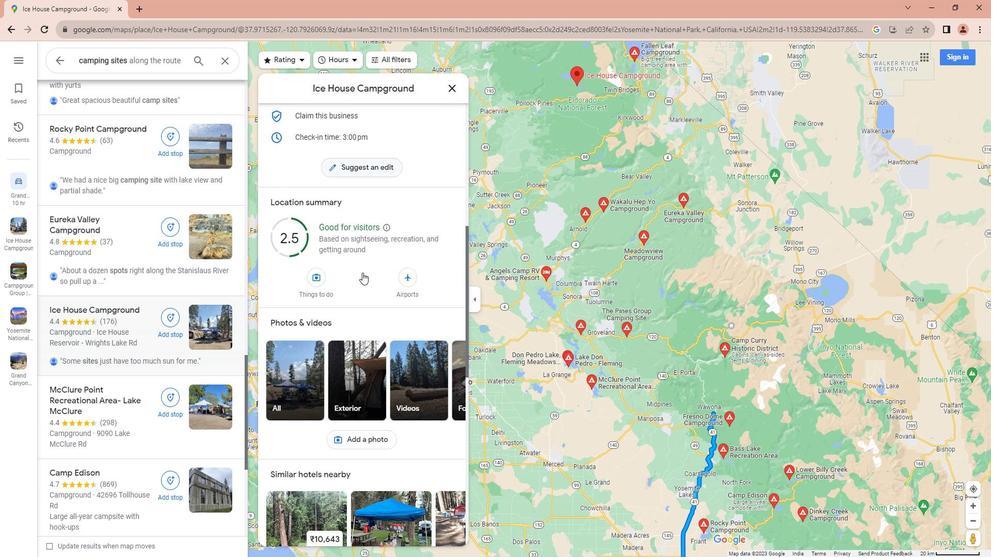 
Action: Mouse scrolled (488, 275) with delta (0, 0)
Screenshot: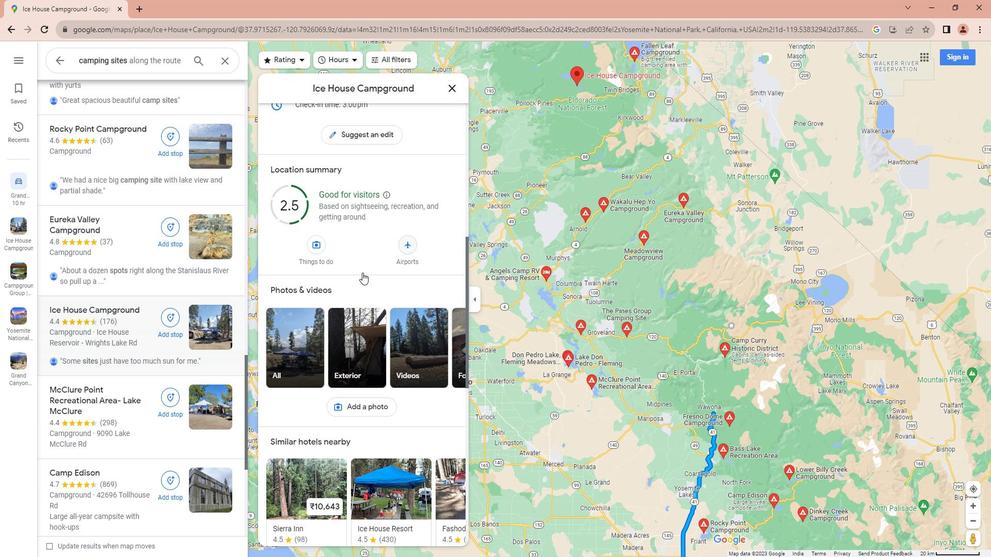 
Action: Mouse scrolled (488, 275) with delta (0, 0)
Screenshot: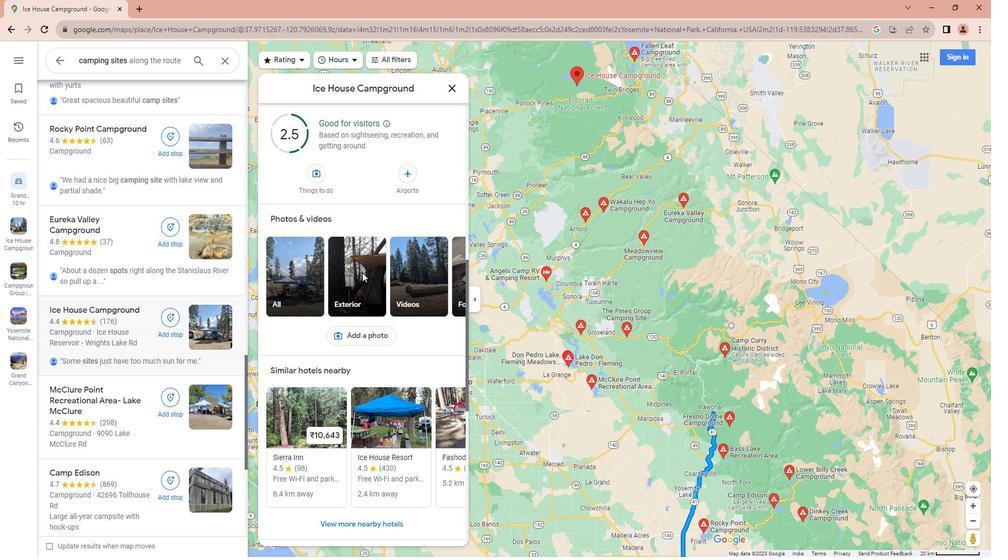 
Action: Mouse scrolled (488, 275) with delta (0, 0)
Screenshot: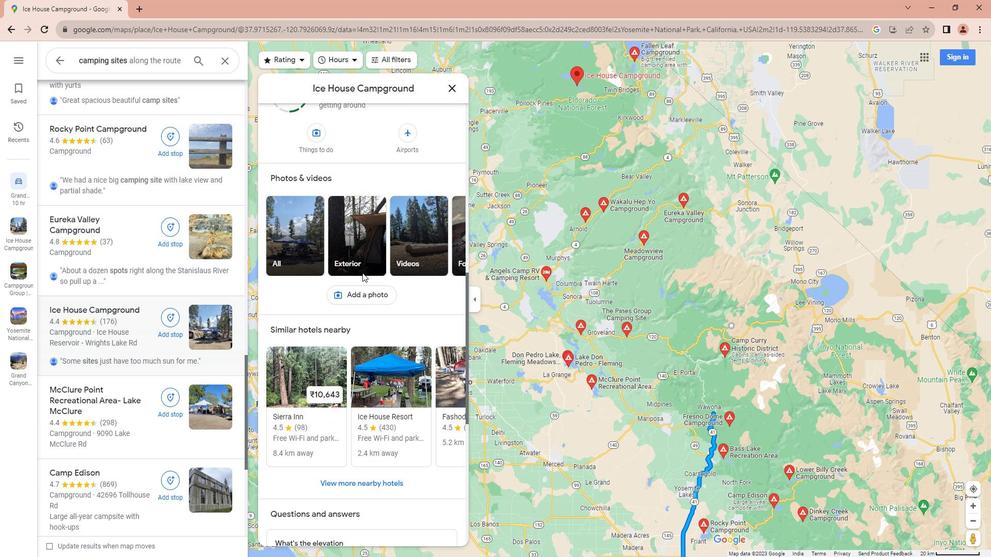 
Action: Mouse scrolled (488, 275) with delta (0, 0)
Screenshot: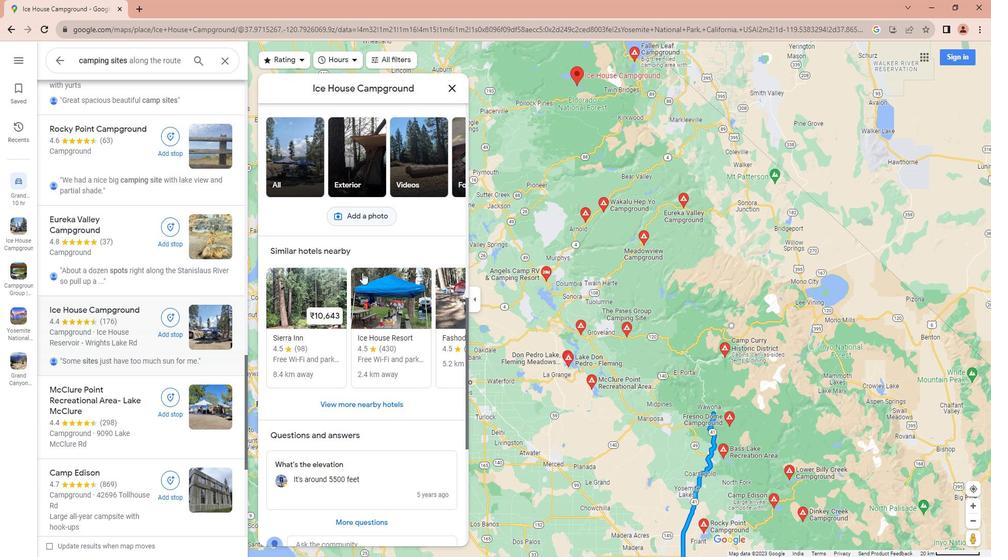 
Action: Mouse scrolled (488, 275) with delta (0, 0)
Screenshot: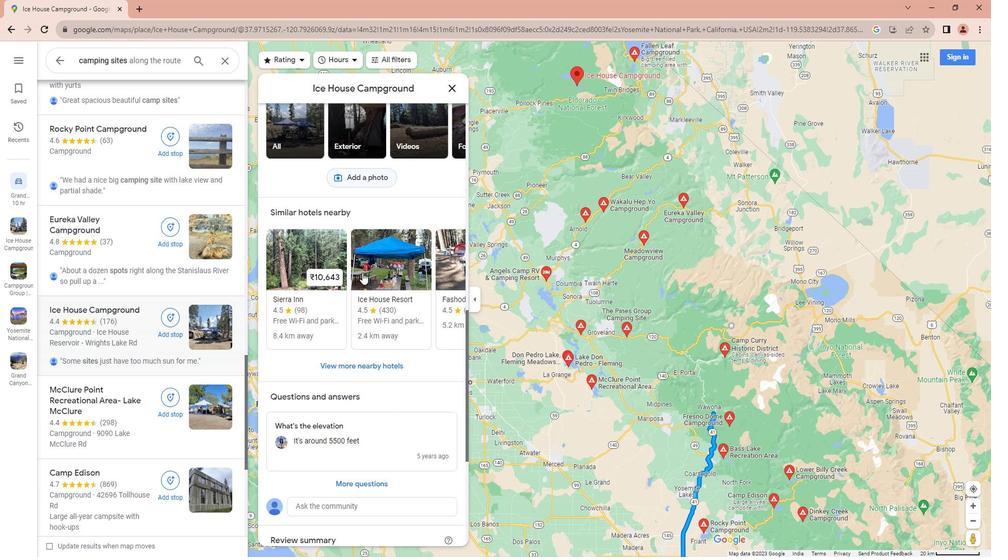 
Action: Mouse scrolled (488, 275) with delta (0, 0)
Screenshot: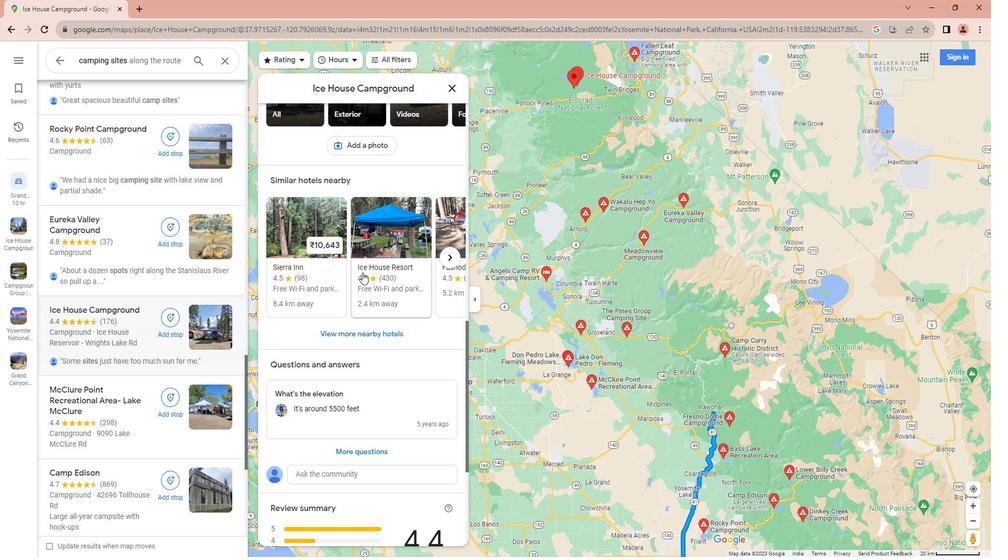 
Action: Mouse scrolled (488, 275) with delta (0, 0)
Screenshot: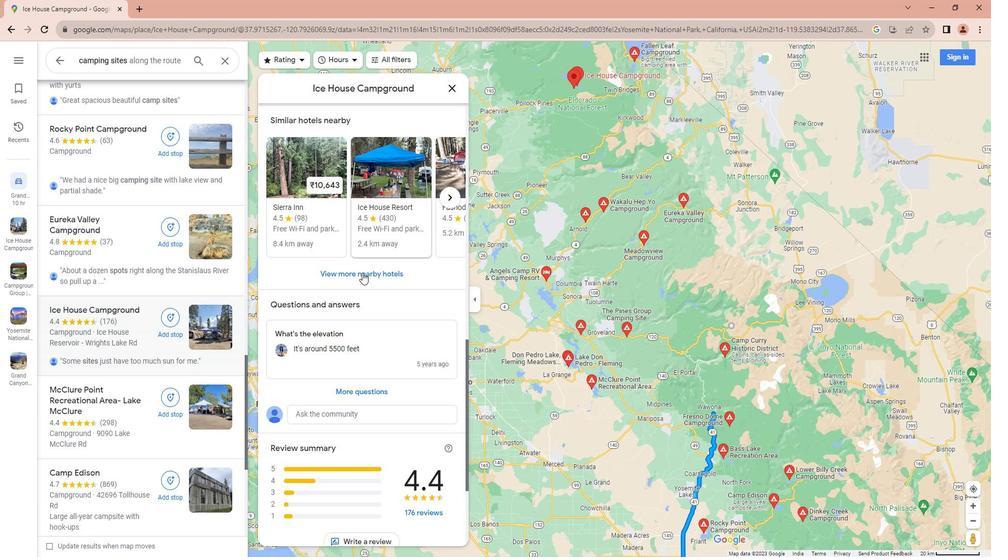 
Action: Mouse scrolled (488, 275) with delta (0, 0)
Screenshot: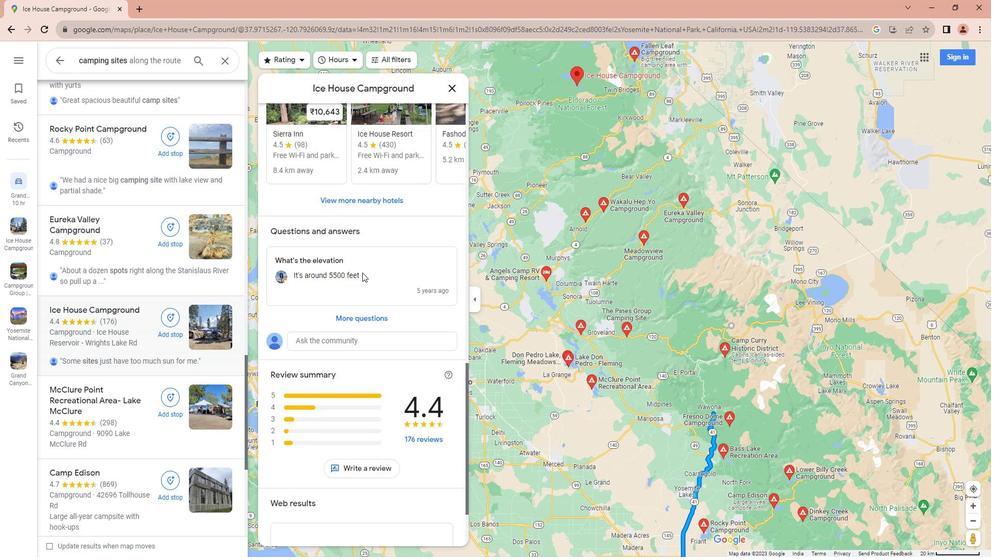 
Action: Mouse scrolled (488, 275) with delta (0, 0)
Screenshot: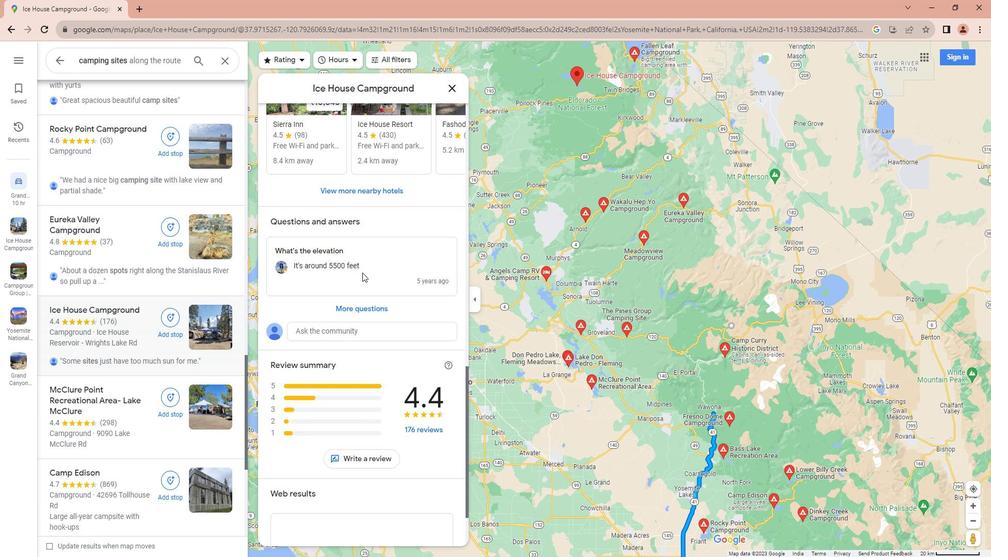 
Action: Mouse scrolled (488, 275) with delta (0, 0)
Screenshot: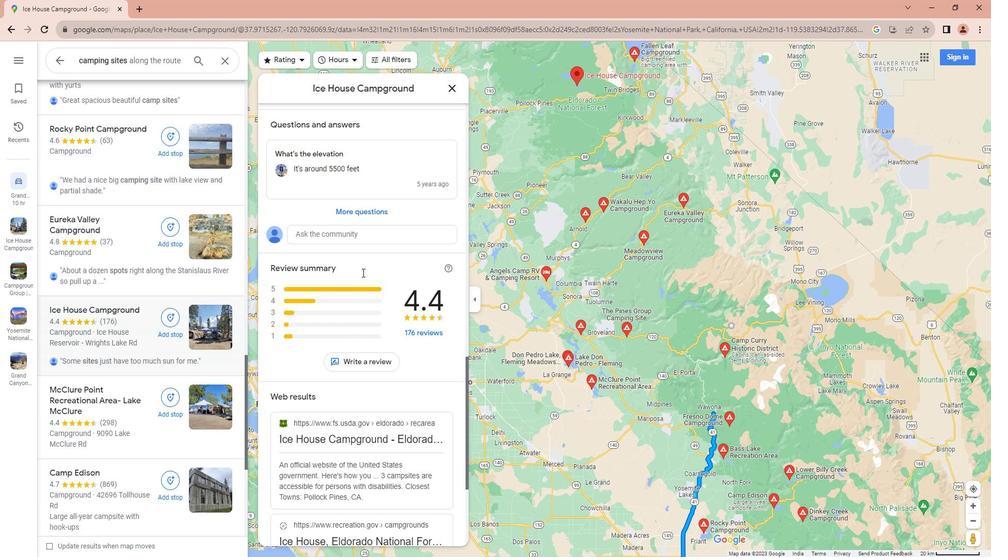 
Action: Mouse scrolled (488, 275) with delta (0, 0)
Screenshot: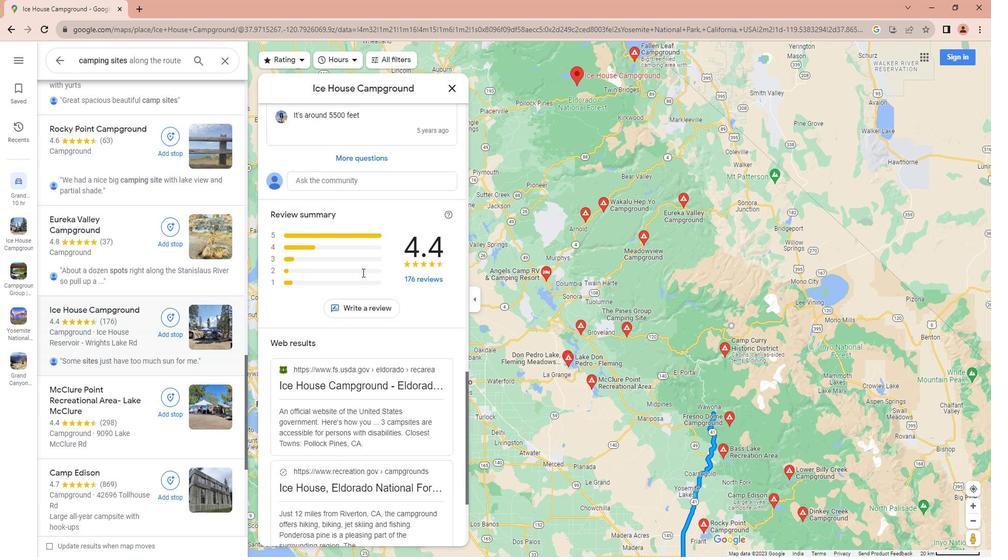 
Action: Mouse scrolled (488, 275) with delta (0, 0)
Screenshot: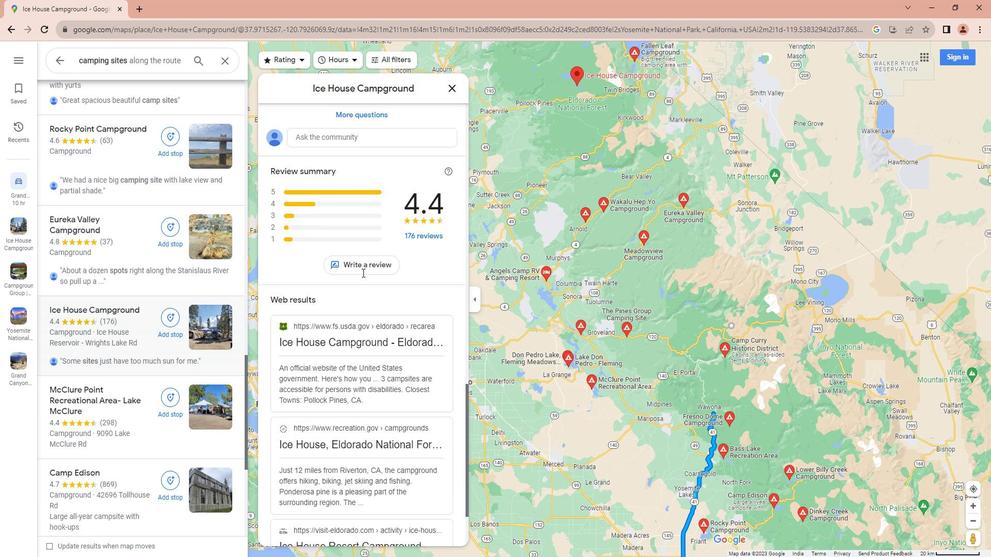 
Action: Mouse scrolled (488, 275) with delta (0, 0)
Screenshot: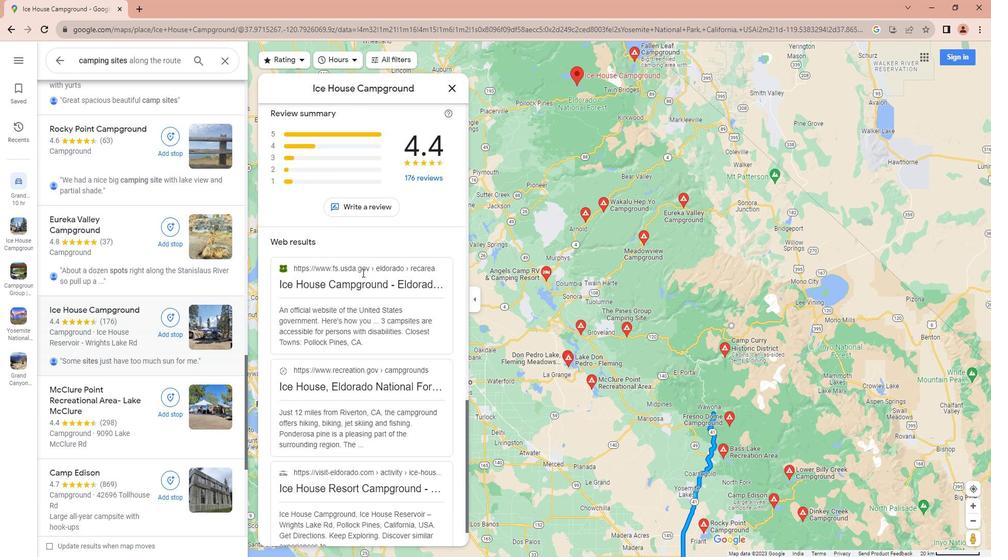 
Action: Mouse moved to (131, 295)
Screenshot: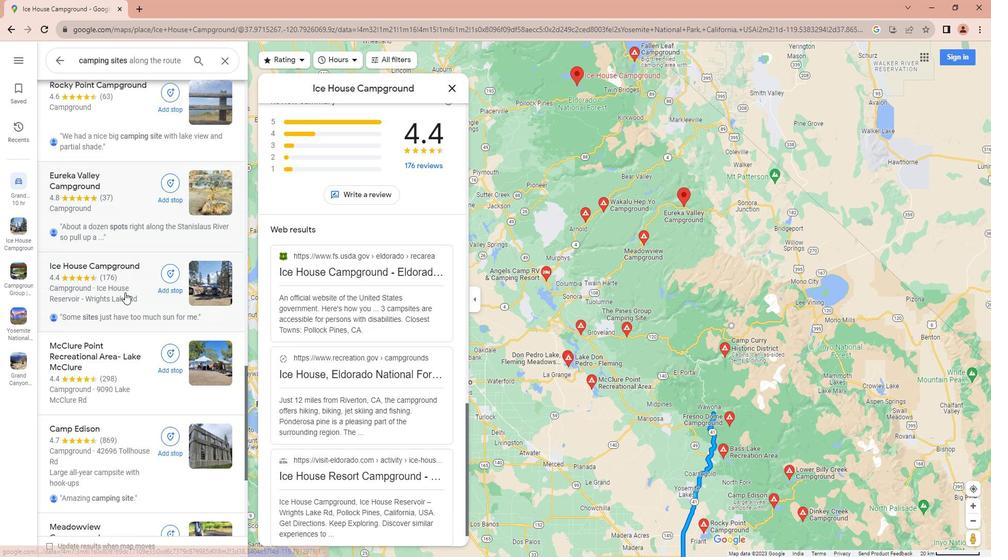 
Action: Mouse scrolled (131, 295) with delta (0, 0)
Screenshot: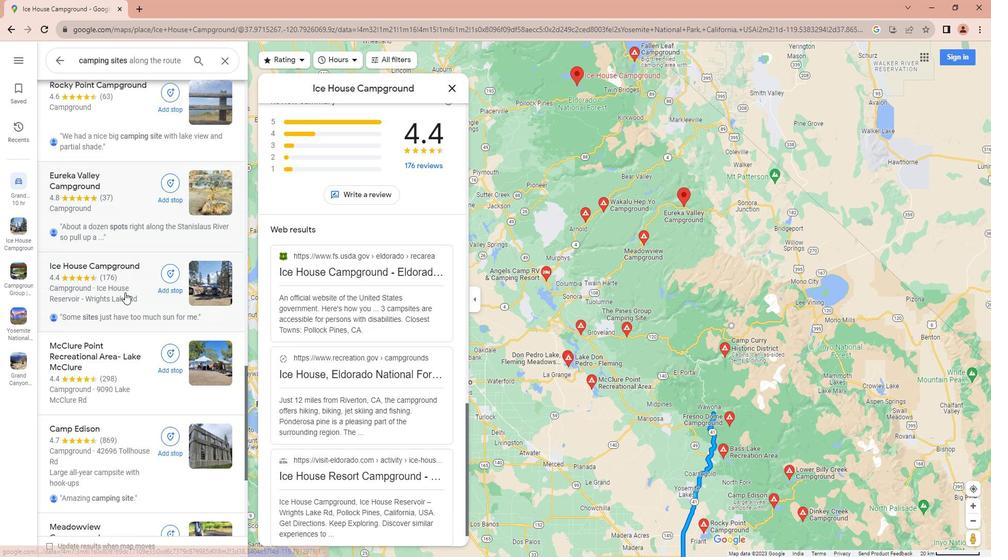 
Action: Mouse scrolled (131, 295) with delta (0, 0)
Screenshot: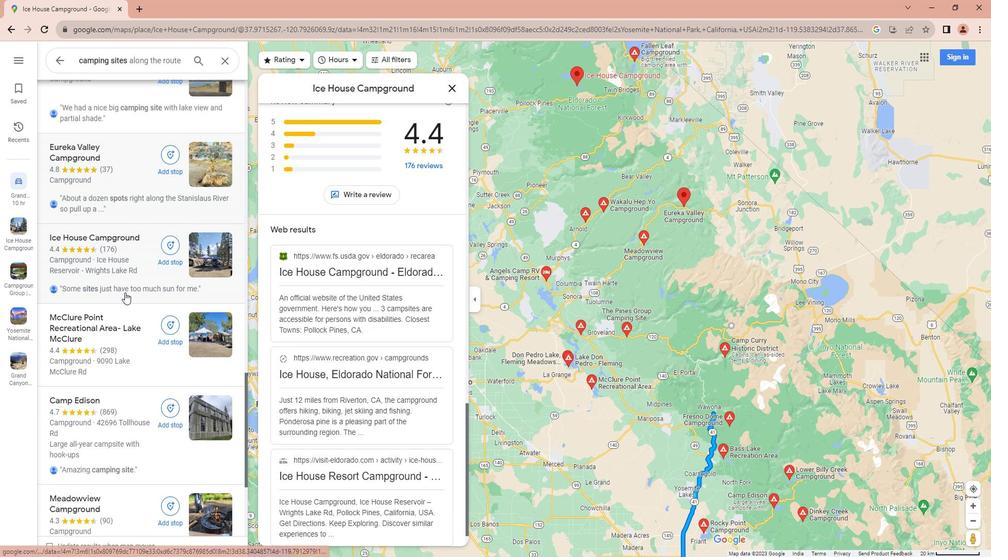
Action: Mouse moved to (131, 295)
Screenshot: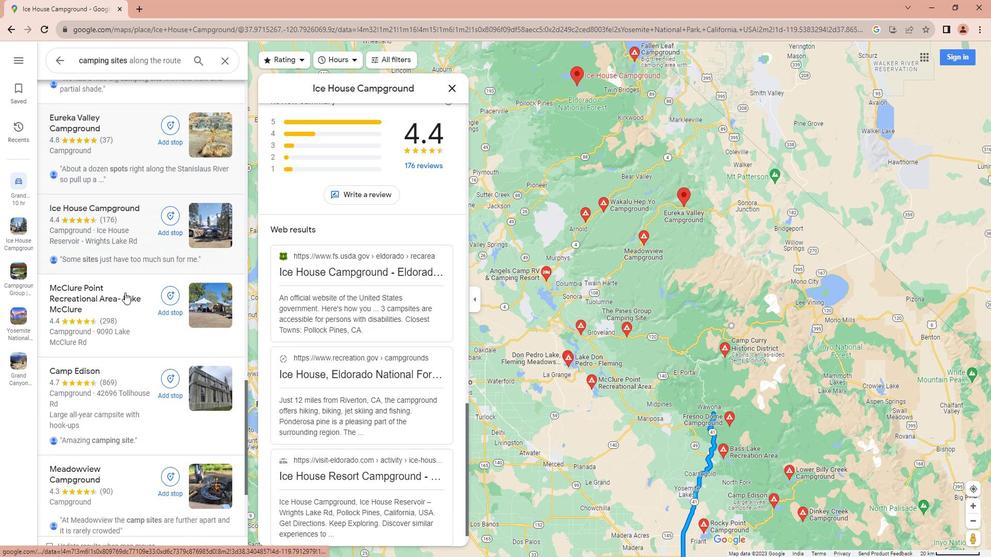 
Action: Mouse scrolled (131, 295) with delta (0, 0)
Screenshot: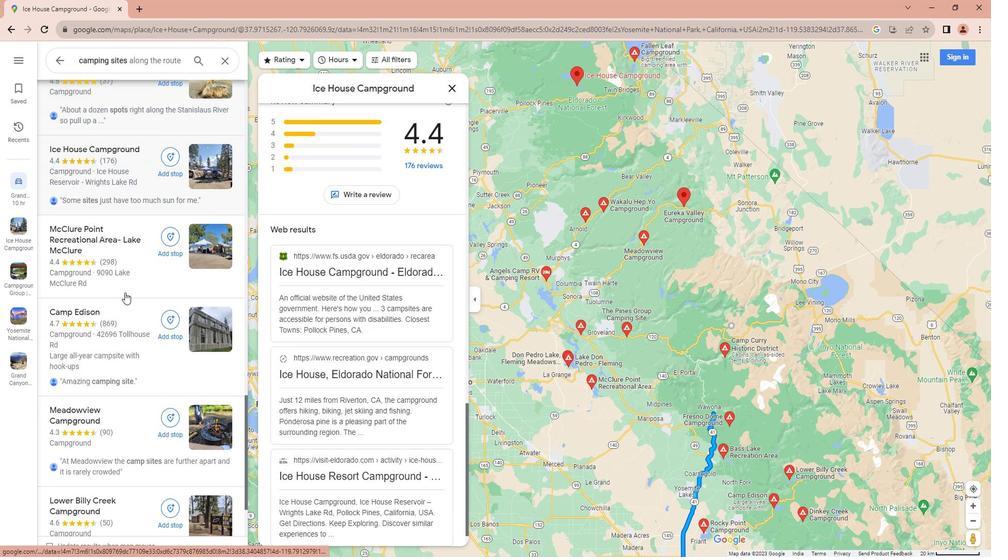 
Action: Mouse scrolled (131, 295) with delta (0, 0)
Screenshot: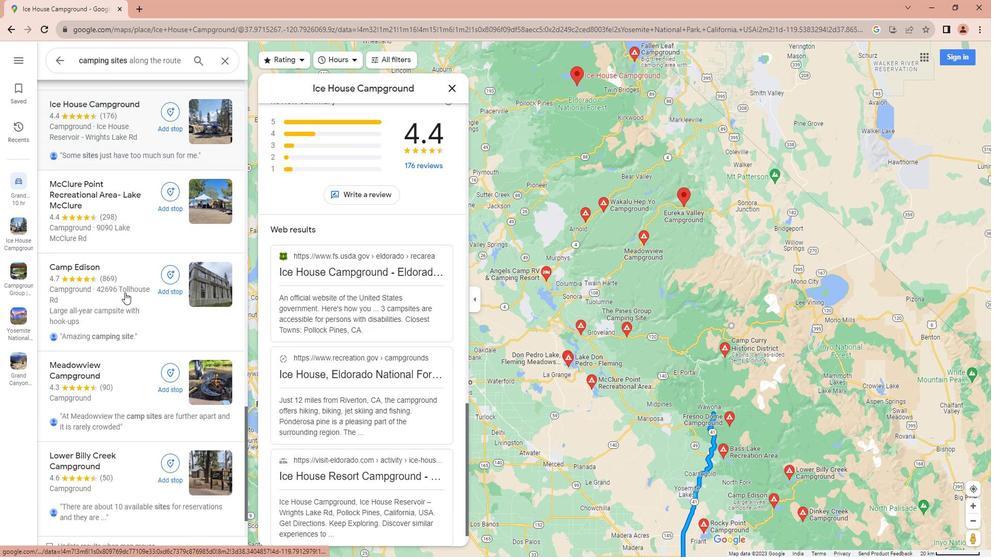 
Action: Mouse scrolled (131, 295) with delta (0, 0)
Screenshot: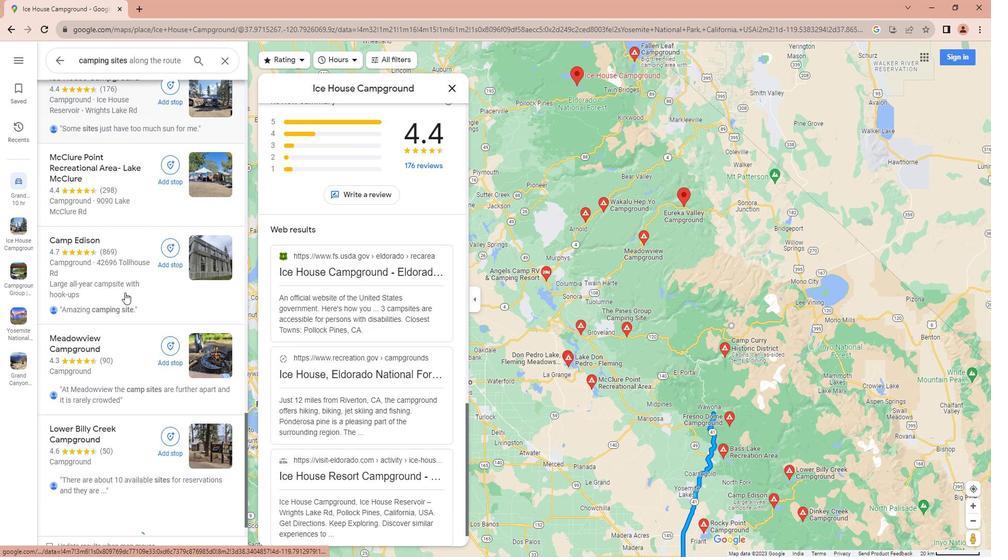 
Action: Mouse scrolled (131, 295) with delta (0, 0)
Screenshot: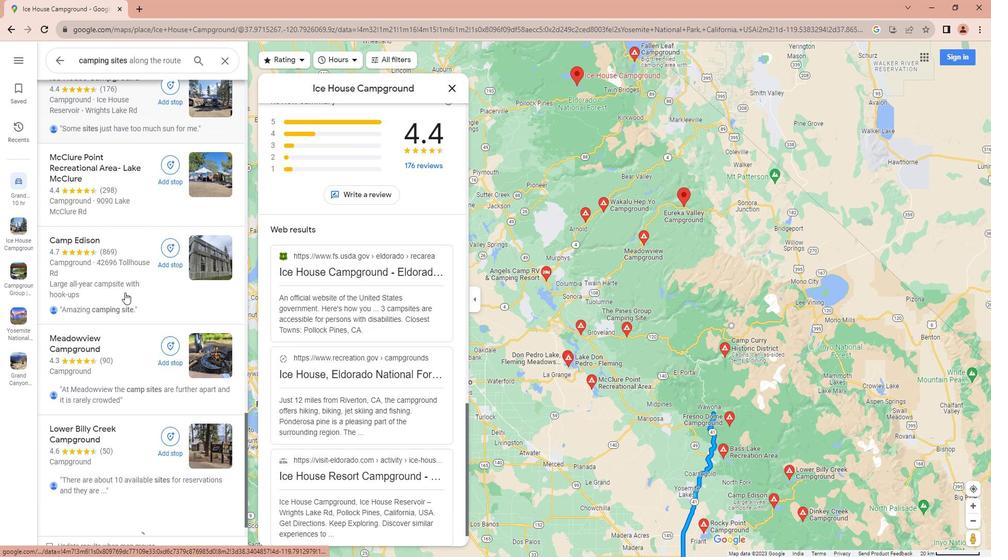 
Action: Mouse scrolled (131, 295) with delta (0, 0)
Screenshot: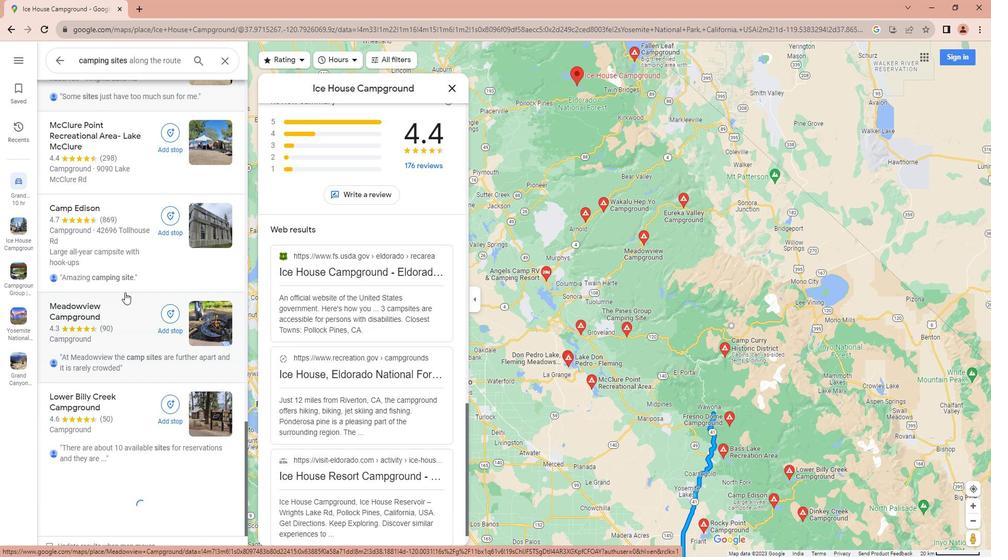 
Action: Mouse scrolled (131, 295) with delta (0, 0)
Screenshot: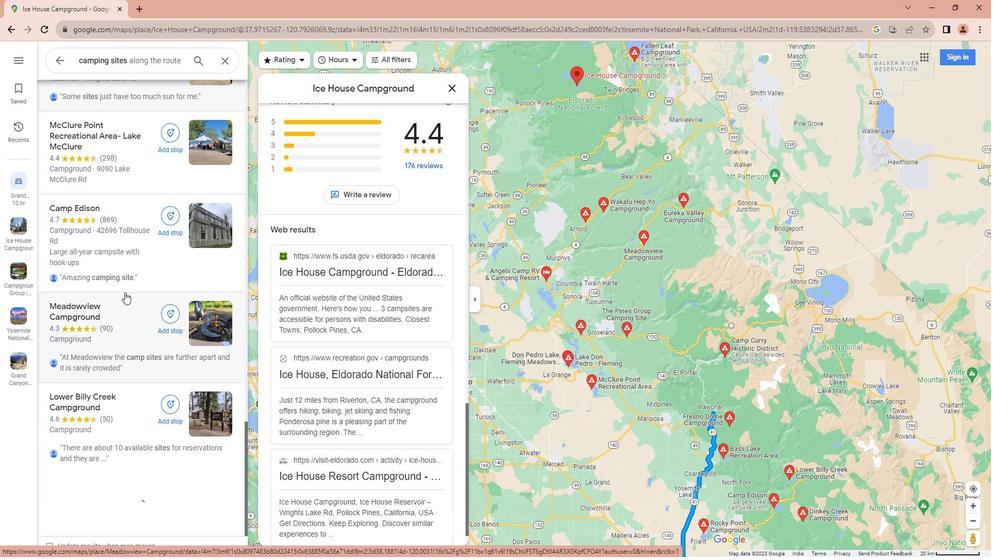 
Action: Mouse moved to (159, 350)
Screenshot: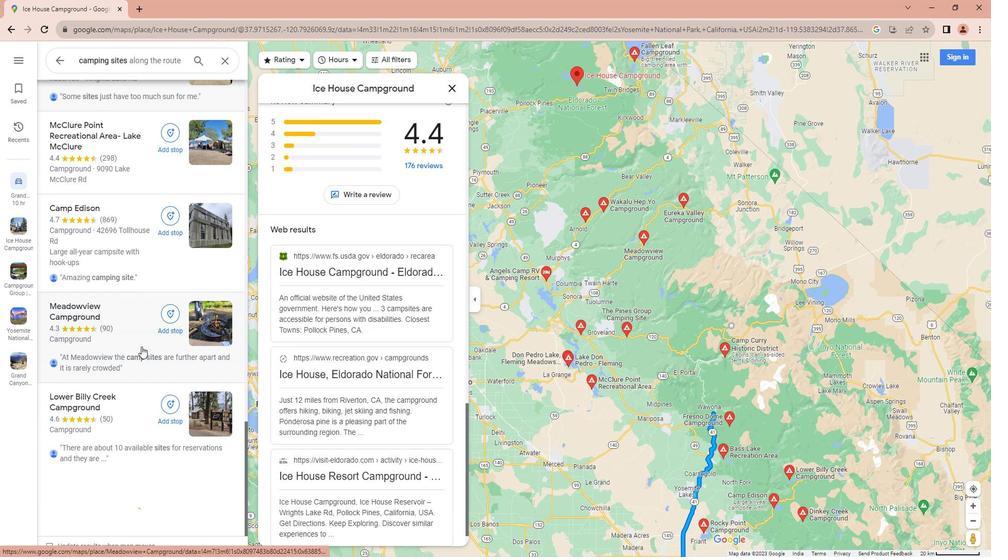 
Action: Mouse scrolled (159, 350) with delta (0, 0)
Screenshot: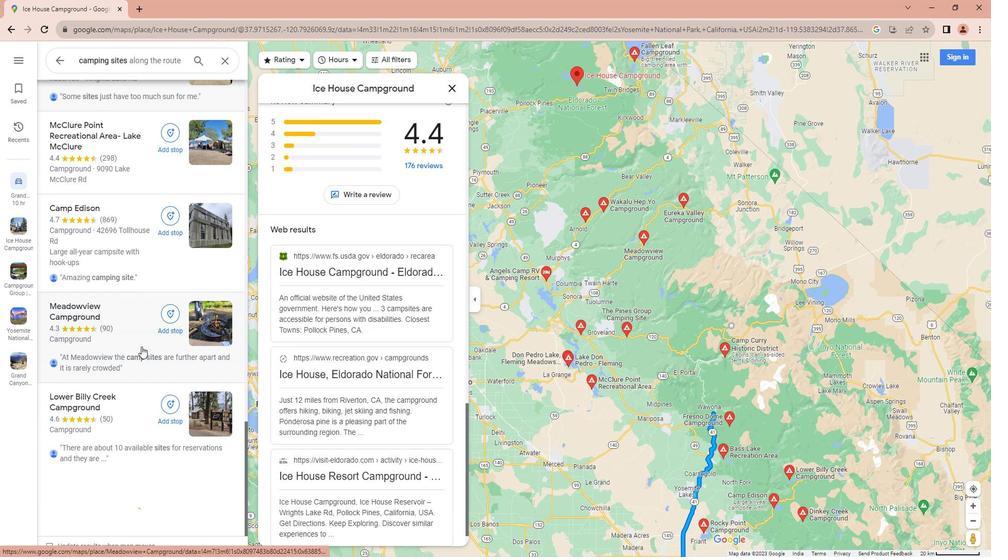
Action: Mouse moved to (151, 353)
Screenshot: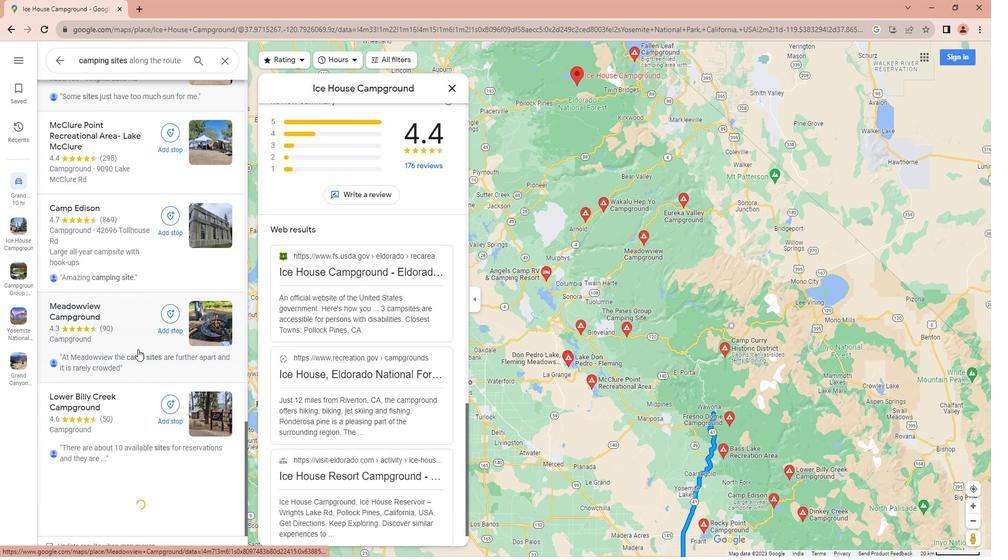 
Action: Mouse scrolled (151, 352) with delta (0, 0)
Screenshot: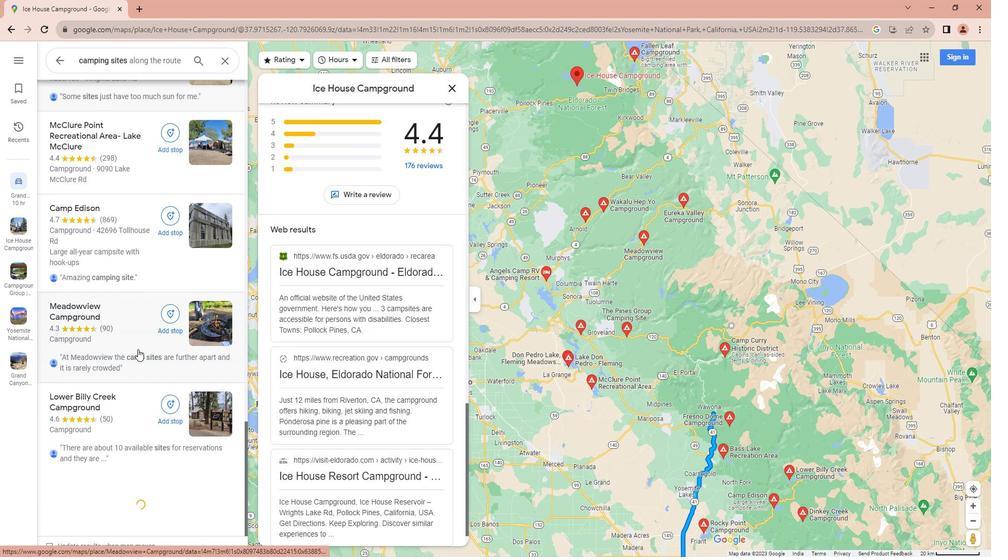 
Action: Mouse moved to (150, 353)
Screenshot: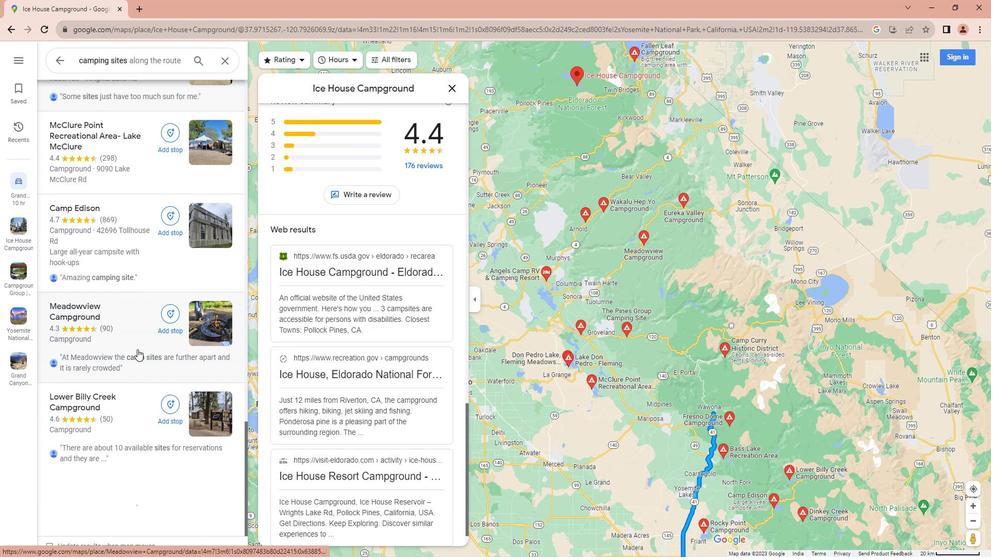 
Action: Mouse scrolled (150, 354) with delta (0, 1)
Screenshot: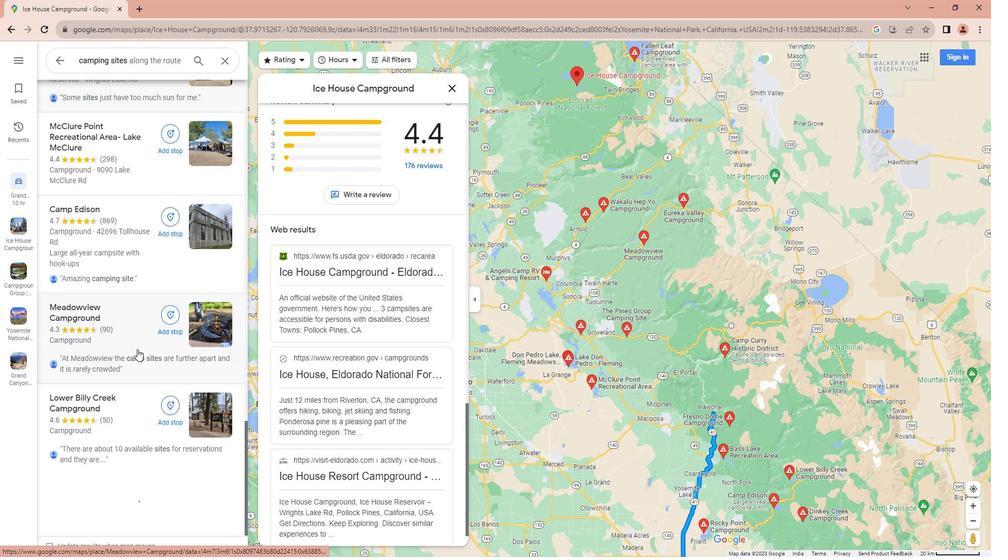 
Action: Mouse scrolled (150, 353) with delta (0, 0)
Screenshot: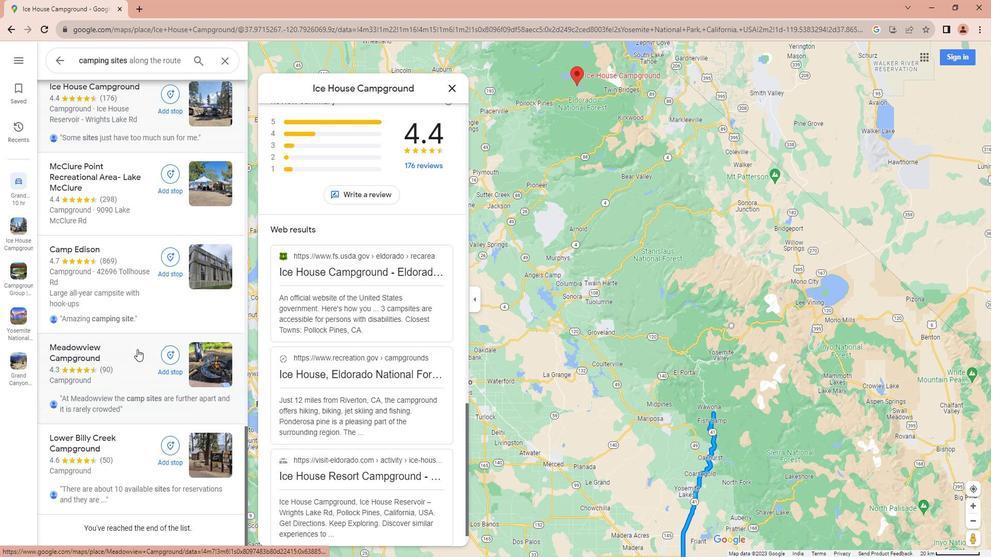 
Action: Mouse scrolled (150, 353) with delta (0, 0)
Screenshot: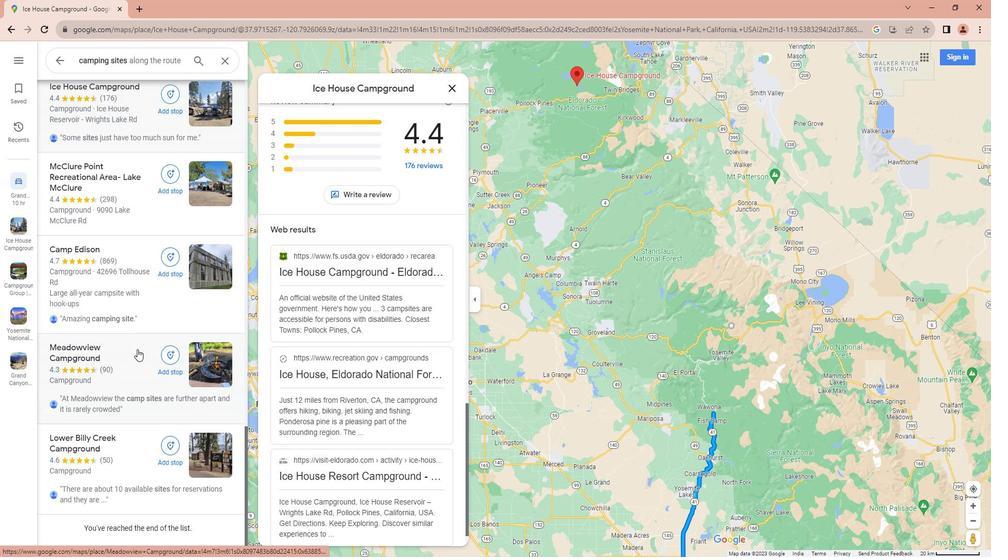 
Action: Mouse scrolled (150, 353) with delta (0, 0)
Screenshot: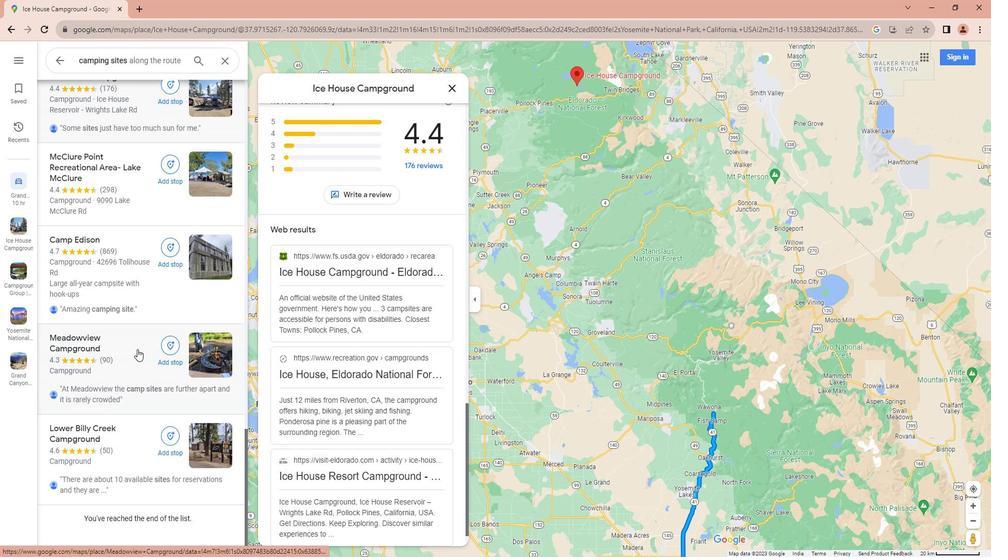 
Action: Mouse scrolled (150, 353) with delta (0, 0)
Screenshot: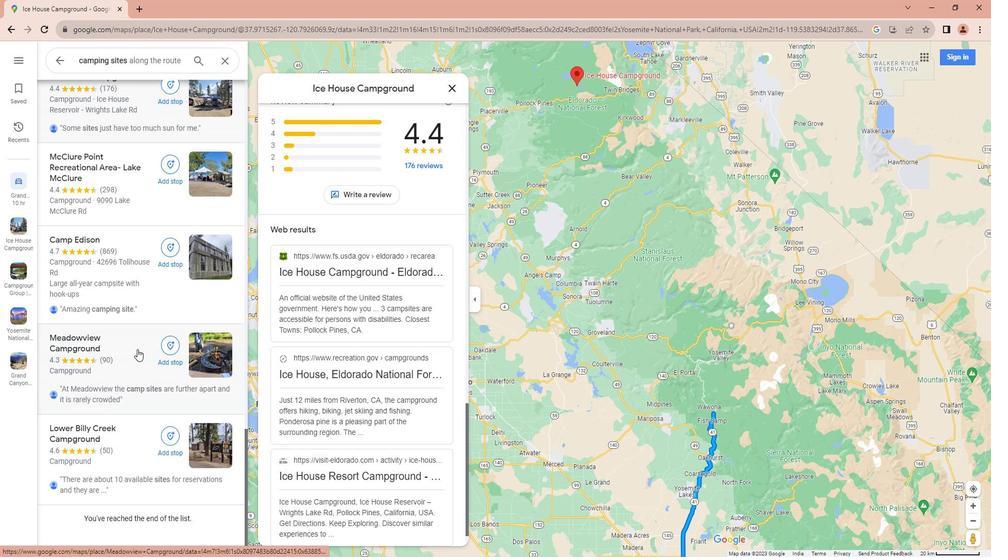 
Action: Mouse scrolled (150, 354) with delta (0, 1)
Screenshot: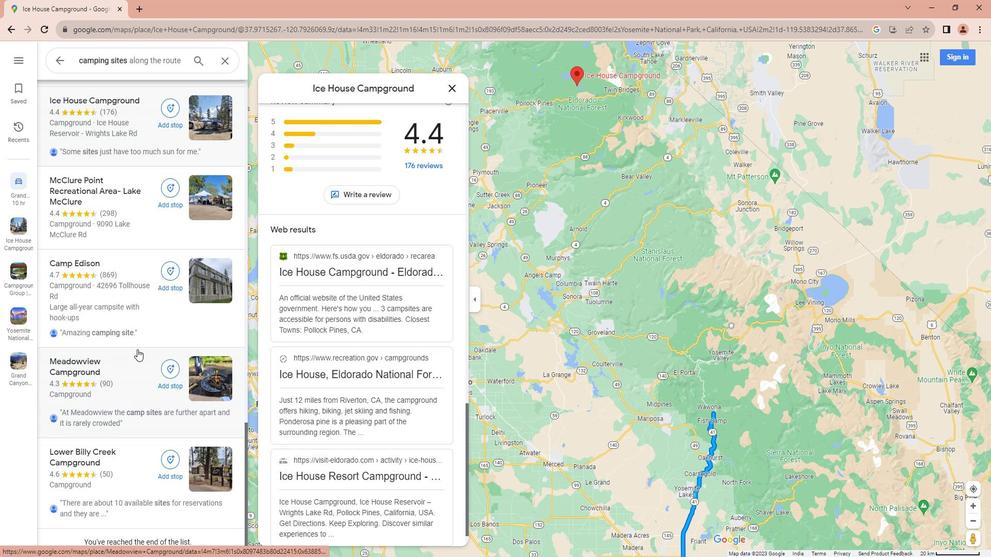 
Action: Mouse scrolled (150, 354) with delta (0, 1)
Screenshot: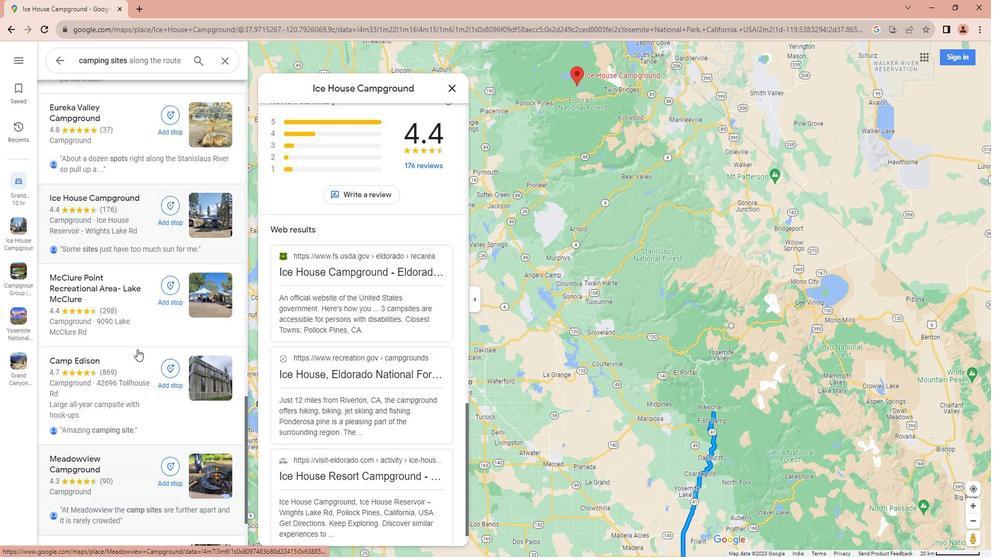 
Action: Mouse scrolled (150, 354) with delta (0, 1)
Screenshot: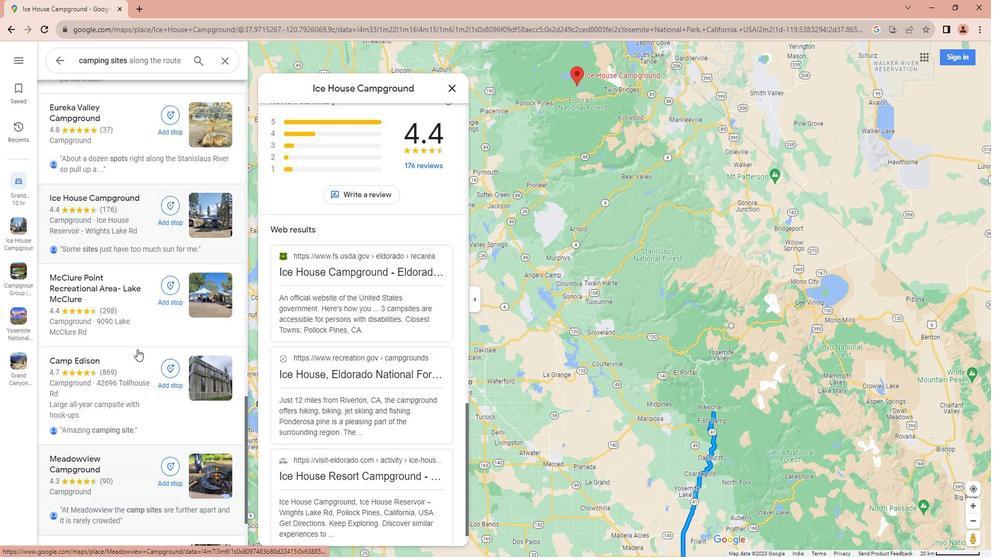 
Action: Mouse scrolled (150, 354) with delta (0, 1)
Screenshot: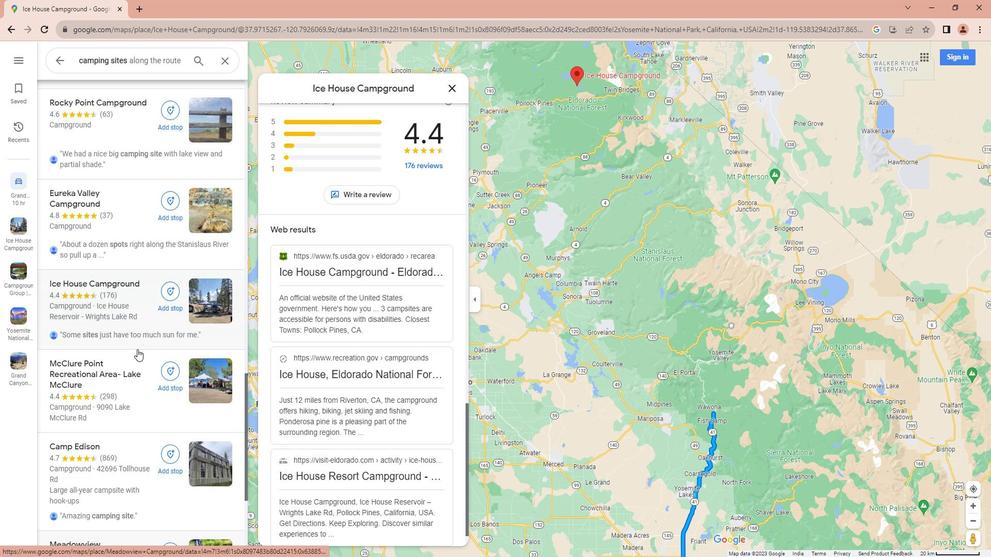 
